 Task: Find connections with filter location Shiwan with filter topic #HRwith filter profile language English with filter current company Nexthink with filter school PSG College of Technology with filter industry Household and Institutional Furniture Manufacturing with filter service category DUI Law with filter keywords title SQL Developer
Action: Mouse moved to (218, 254)
Screenshot: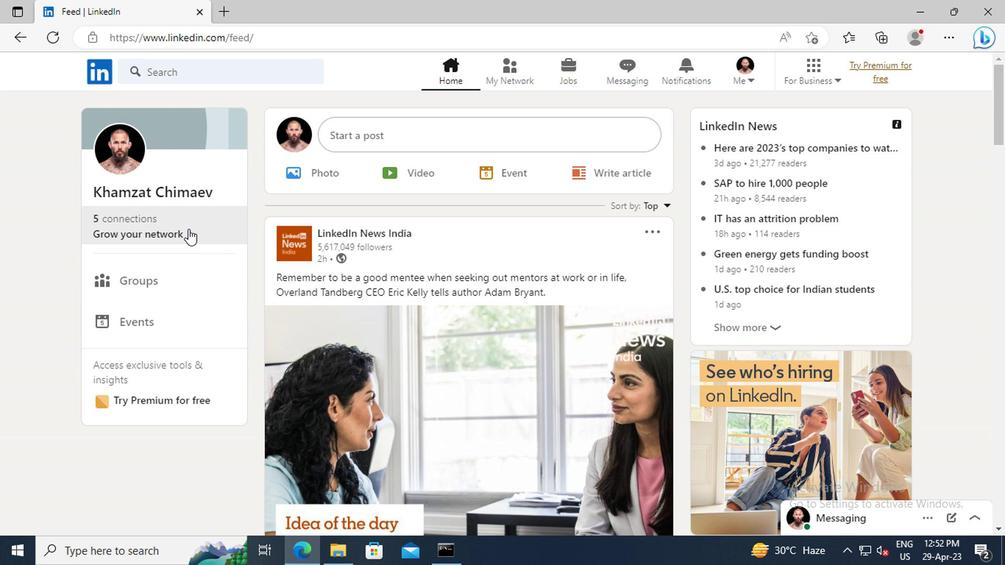 
Action: Mouse pressed left at (218, 254)
Screenshot: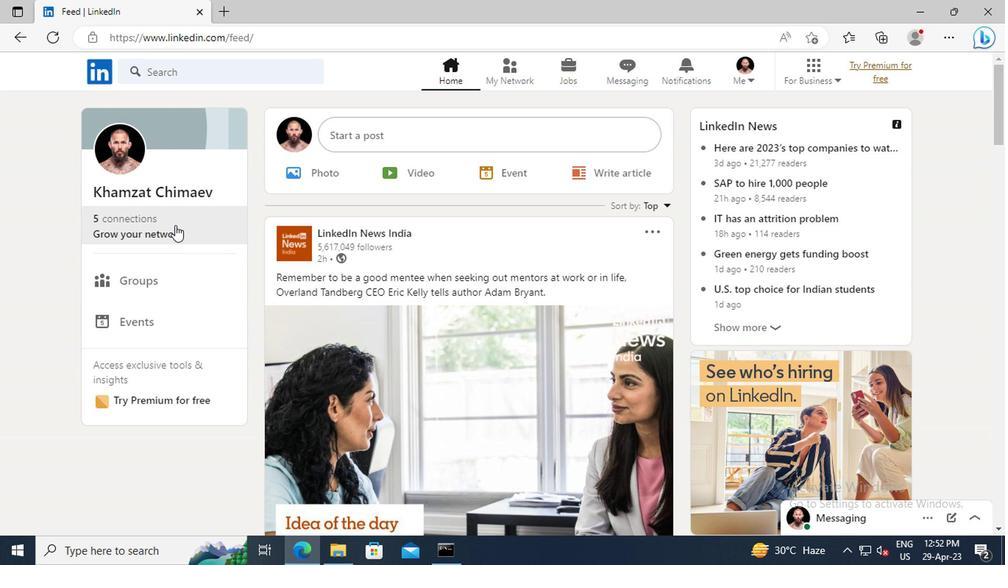 
Action: Mouse moved to (212, 205)
Screenshot: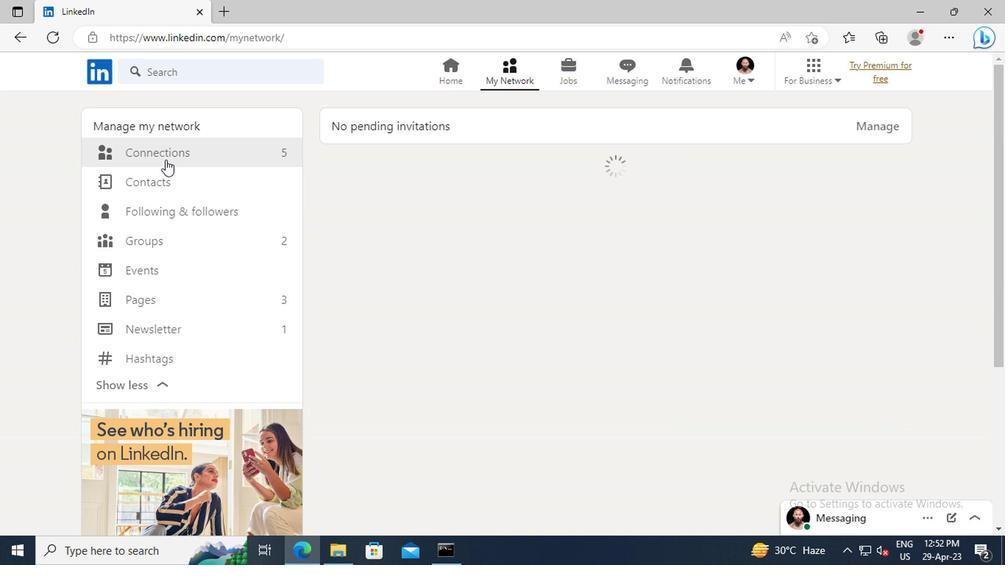 
Action: Mouse pressed left at (212, 205)
Screenshot: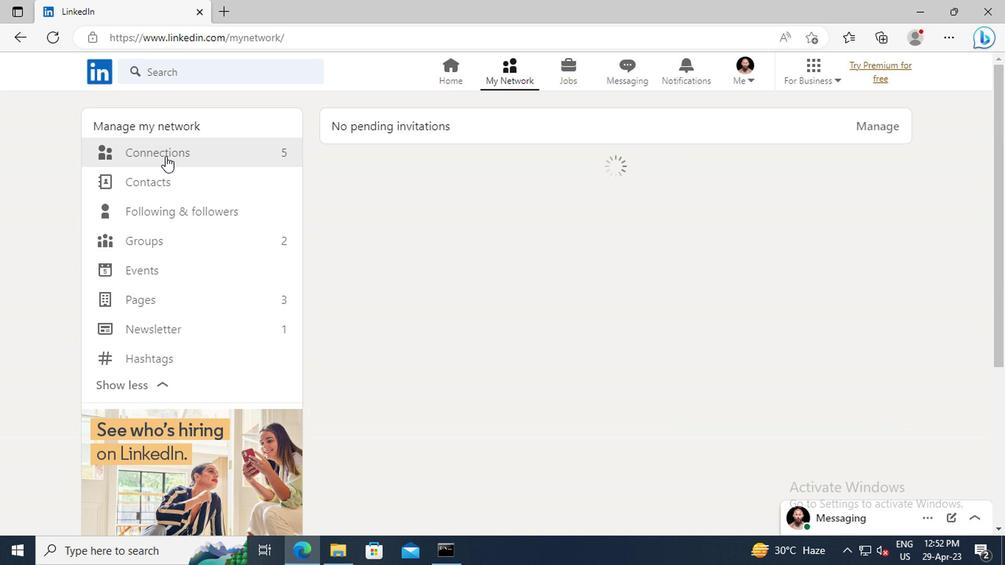 
Action: Mouse moved to (511, 207)
Screenshot: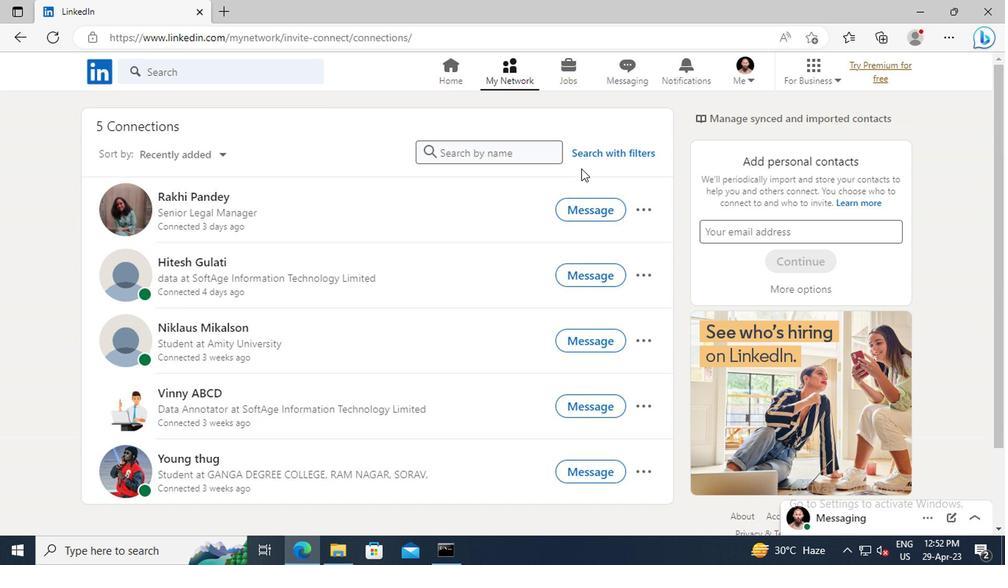 
Action: Mouse pressed left at (511, 207)
Screenshot: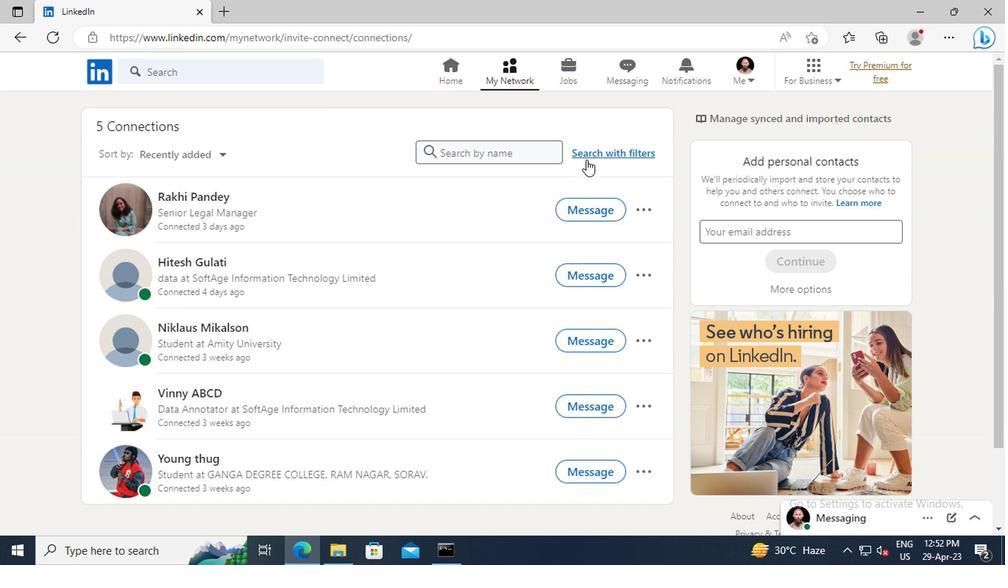 
Action: Mouse moved to (495, 177)
Screenshot: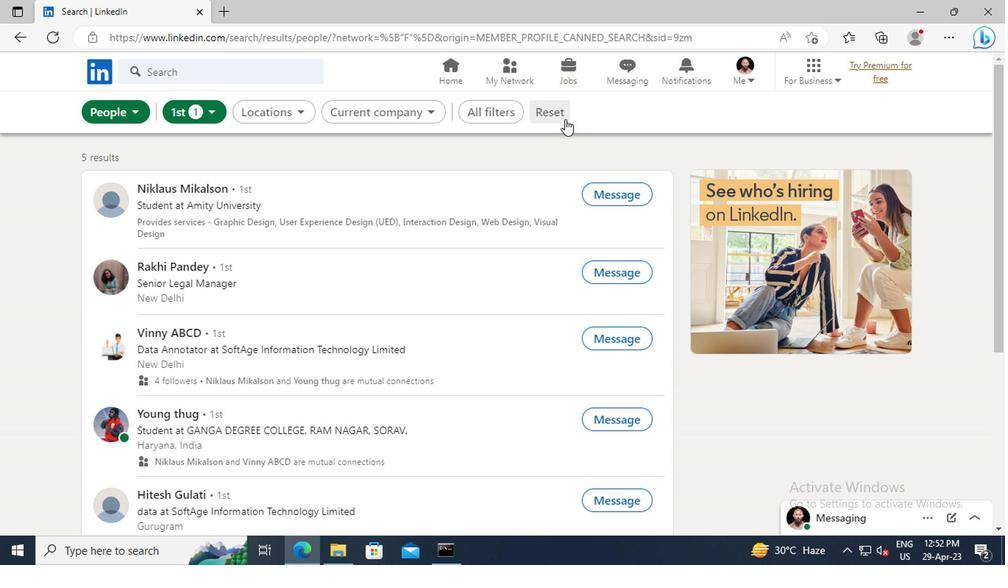 
Action: Mouse pressed left at (495, 177)
Screenshot: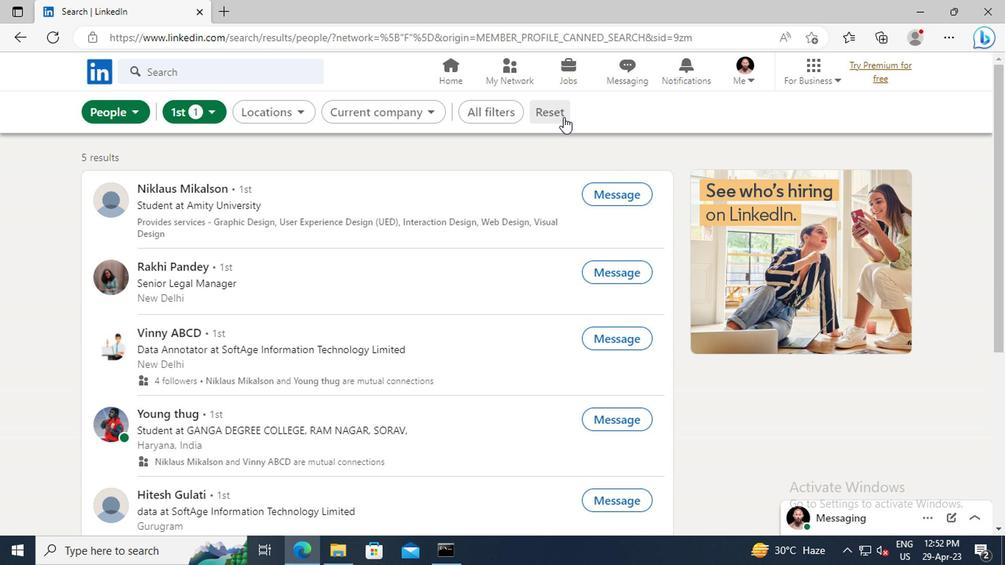 
Action: Mouse moved to (477, 173)
Screenshot: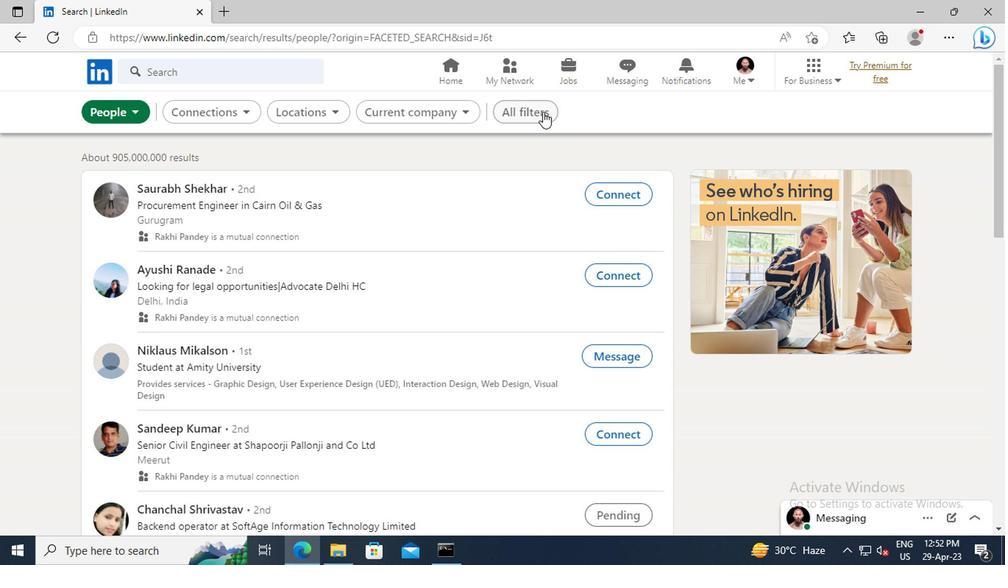 
Action: Mouse pressed left at (477, 173)
Screenshot: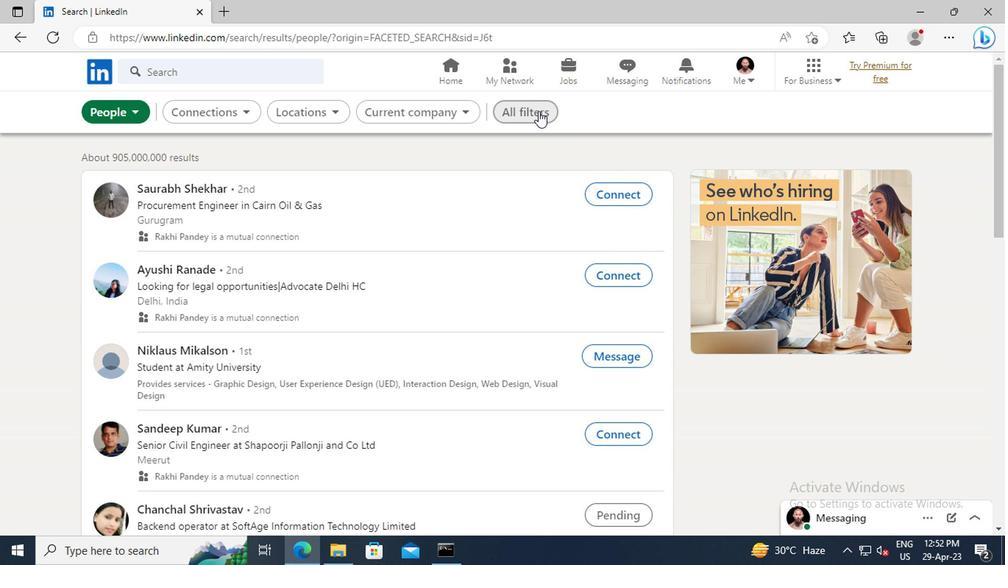 
Action: Mouse moved to (674, 266)
Screenshot: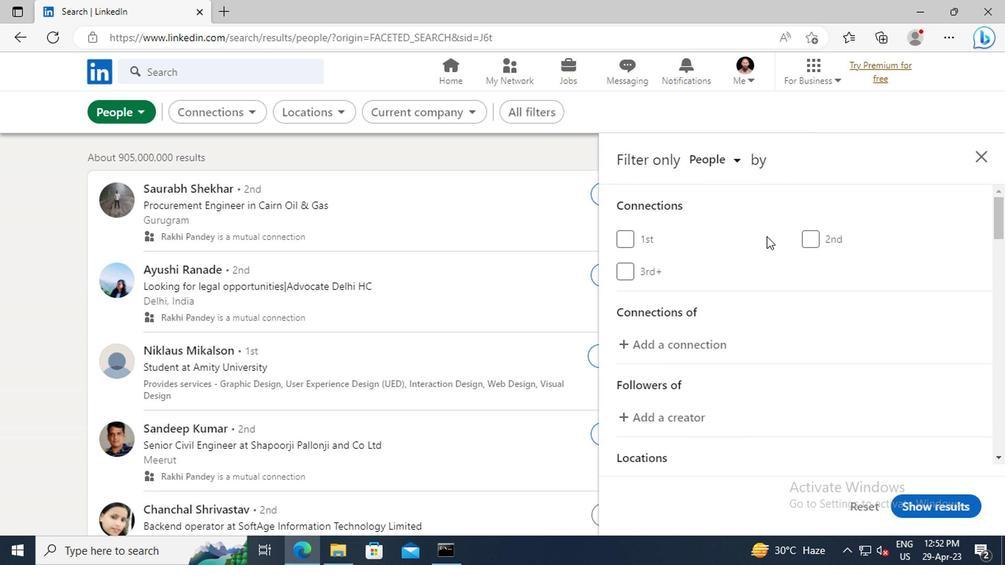 
Action: Mouse scrolled (674, 265) with delta (0, 0)
Screenshot: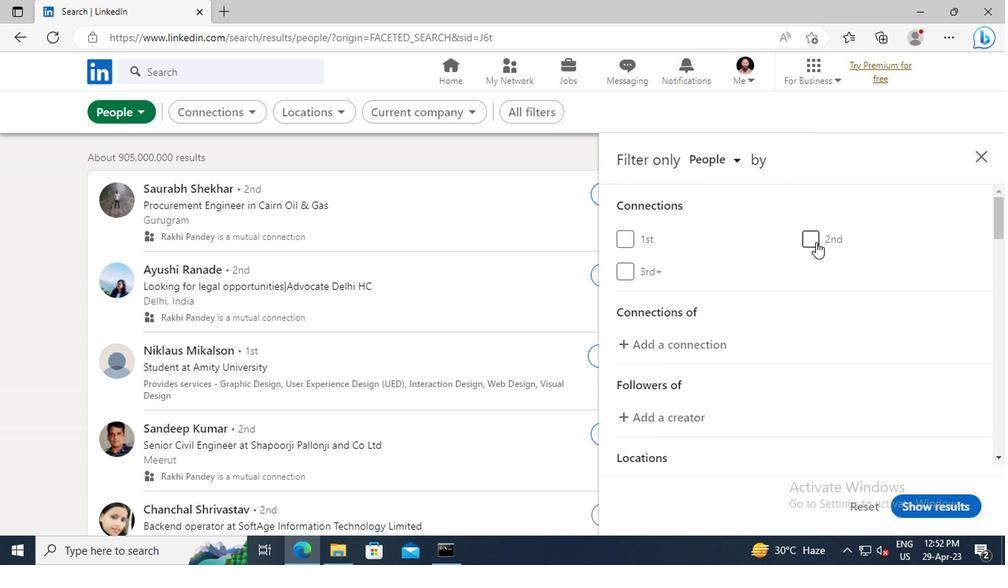 
Action: Mouse scrolled (674, 265) with delta (0, 0)
Screenshot: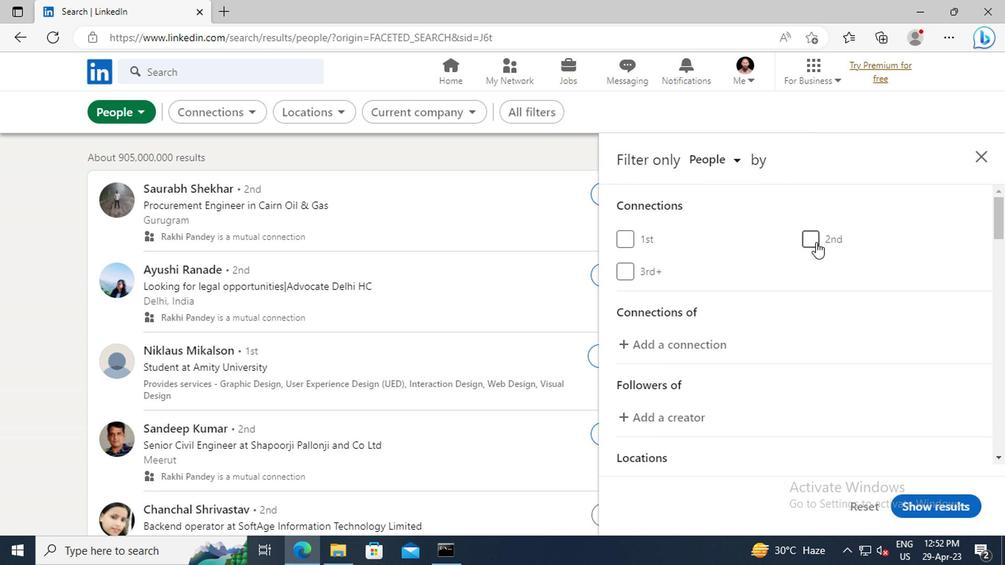 
Action: Mouse scrolled (674, 265) with delta (0, 0)
Screenshot: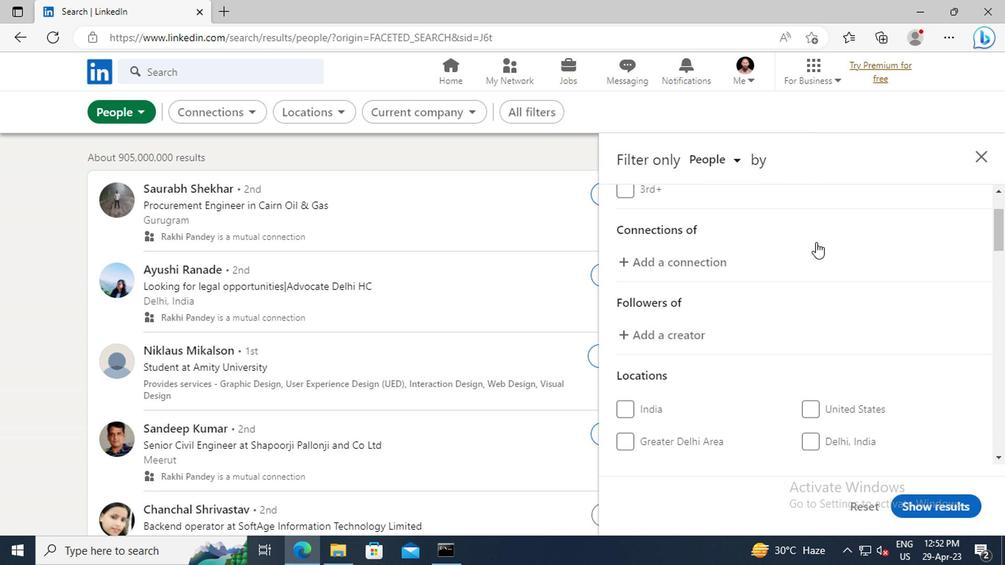 
Action: Mouse scrolled (674, 265) with delta (0, 0)
Screenshot: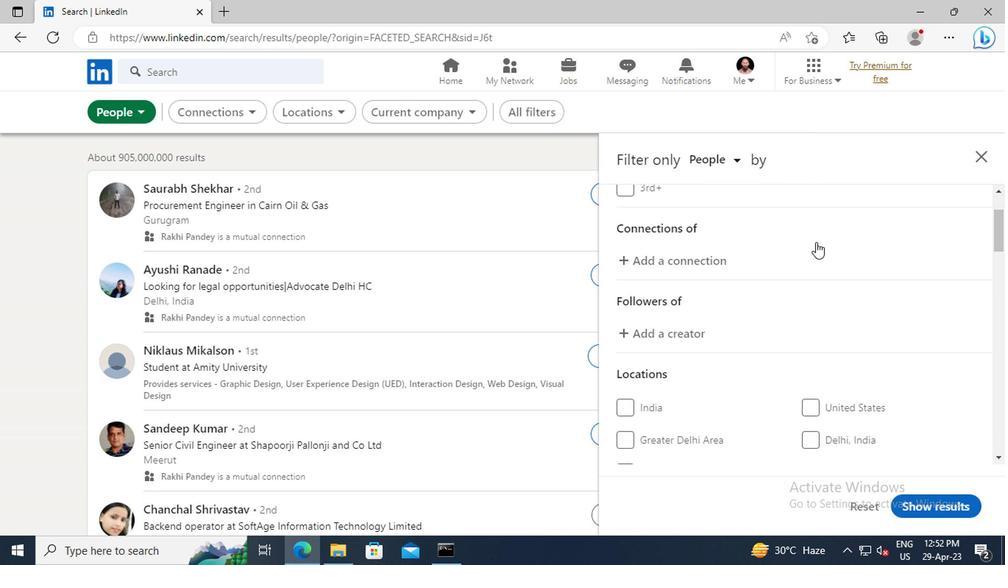 
Action: Mouse scrolled (674, 265) with delta (0, 0)
Screenshot: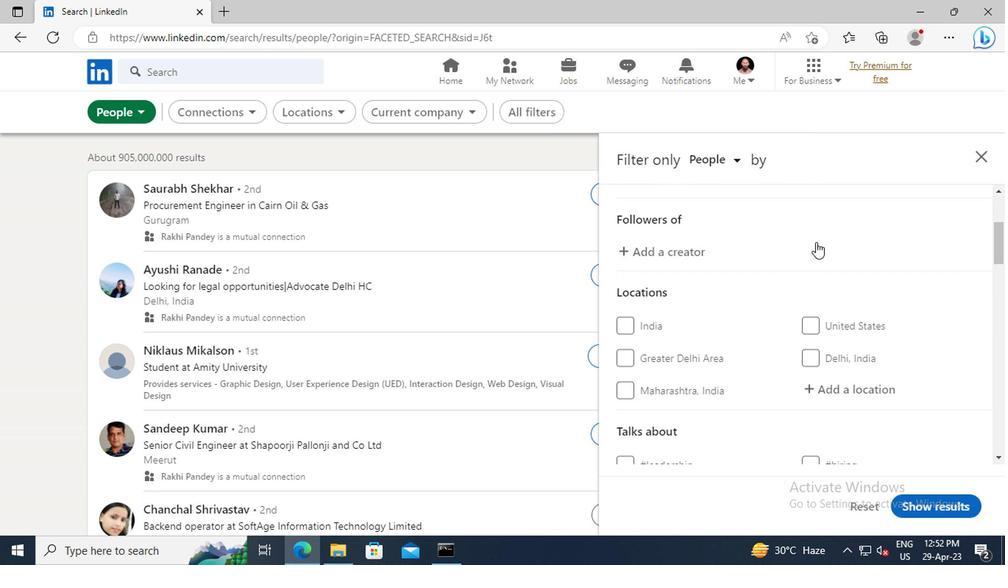 
Action: Mouse moved to (678, 338)
Screenshot: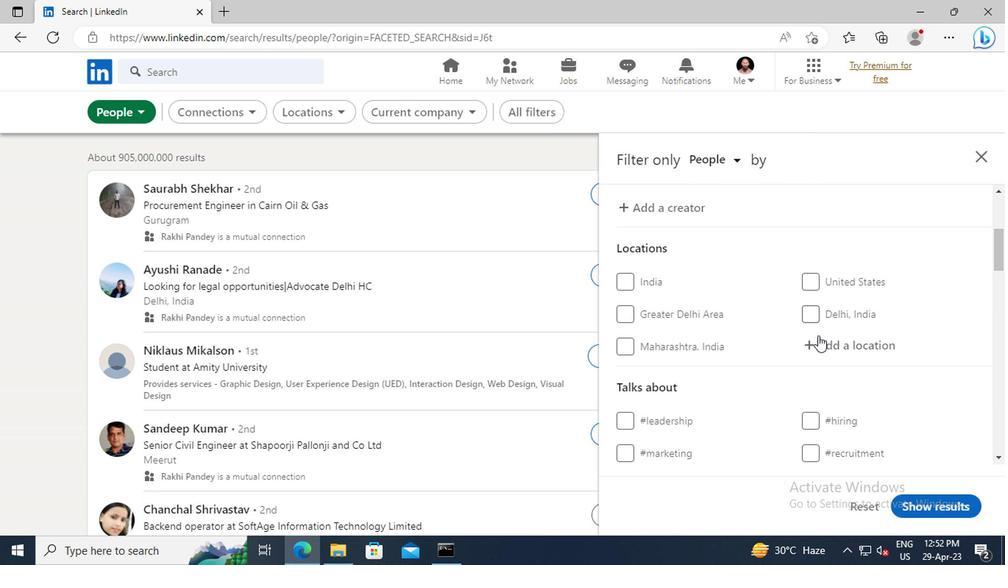 
Action: Mouse pressed left at (678, 338)
Screenshot: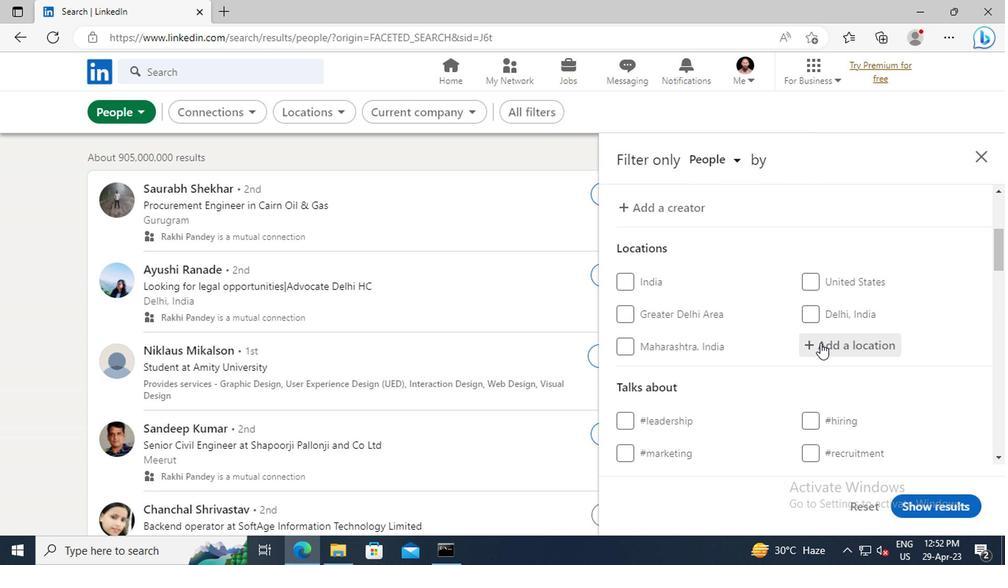 
Action: Key pressed <Key.shift>SHIWAN<Key.enter>
Screenshot: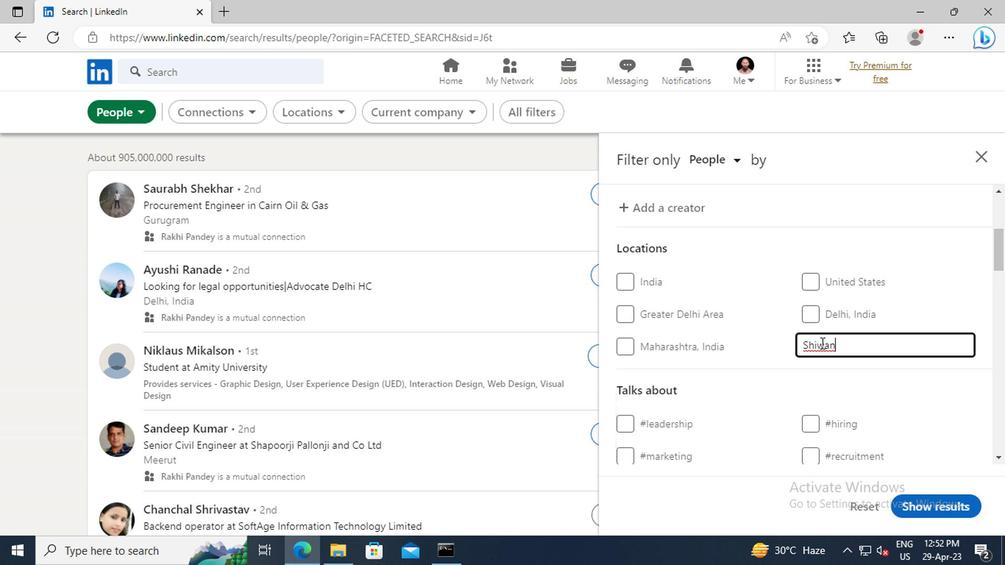 
Action: Mouse scrolled (678, 337) with delta (0, 0)
Screenshot: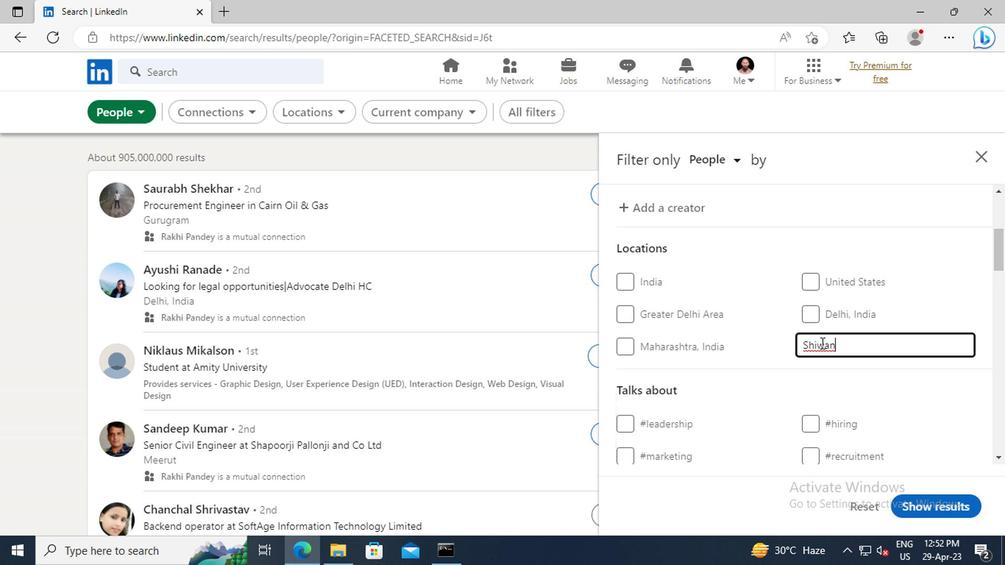 
Action: Mouse scrolled (678, 337) with delta (0, 0)
Screenshot: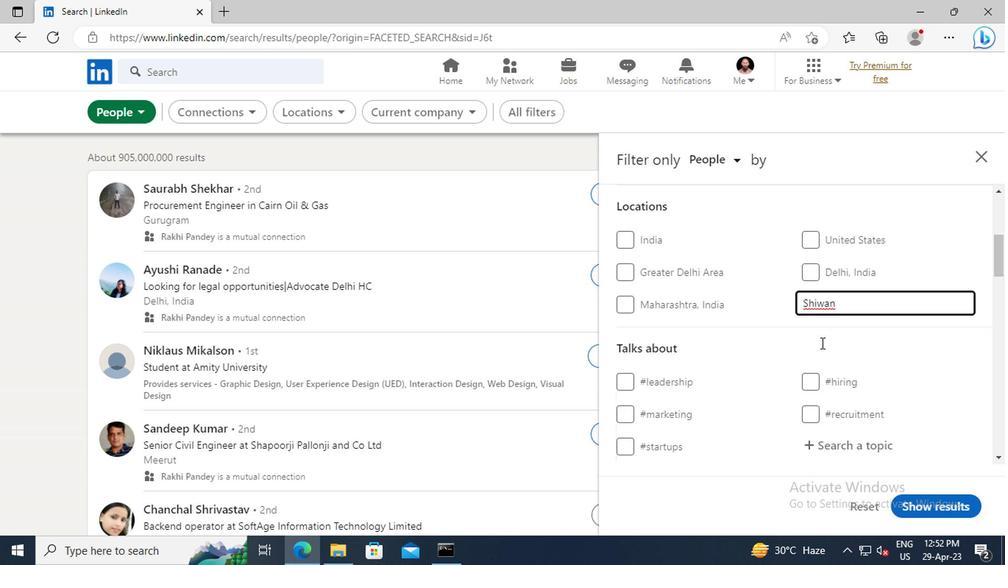 
Action: Mouse scrolled (678, 337) with delta (0, 0)
Screenshot: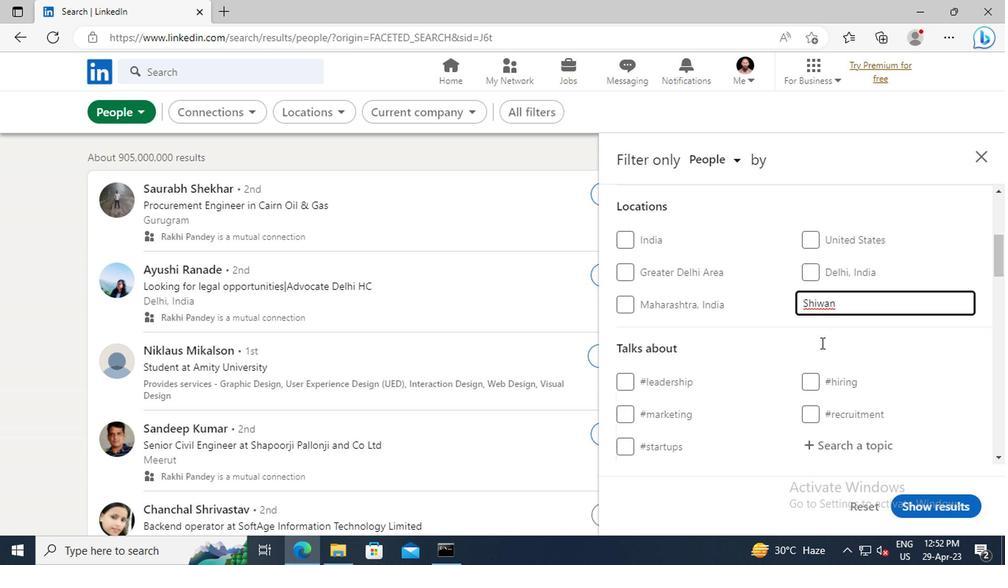 
Action: Mouse moved to (680, 351)
Screenshot: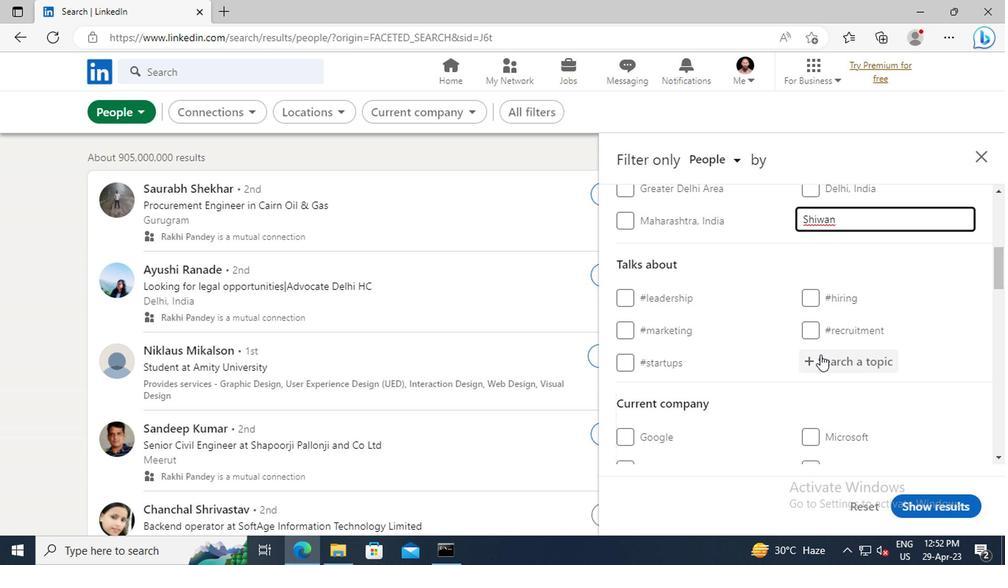 
Action: Mouse pressed left at (680, 351)
Screenshot: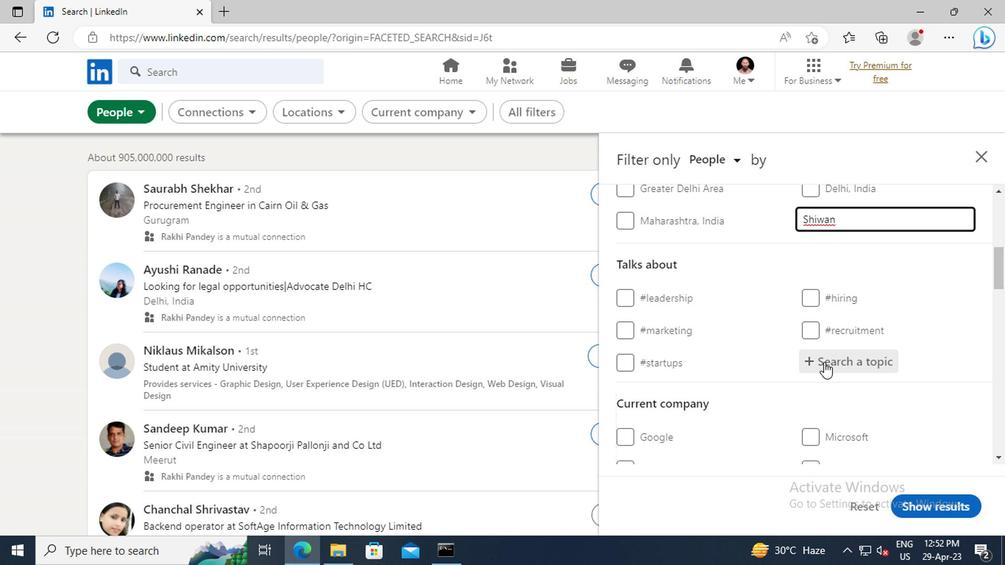 
Action: Key pressed <Key.shift>HR
Screenshot: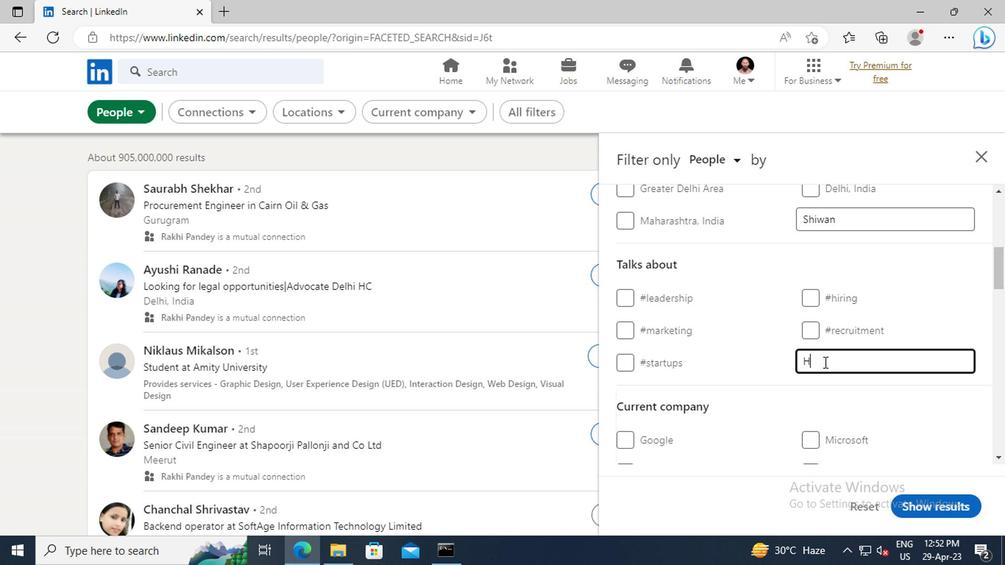 
Action: Mouse moved to (680, 364)
Screenshot: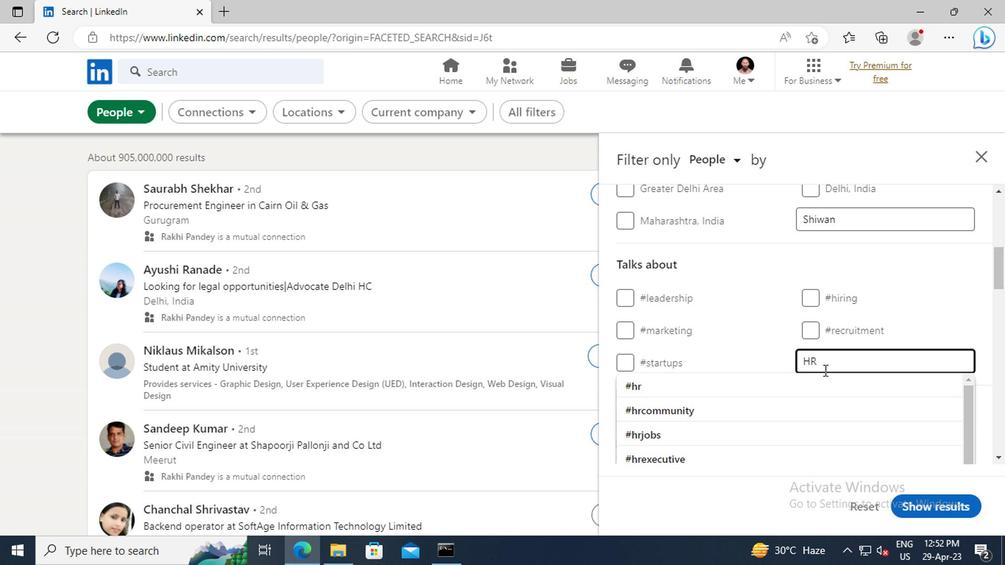 
Action: Mouse pressed left at (680, 364)
Screenshot: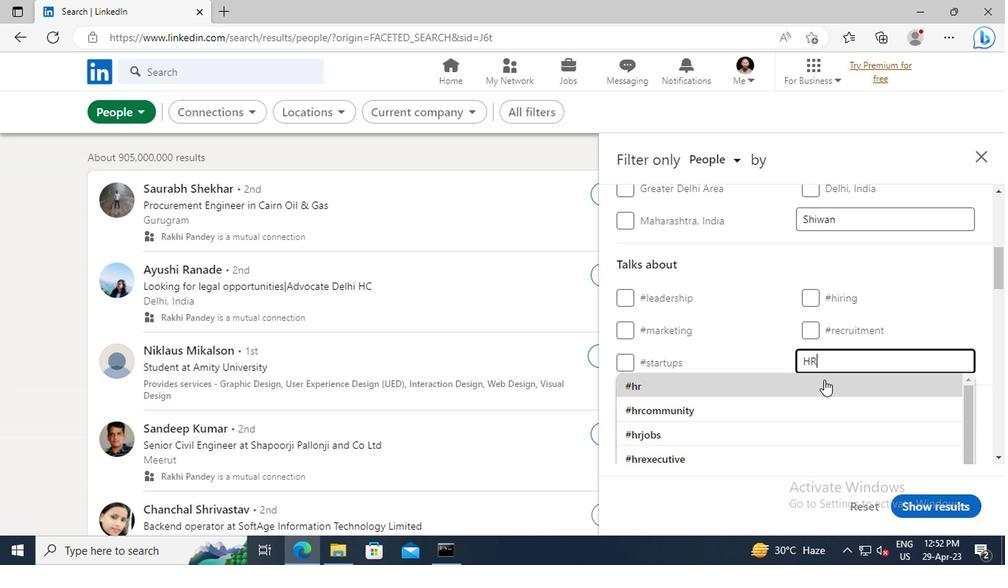 
Action: Mouse scrolled (680, 363) with delta (0, 0)
Screenshot: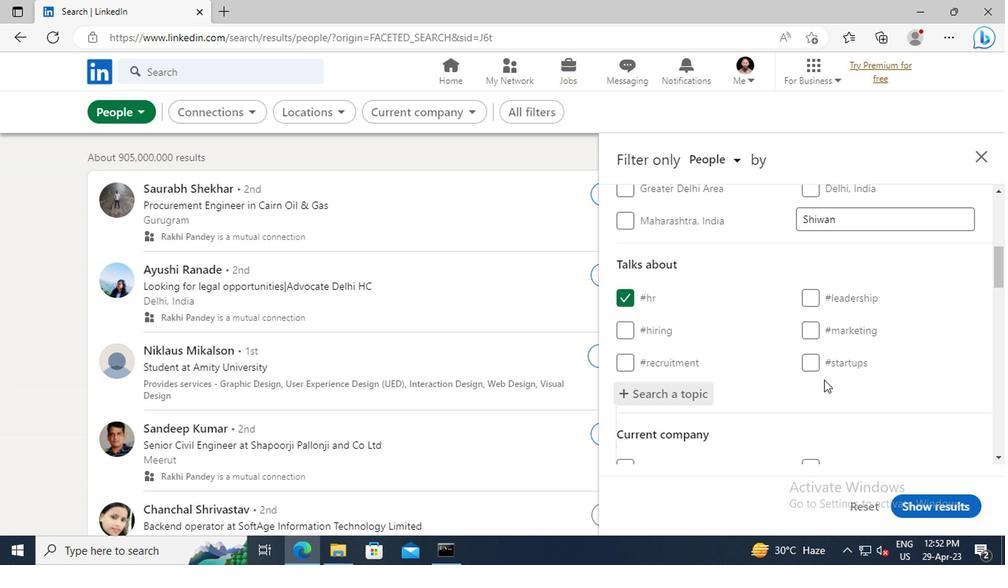 
Action: Mouse scrolled (680, 363) with delta (0, 0)
Screenshot: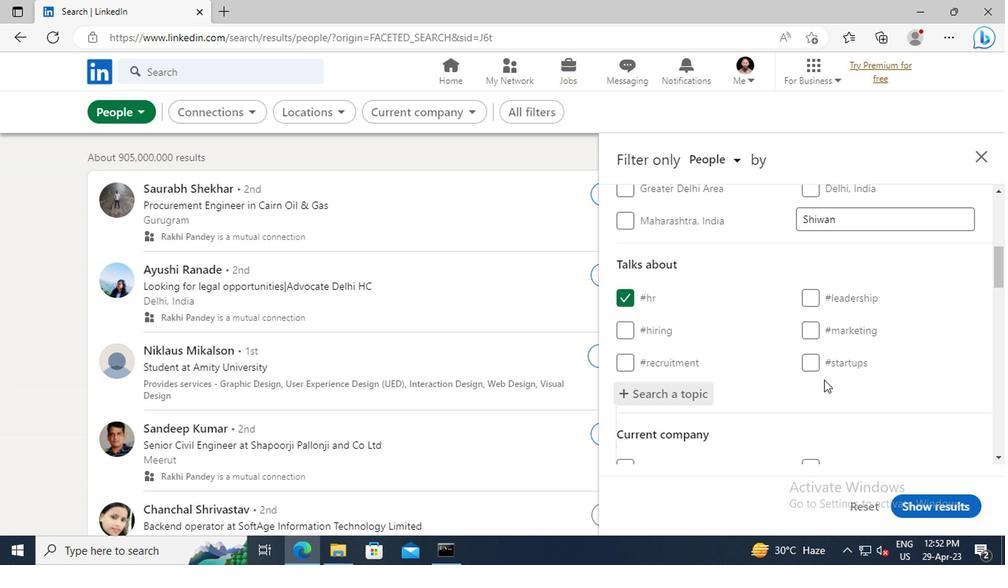 
Action: Mouse scrolled (680, 363) with delta (0, 0)
Screenshot: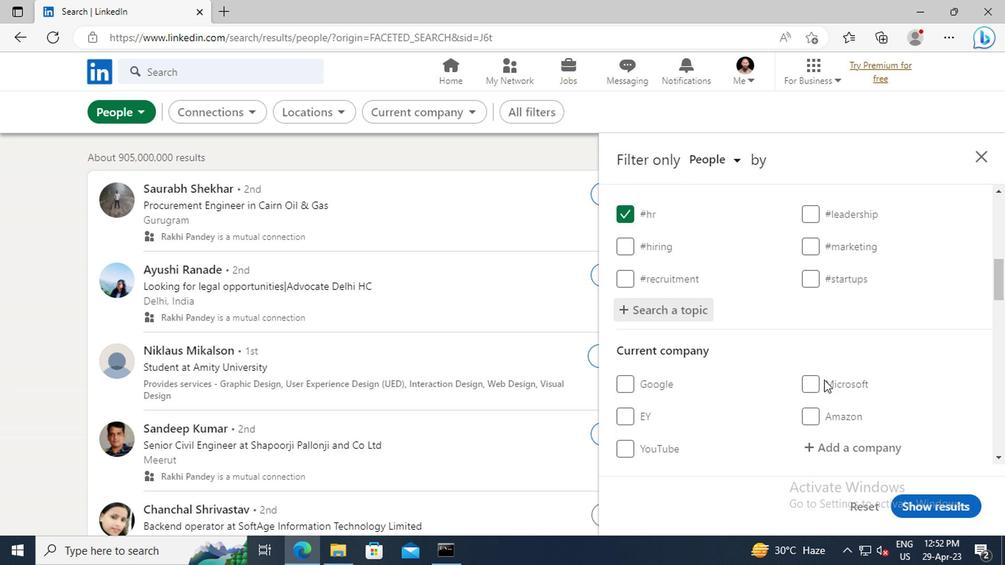 
Action: Mouse scrolled (680, 363) with delta (0, 0)
Screenshot: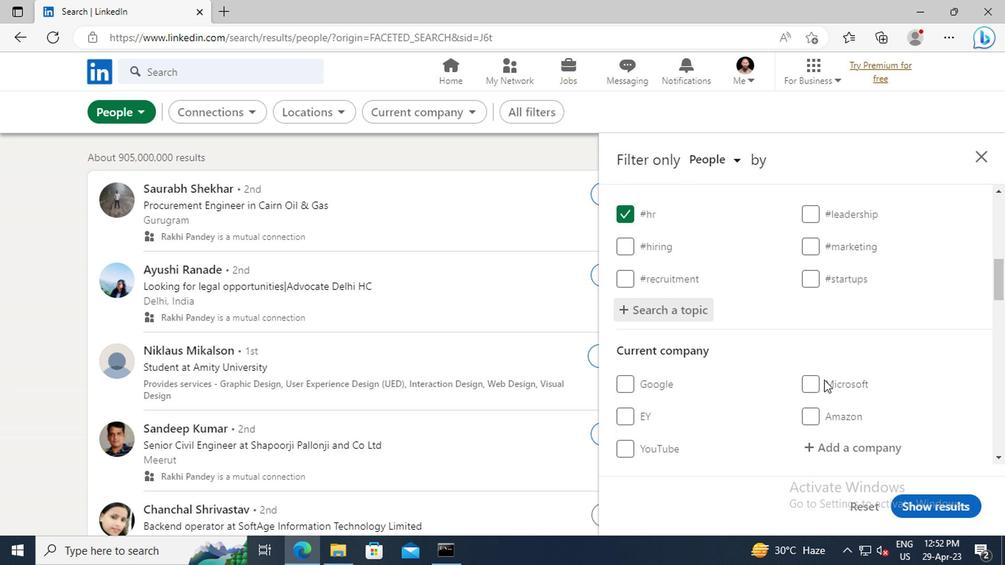 
Action: Mouse scrolled (680, 363) with delta (0, 0)
Screenshot: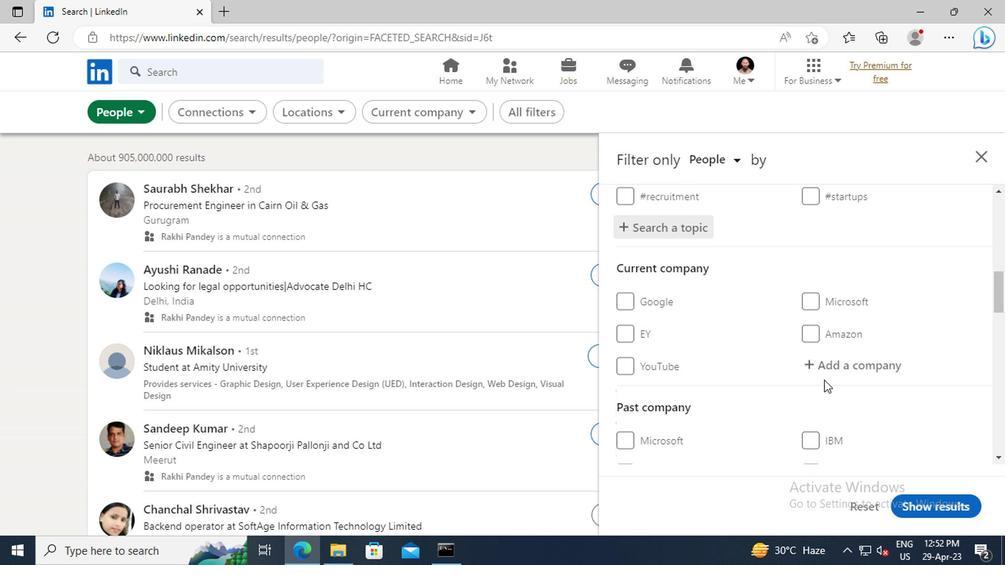 
Action: Mouse scrolled (680, 363) with delta (0, 0)
Screenshot: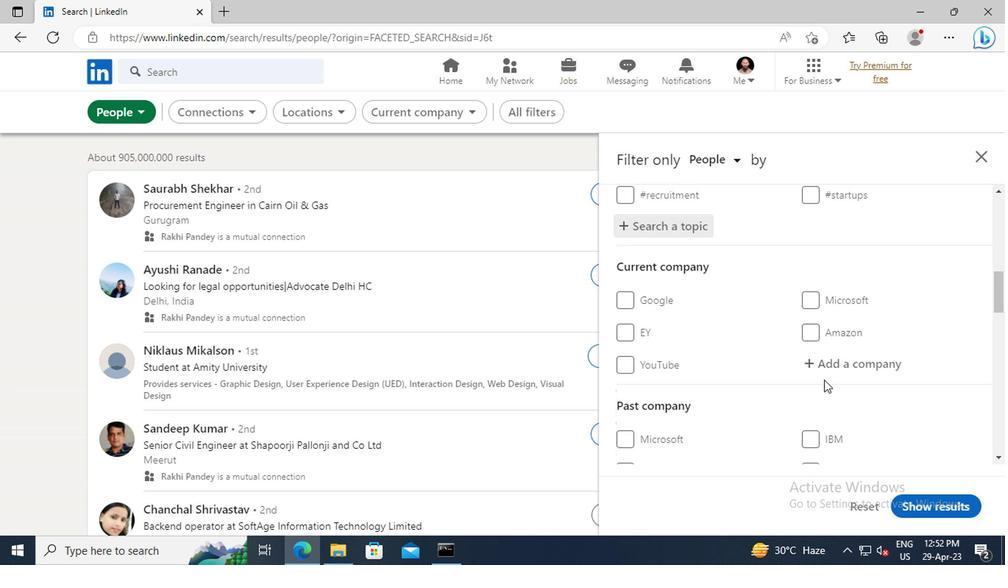 
Action: Mouse scrolled (680, 363) with delta (0, 0)
Screenshot: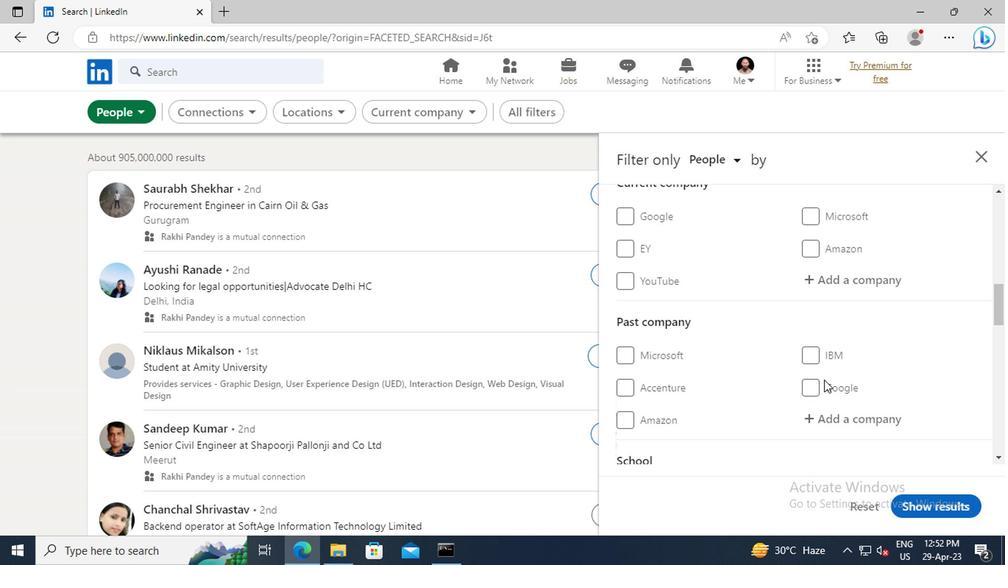
Action: Mouse scrolled (680, 363) with delta (0, 0)
Screenshot: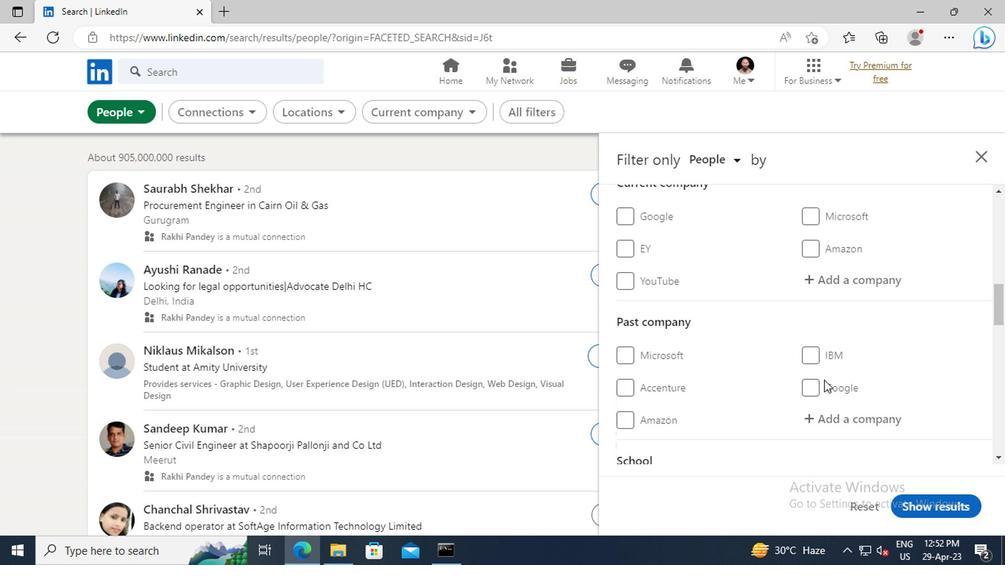 
Action: Mouse scrolled (680, 363) with delta (0, 0)
Screenshot: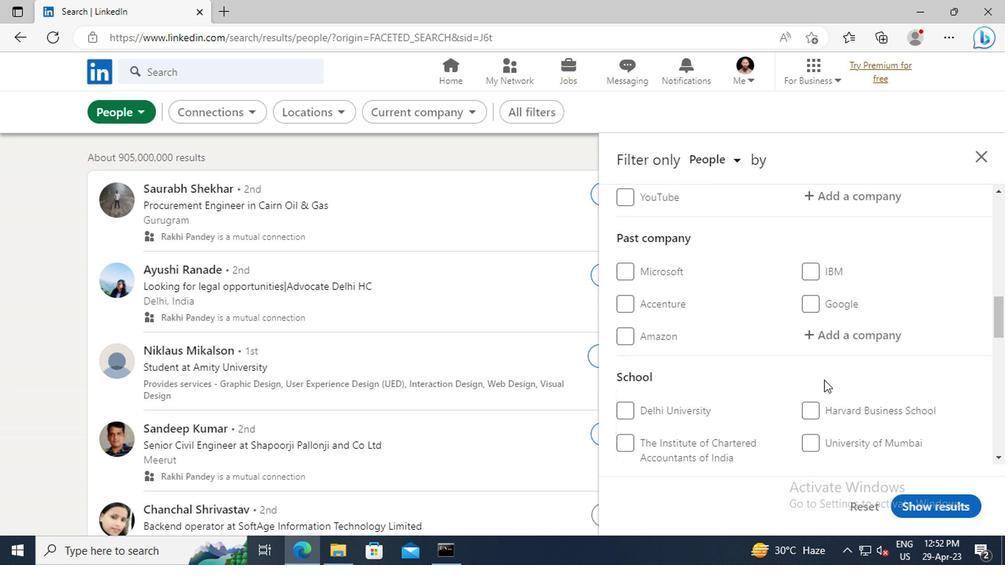 
Action: Mouse scrolled (680, 363) with delta (0, 0)
Screenshot: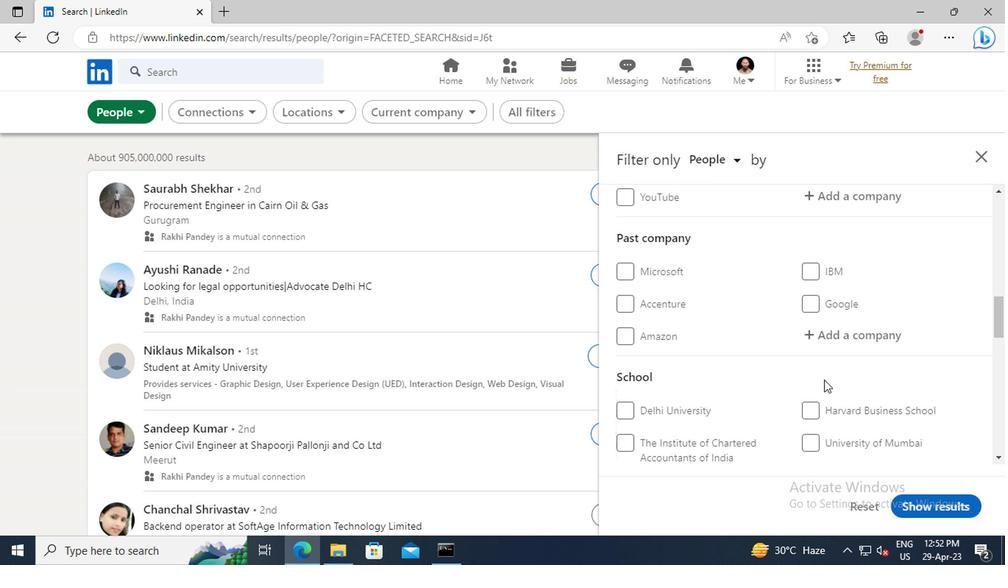 
Action: Mouse scrolled (680, 363) with delta (0, 0)
Screenshot: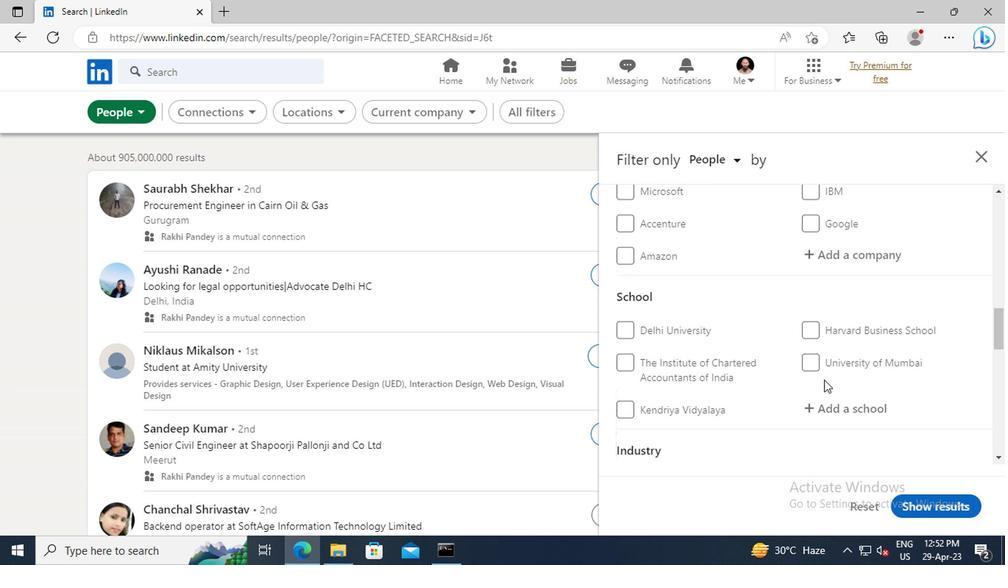 
Action: Mouse scrolled (680, 363) with delta (0, 0)
Screenshot: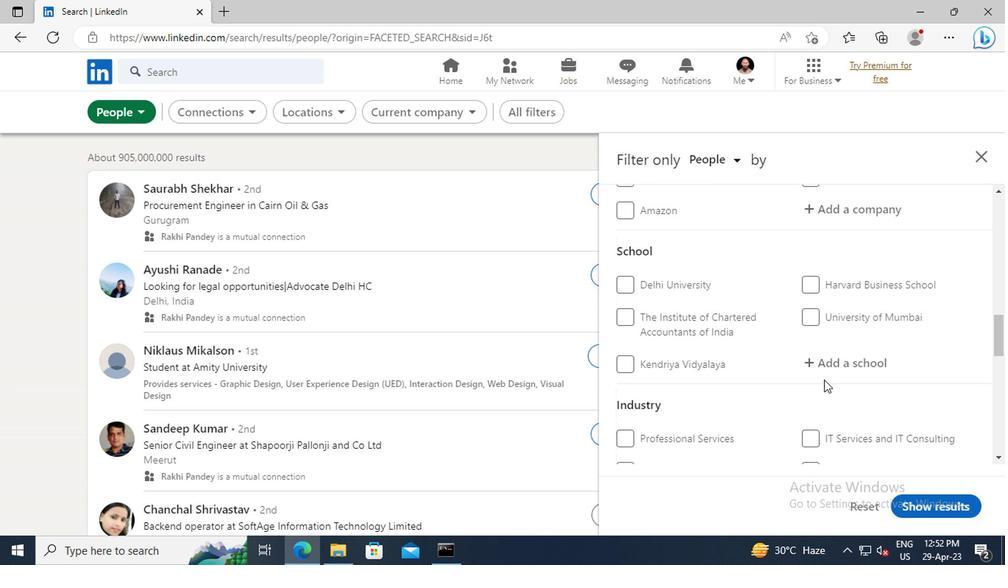 
Action: Mouse scrolled (680, 363) with delta (0, 0)
Screenshot: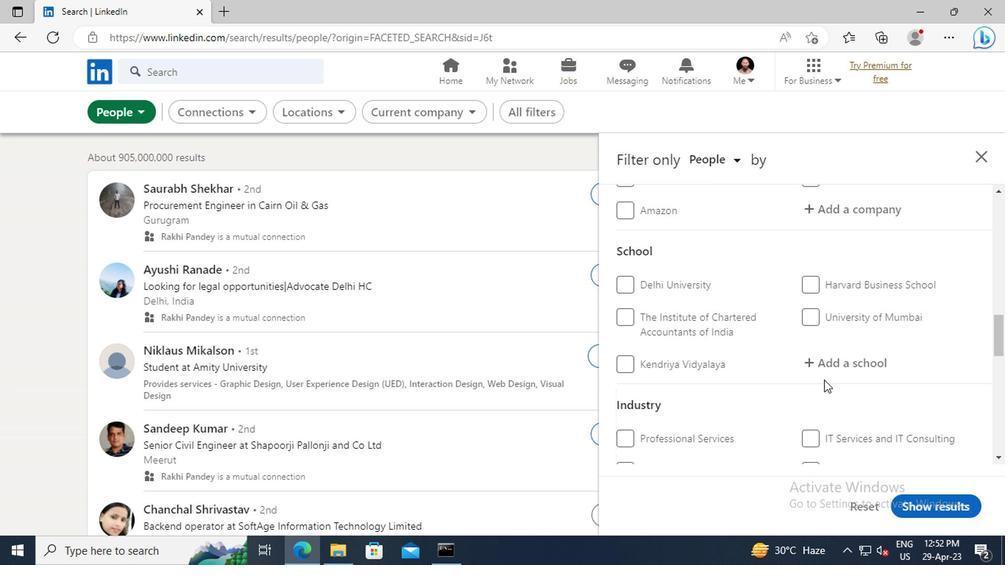 
Action: Mouse scrolled (680, 363) with delta (0, 0)
Screenshot: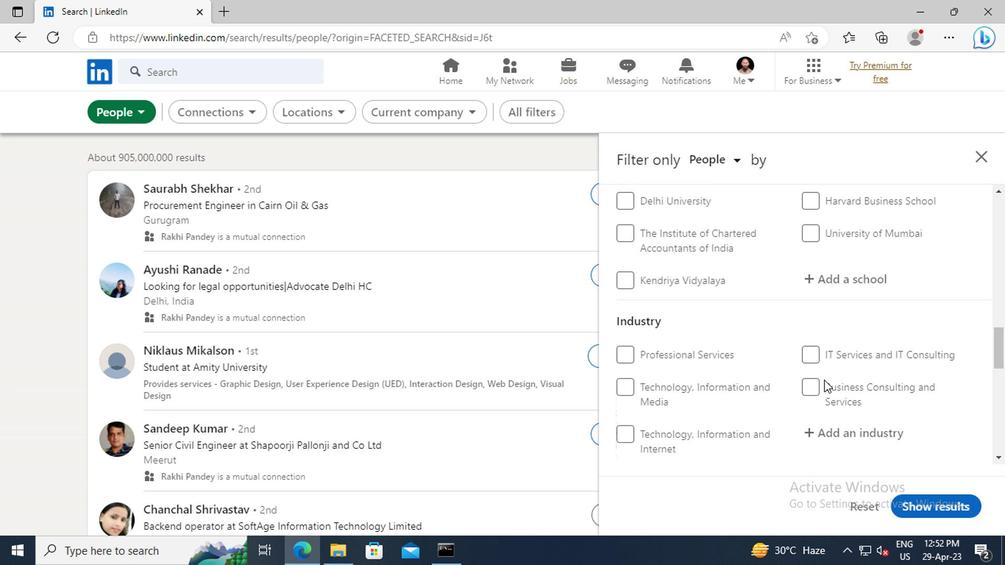 
Action: Mouse scrolled (680, 363) with delta (0, 0)
Screenshot: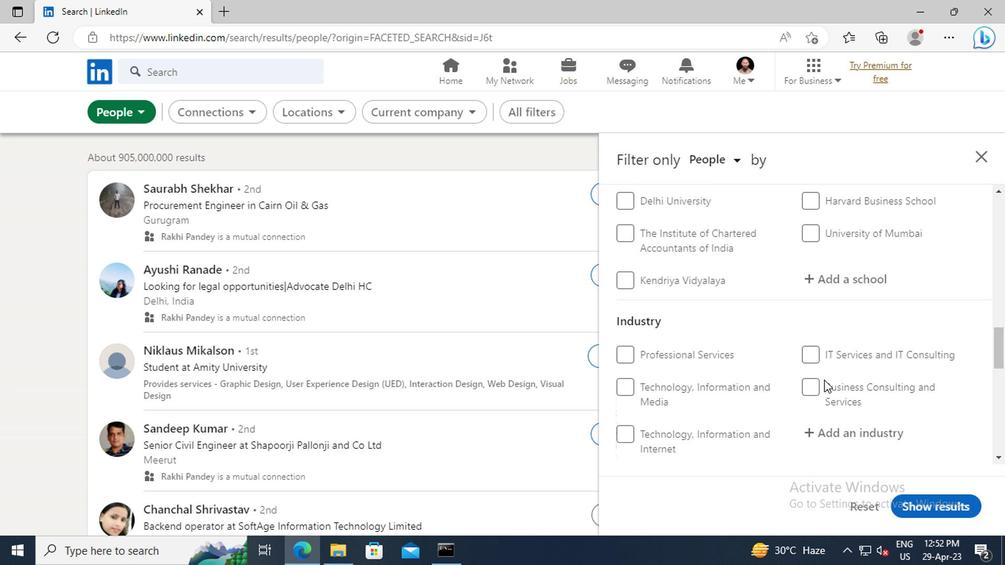
Action: Mouse scrolled (680, 363) with delta (0, 0)
Screenshot: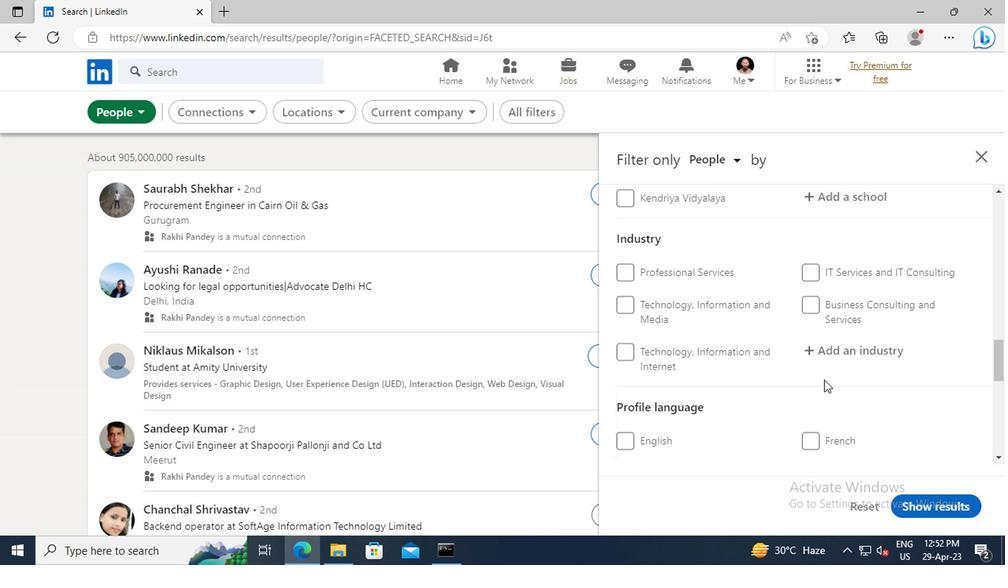 
Action: Mouse moved to (542, 377)
Screenshot: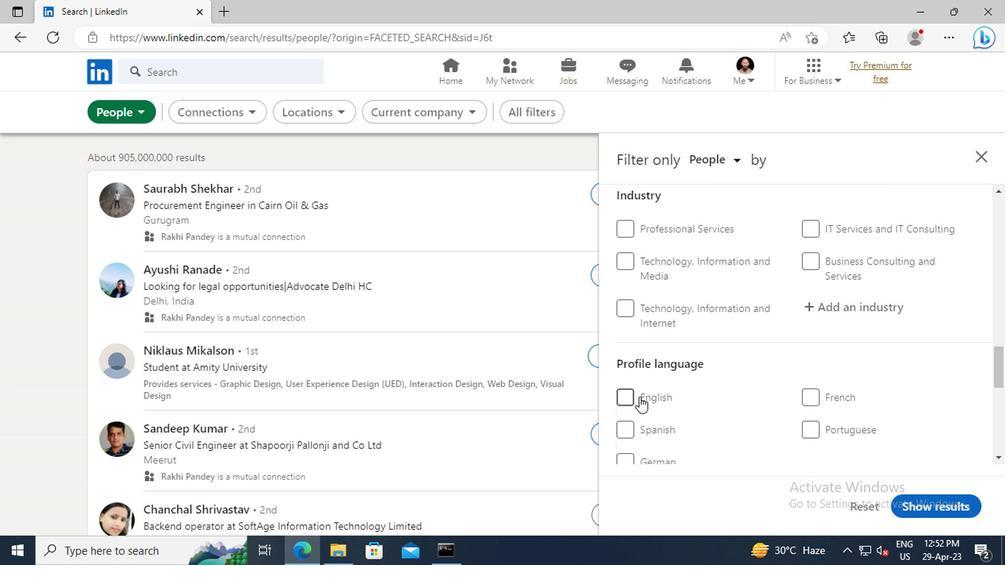 
Action: Mouse pressed left at (542, 377)
Screenshot: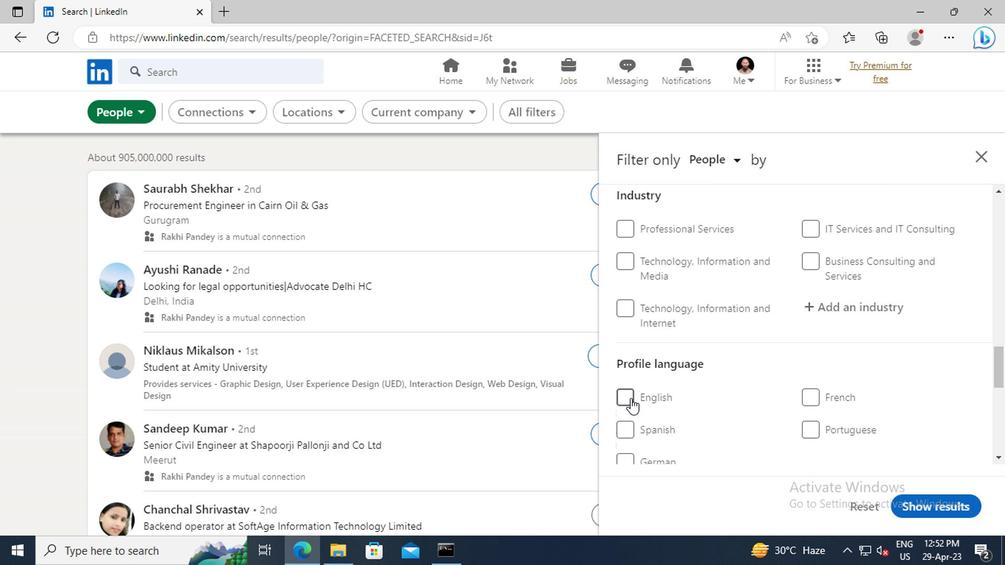 
Action: Mouse moved to (661, 353)
Screenshot: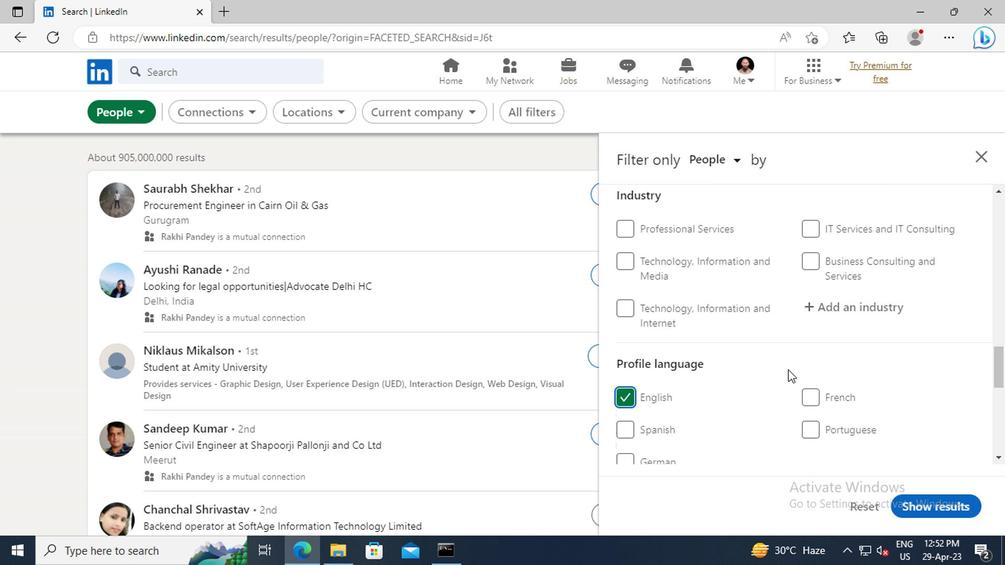 
Action: Mouse scrolled (661, 353) with delta (0, 0)
Screenshot: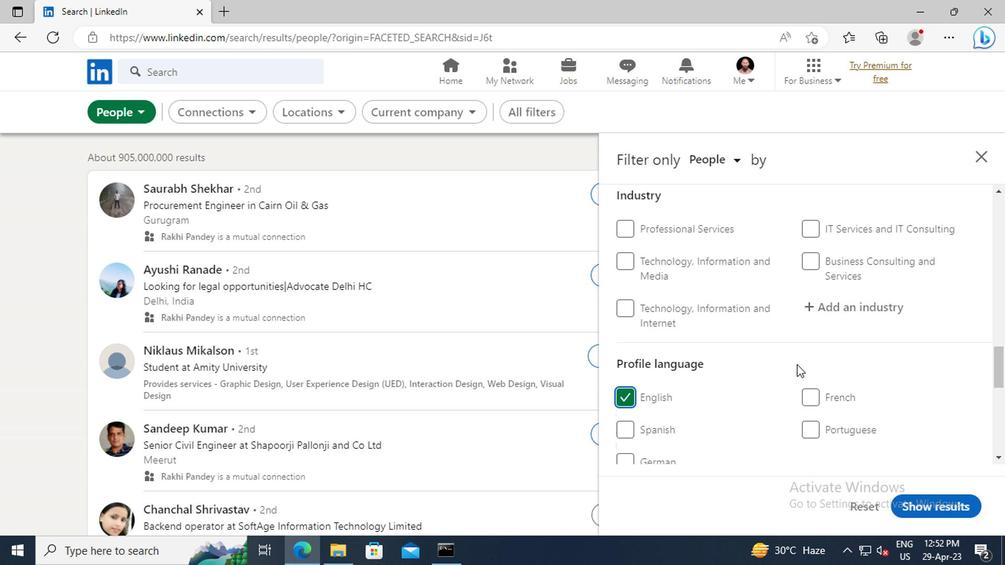 
Action: Mouse scrolled (661, 353) with delta (0, 0)
Screenshot: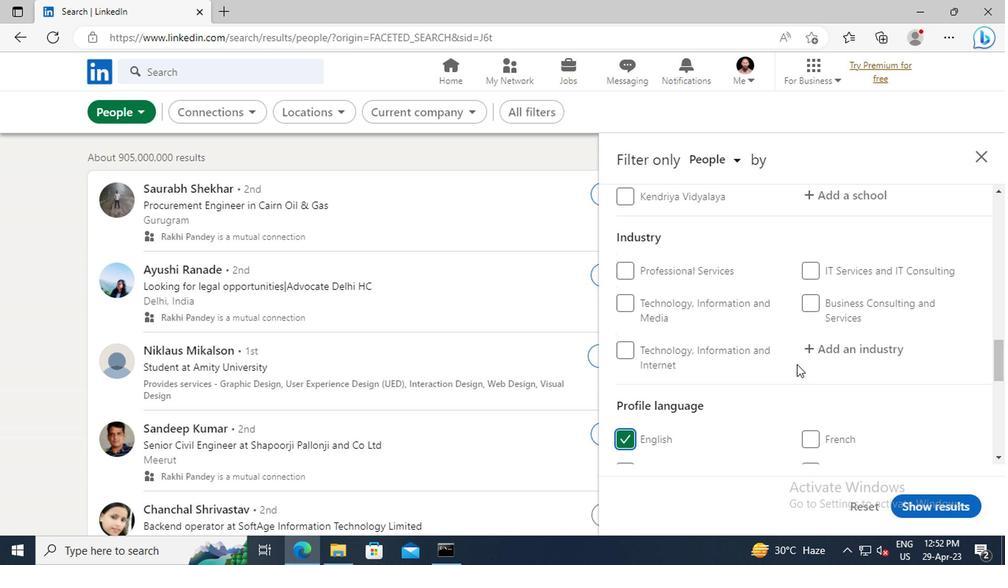 
Action: Mouse scrolled (661, 353) with delta (0, 0)
Screenshot: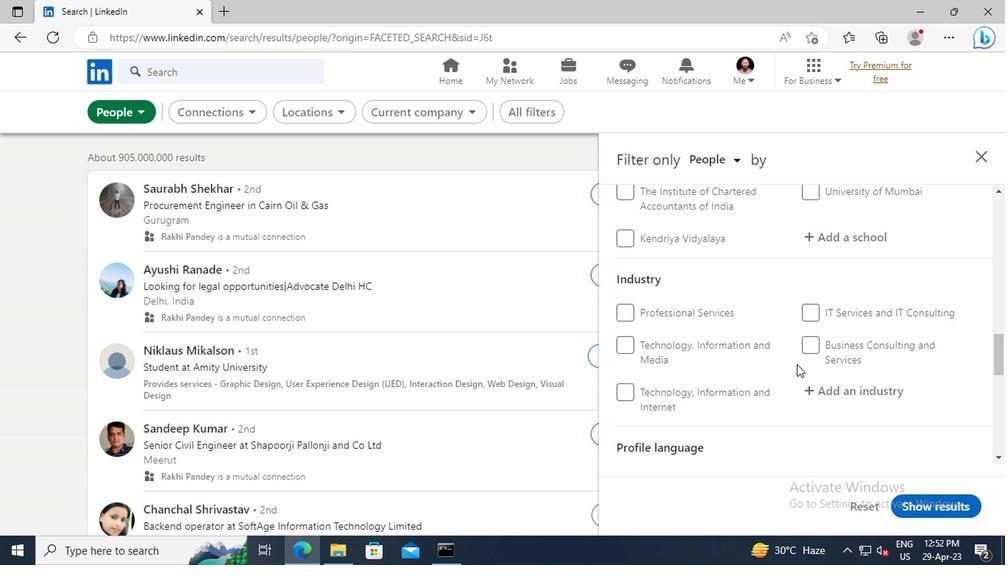 
Action: Mouse scrolled (661, 353) with delta (0, 0)
Screenshot: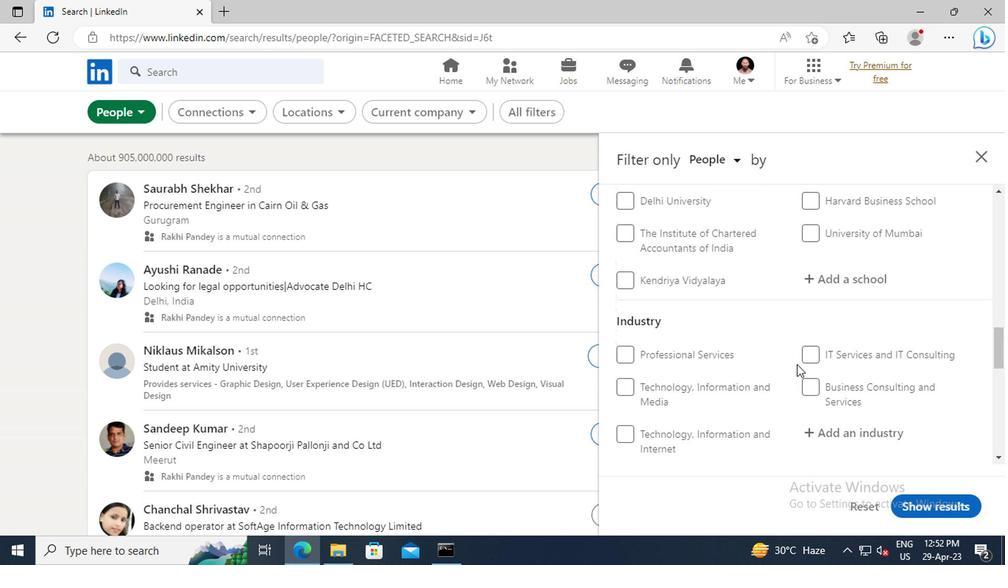 
Action: Mouse scrolled (661, 353) with delta (0, 0)
Screenshot: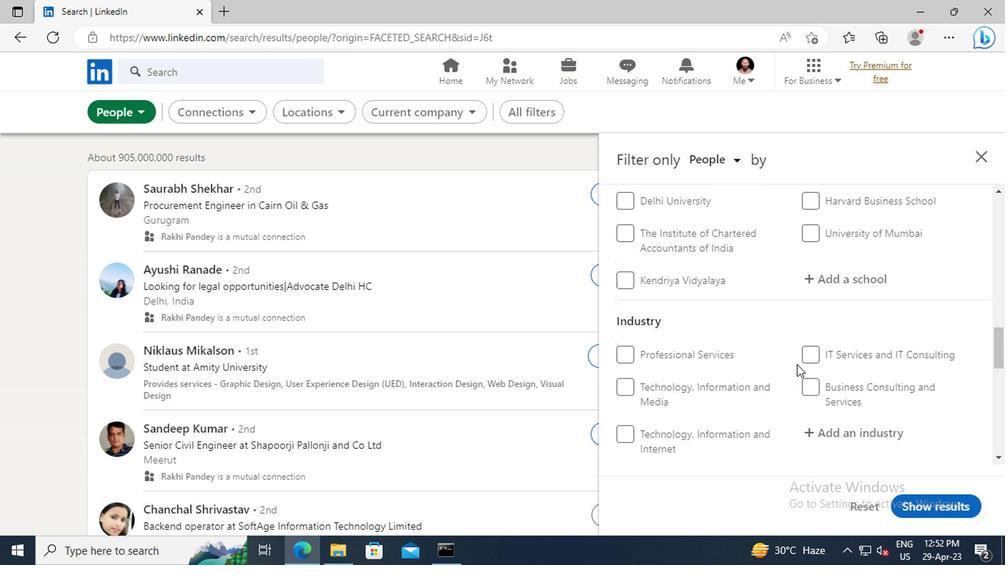 
Action: Mouse scrolled (661, 353) with delta (0, 0)
Screenshot: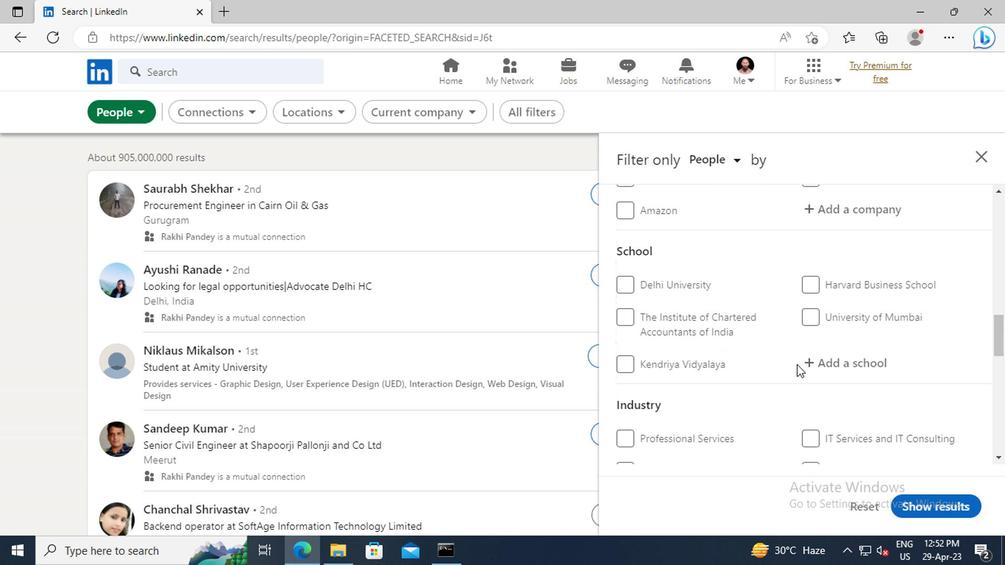 
Action: Mouse scrolled (661, 353) with delta (0, 0)
Screenshot: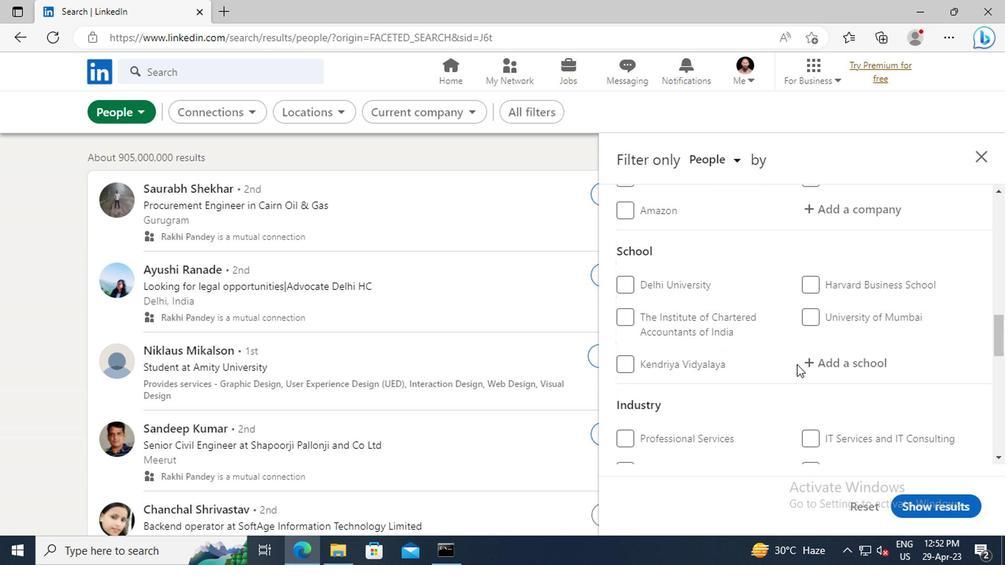 
Action: Mouse scrolled (661, 353) with delta (0, 0)
Screenshot: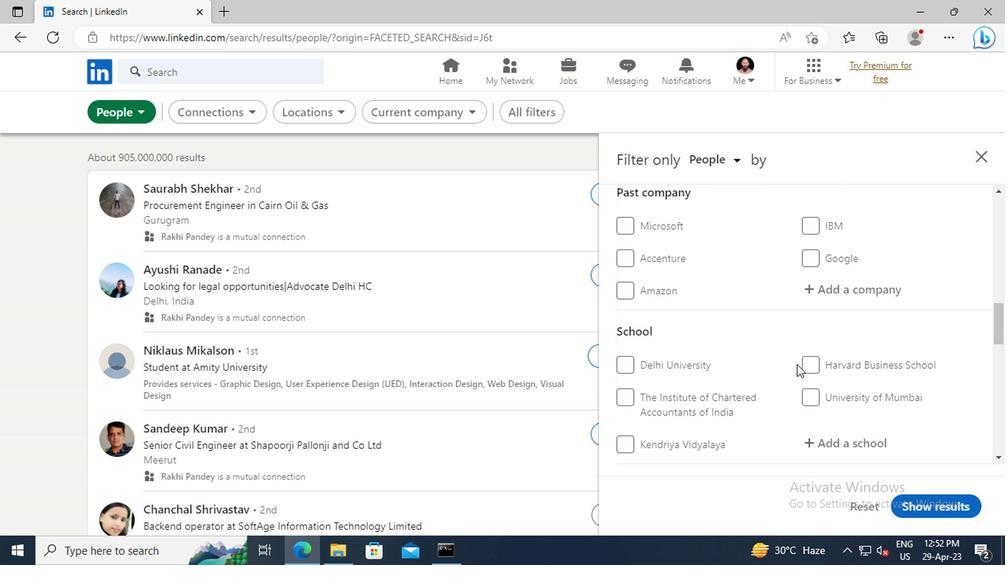 
Action: Mouse moved to (661, 353)
Screenshot: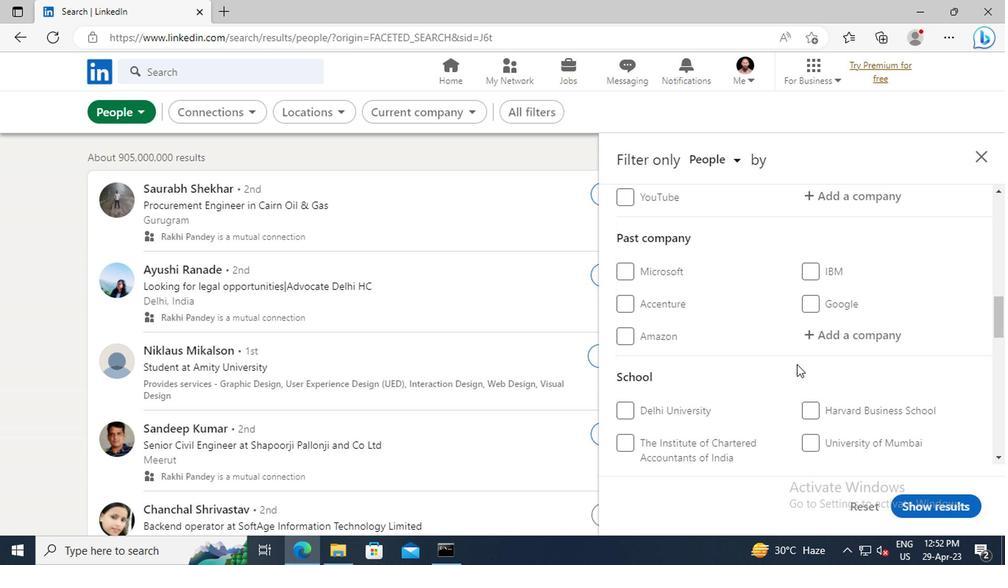
Action: Mouse scrolled (661, 353) with delta (0, 0)
Screenshot: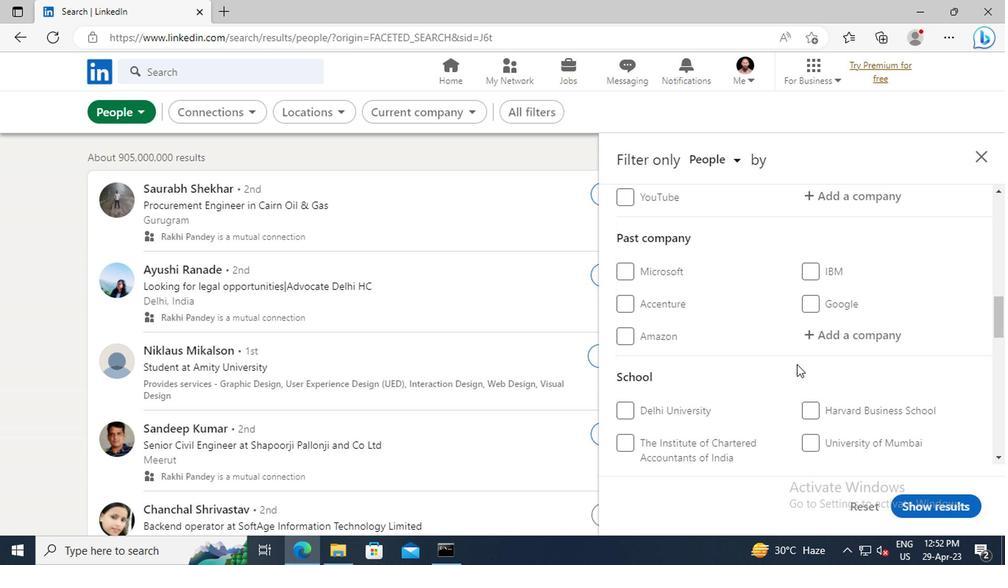 
Action: Mouse scrolled (661, 353) with delta (0, 0)
Screenshot: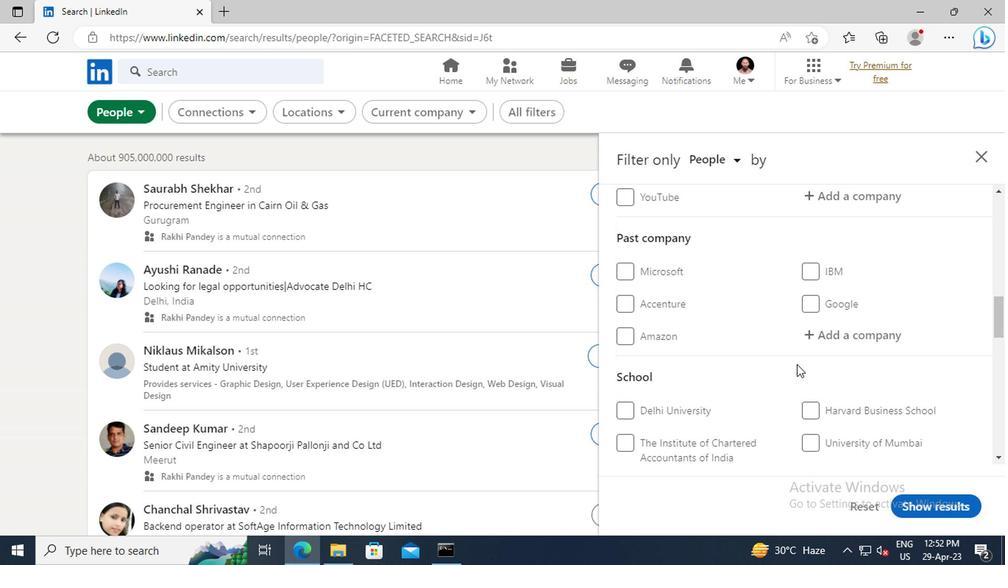 
Action: Mouse moved to (664, 342)
Screenshot: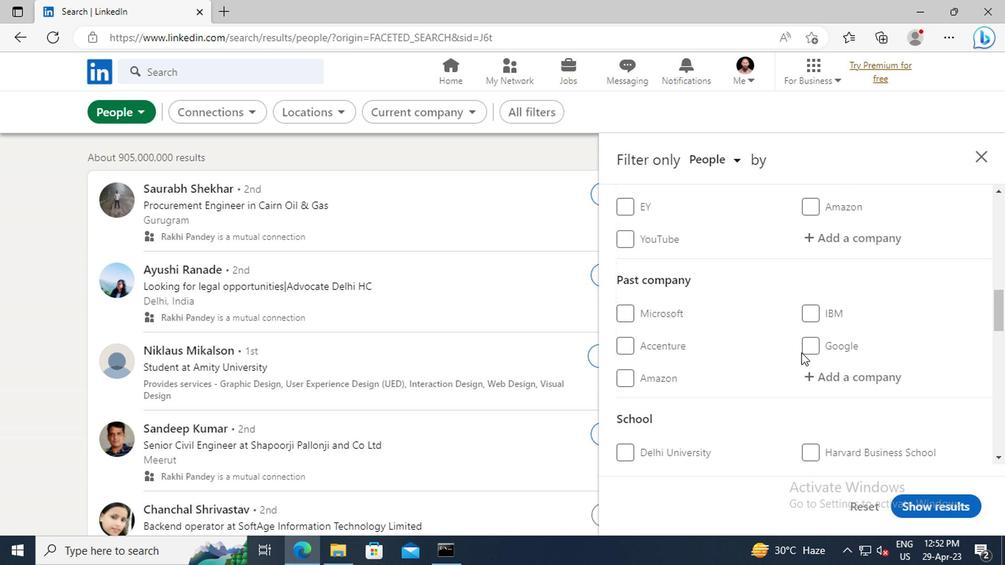 
Action: Mouse scrolled (664, 343) with delta (0, 0)
Screenshot: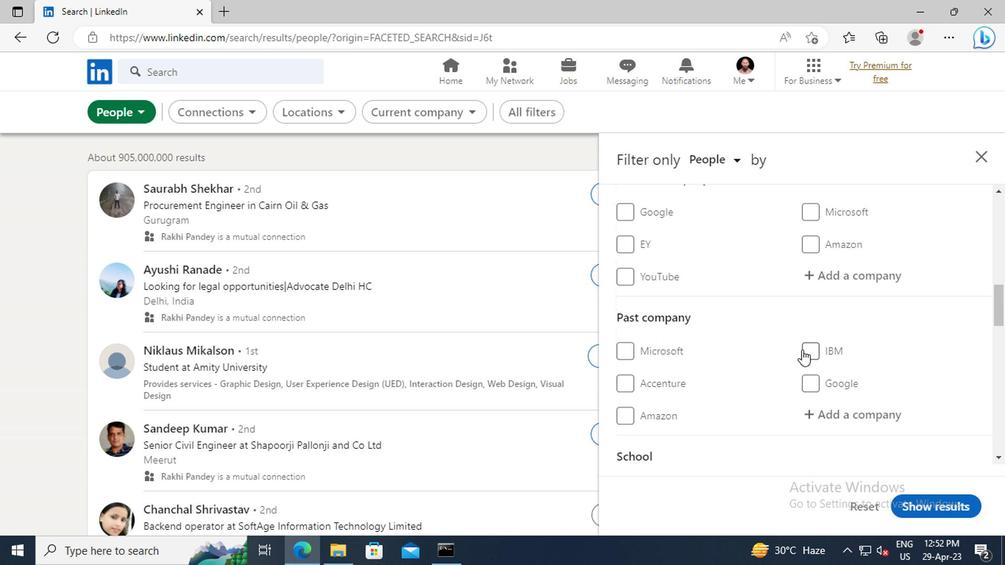 
Action: Mouse moved to (674, 323)
Screenshot: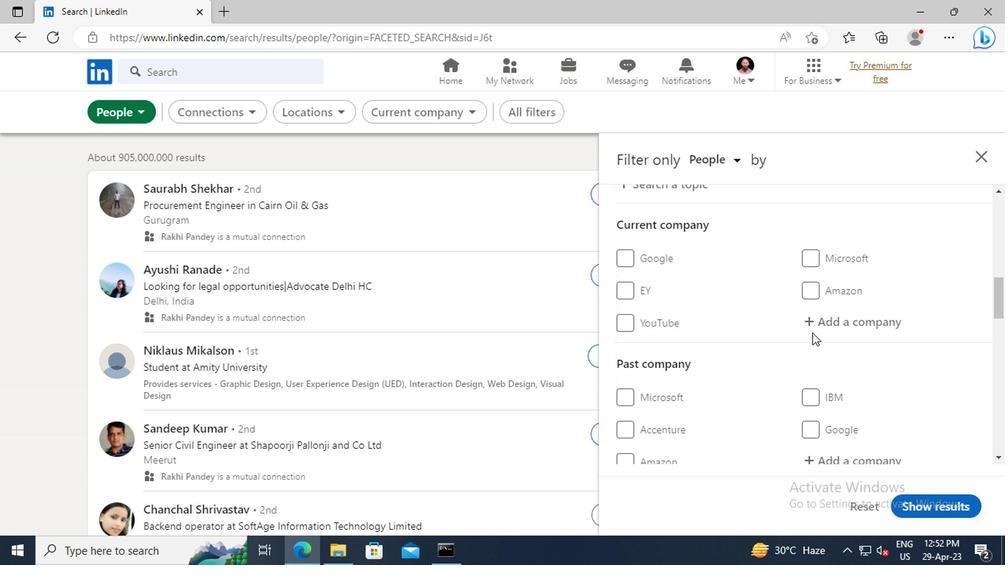 
Action: Mouse pressed left at (674, 323)
Screenshot: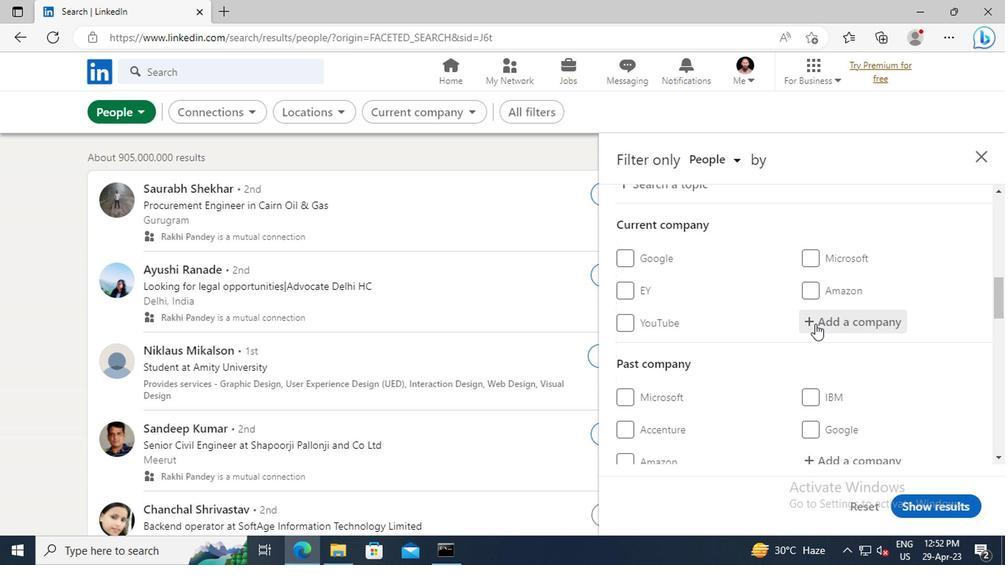 
Action: Key pressed <Key.shift>NEXTHINK
Screenshot: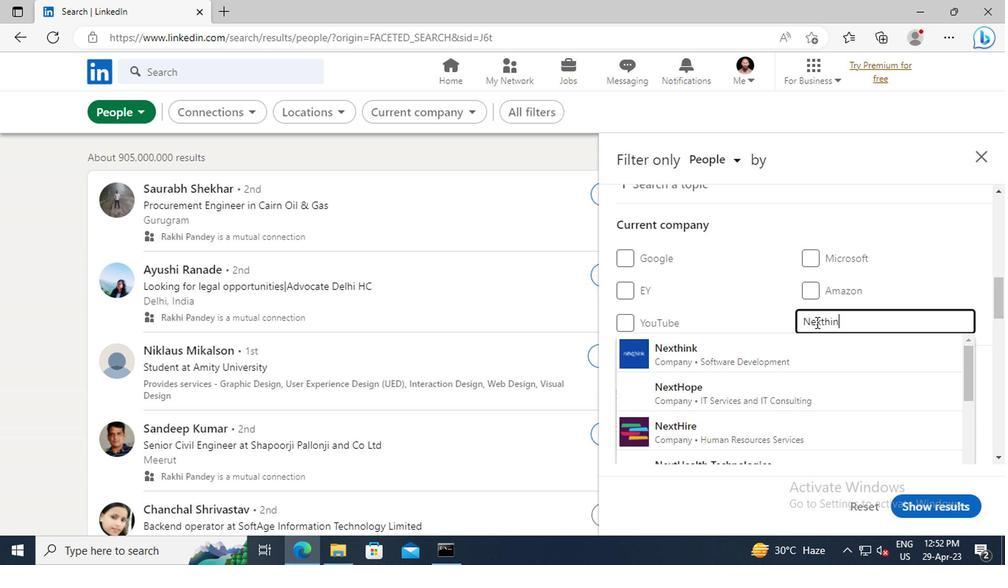 
Action: Mouse moved to (653, 339)
Screenshot: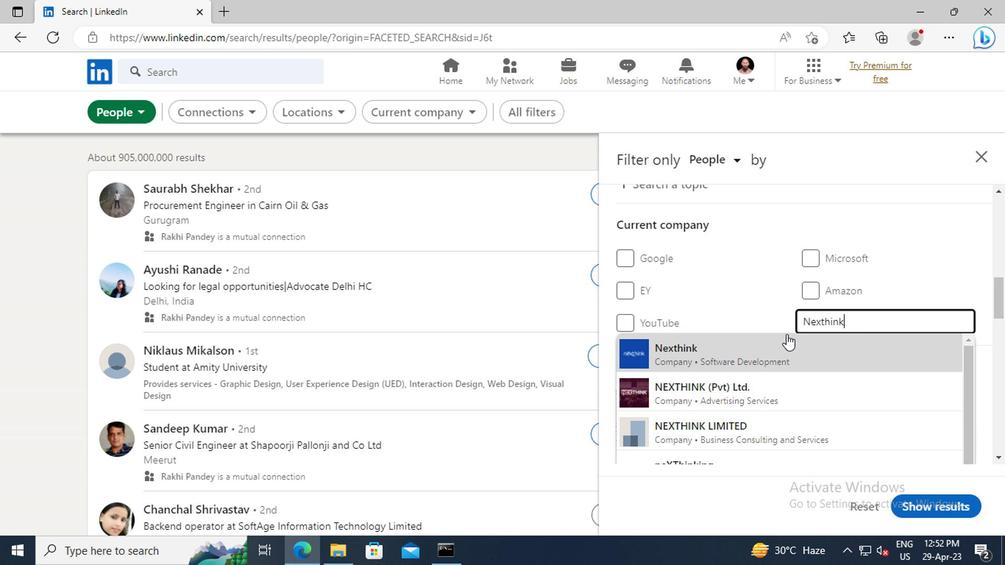 
Action: Mouse pressed left at (653, 339)
Screenshot: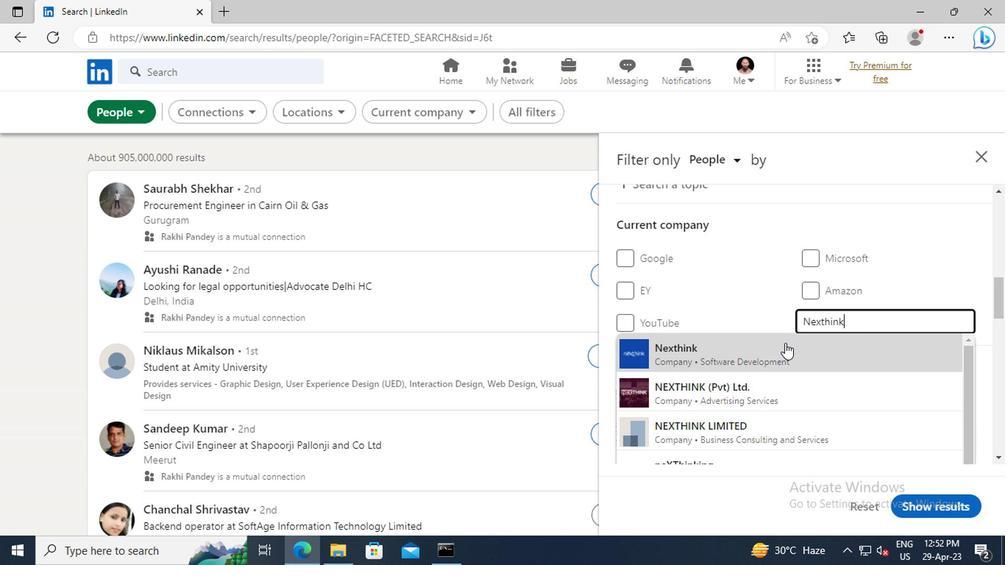 
Action: Mouse scrolled (653, 338) with delta (0, 0)
Screenshot: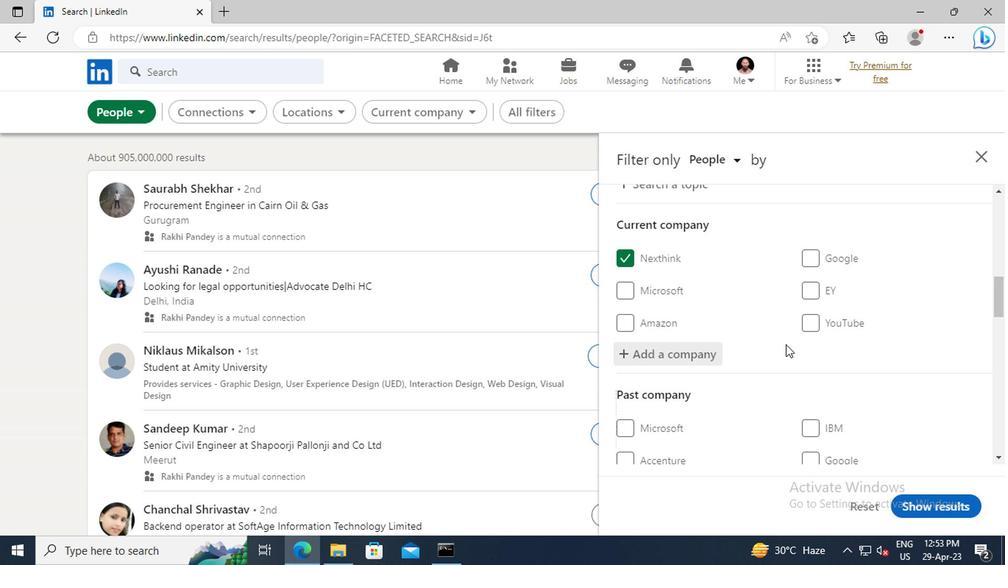 
Action: Mouse scrolled (653, 338) with delta (0, 0)
Screenshot: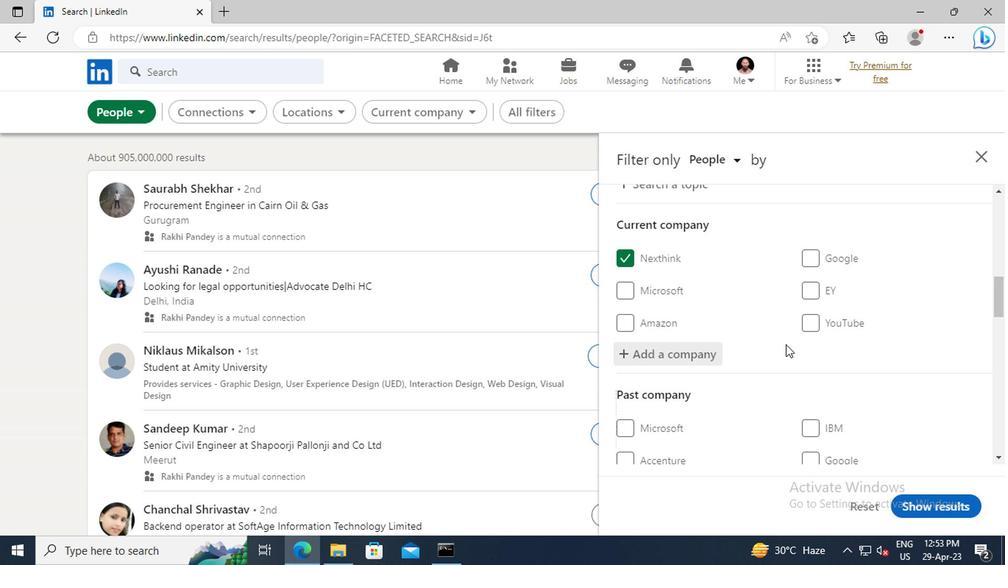 
Action: Mouse moved to (664, 319)
Screenshot: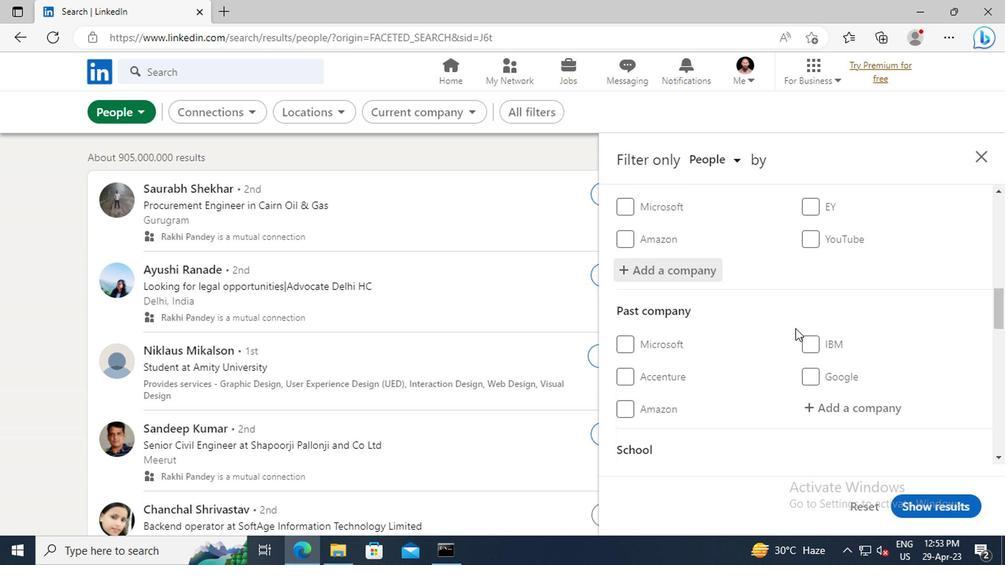 
Action: Mouse scrolled (664, 318) with delta (0, 0)
Screenshot: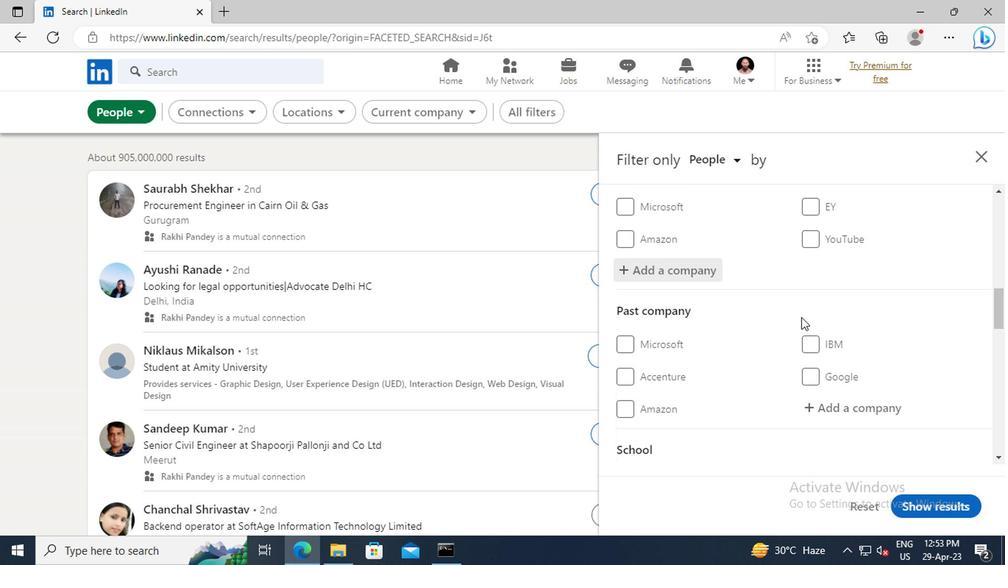 
Action: Mouse moved to (670, 307)
Screenshot: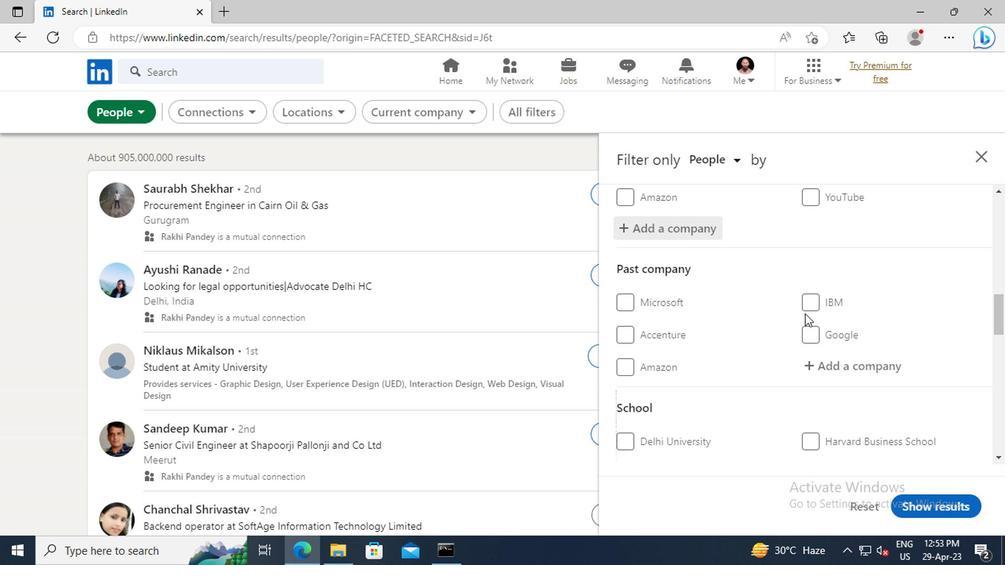 
Action: Mouse scrolled (670, 307) with delta (0, 0)
Screenshot: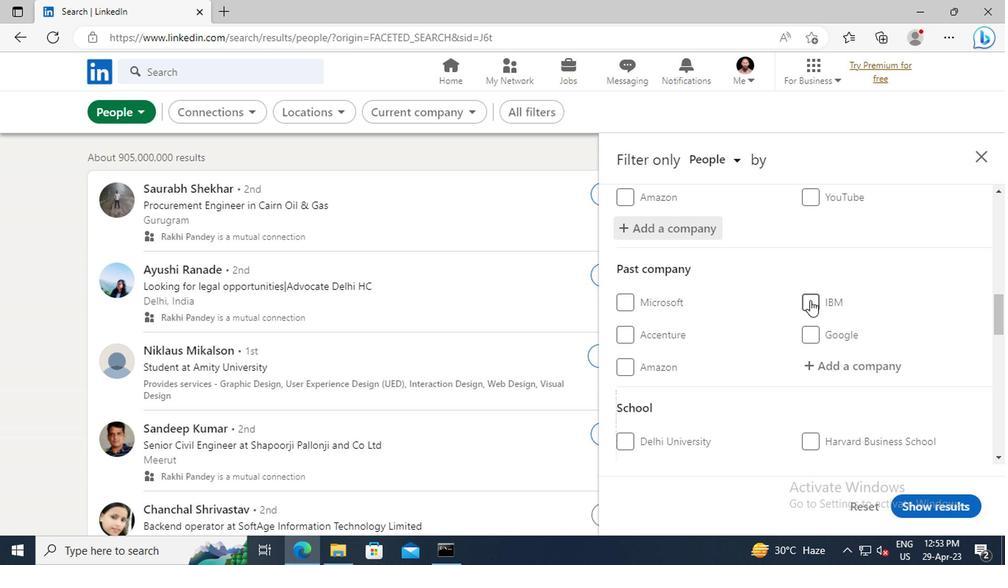 
Action: Mouse scrolled (670, 307) with delta (0, 0)
Screenshot: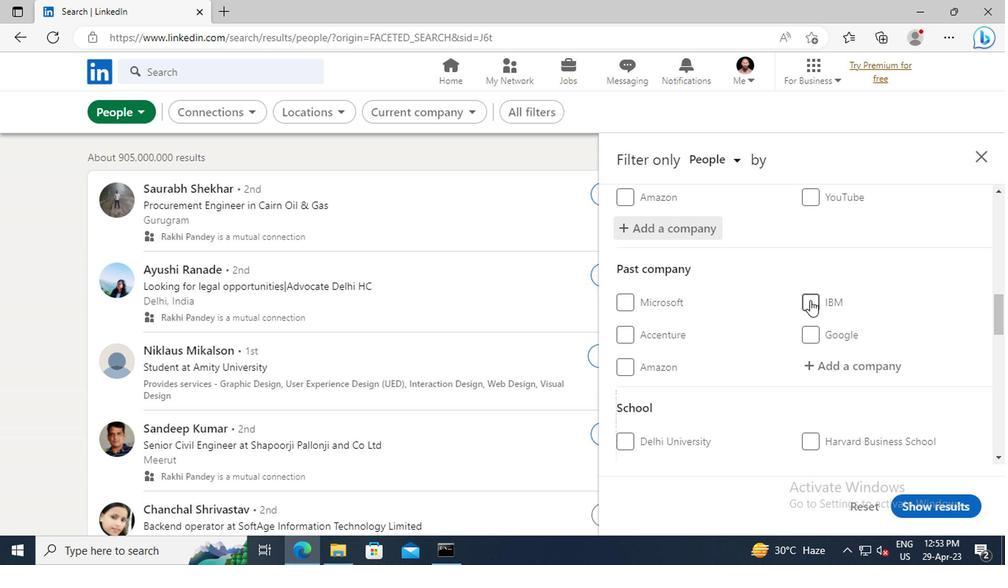 
Action: Mouse scrolled (670, 307) with delta (0, 0)
Screenshot: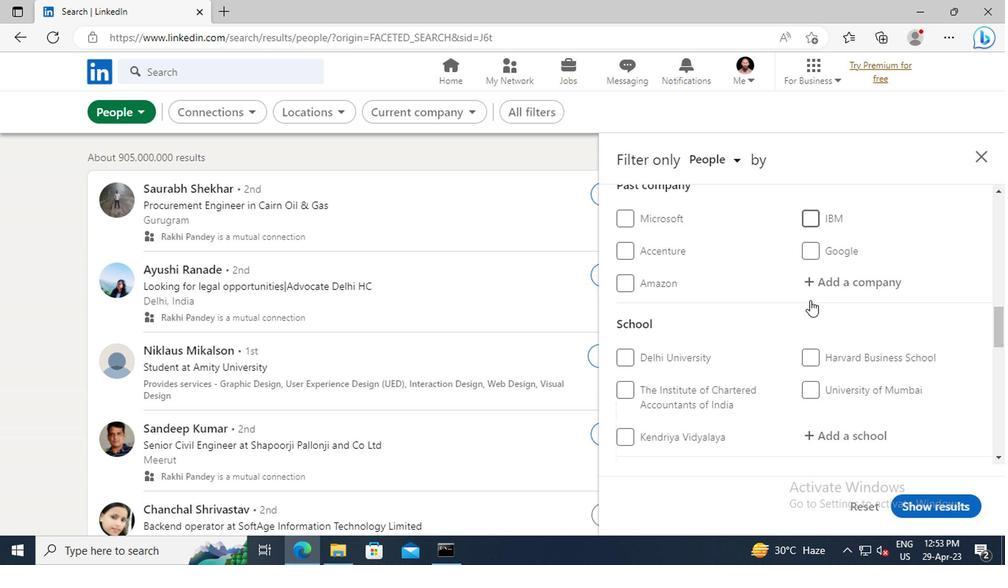 
Action: Mouse scrolled (670, 307) with delta (0, 0)
Screenshot: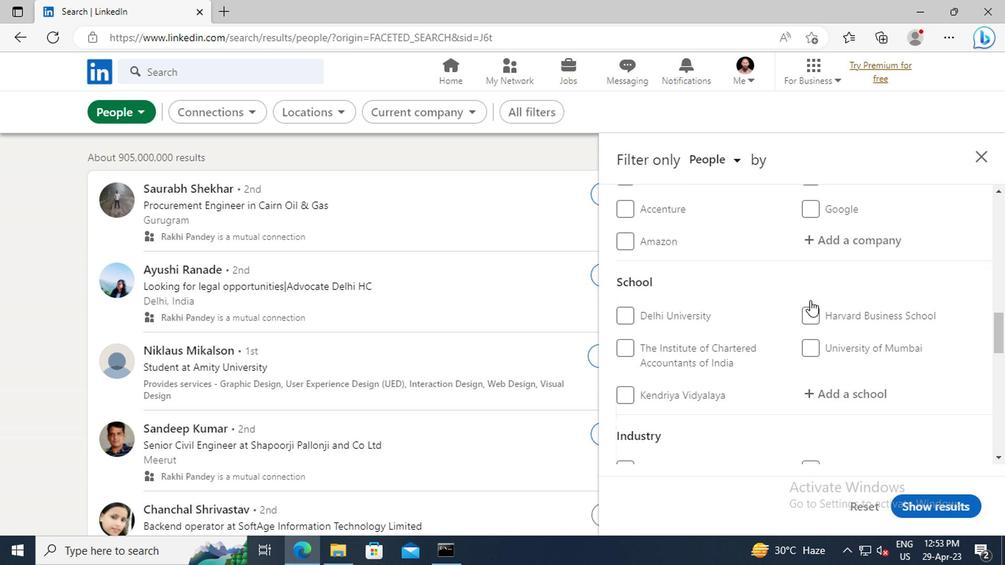 
Action: Mouse scrolled (670, 307) with delta (0, 0)
Screenshot: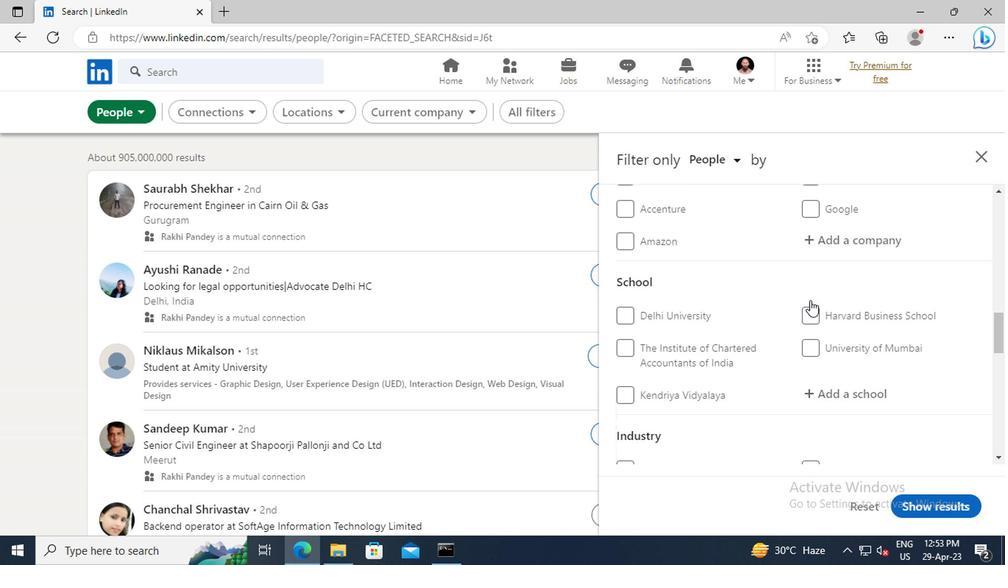 
Action: Mouse moved to (678, 313)
Screenshot: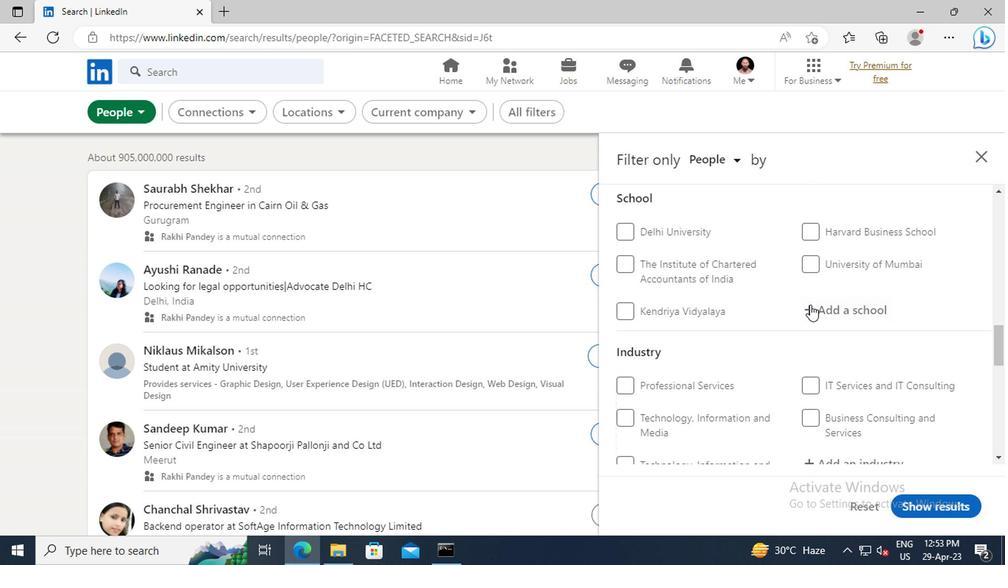 
Action: Mouse pressed left at (678, 313)
Screenshot: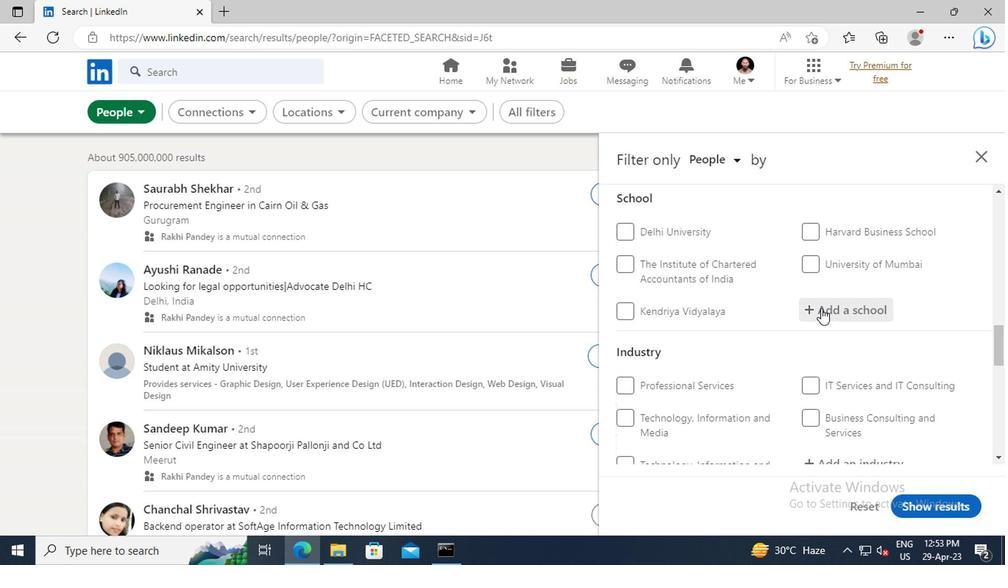 
Action: Key pressed <Key.shift>PSG<Key.space><Key.shift><Key.shift>COLLEGE
Screenshot: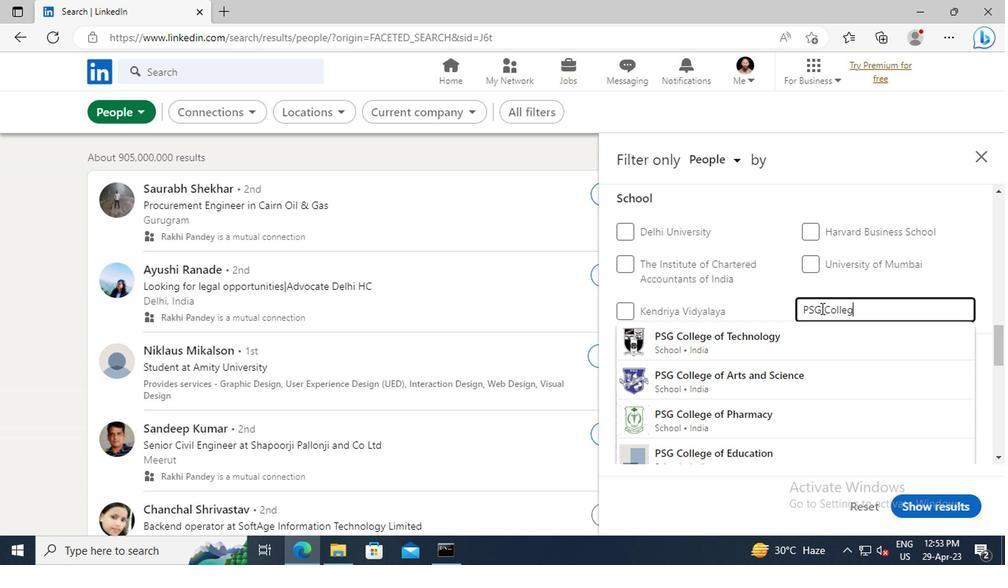
Action: Mouse moved to (663, 334)
Screenshot: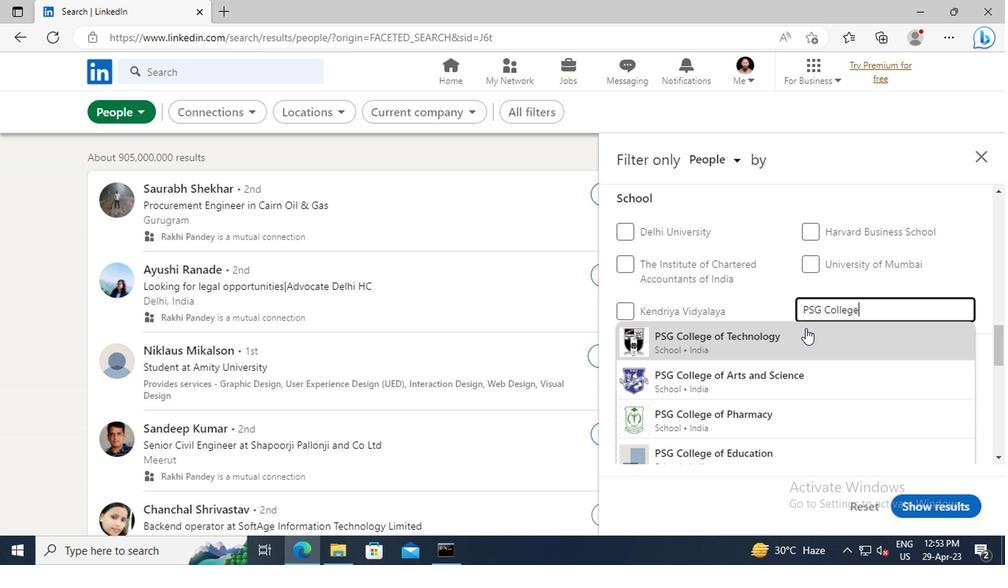 
Action: Mouse pressed left at (663, 334)
Screenshot: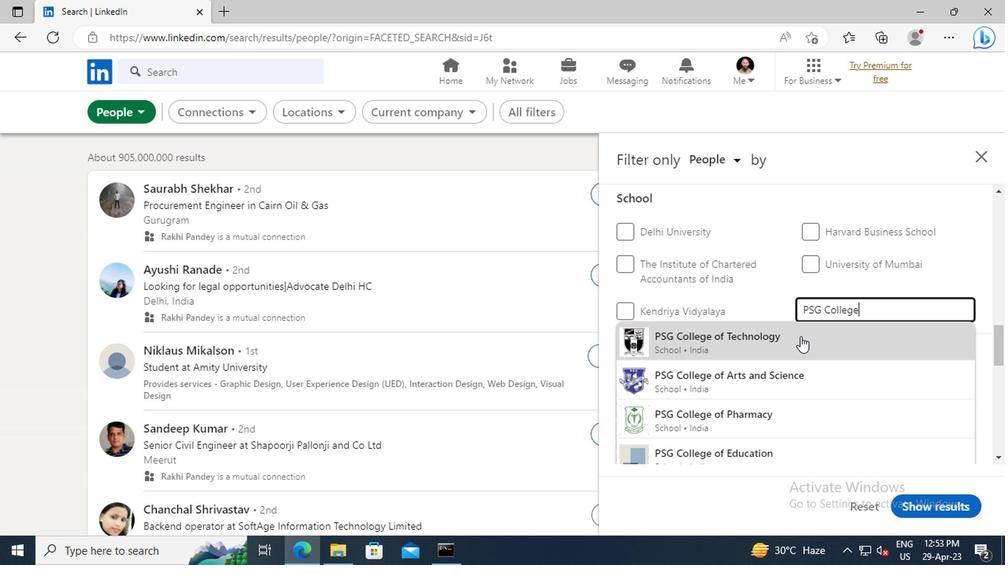 
Action: Mouse scrolled (663, 333) with delta (0, 0)
Screenshot: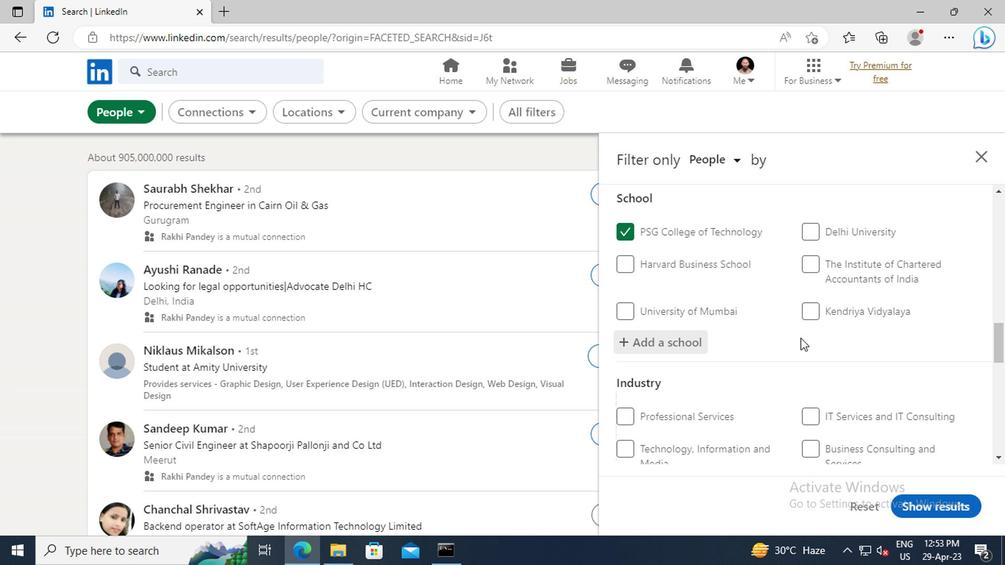 
Action: Mouse moved to (662, 310)
Screenshot: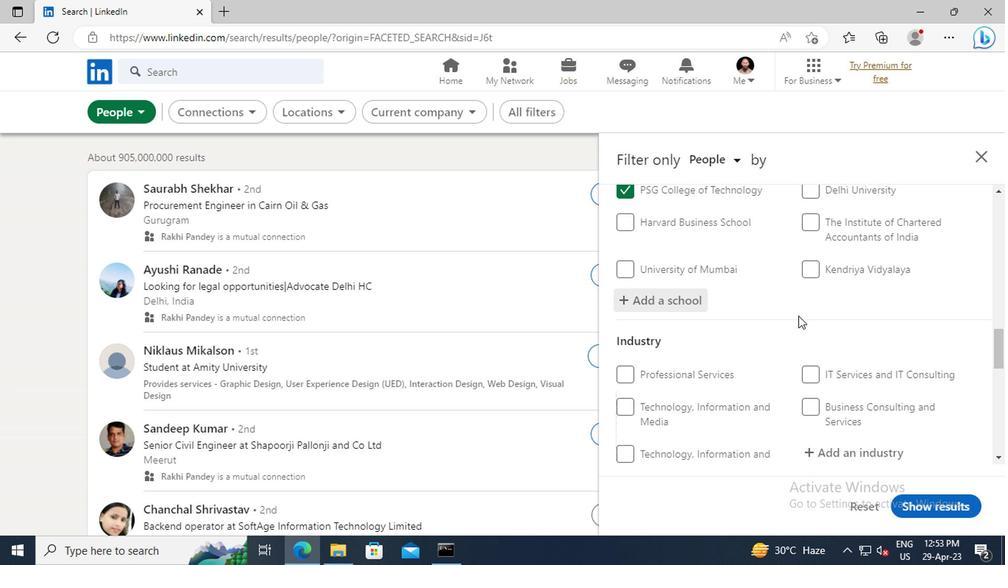 
Action: Mouse scrolled (662, 309) with delta (0, 0)
Screenshot: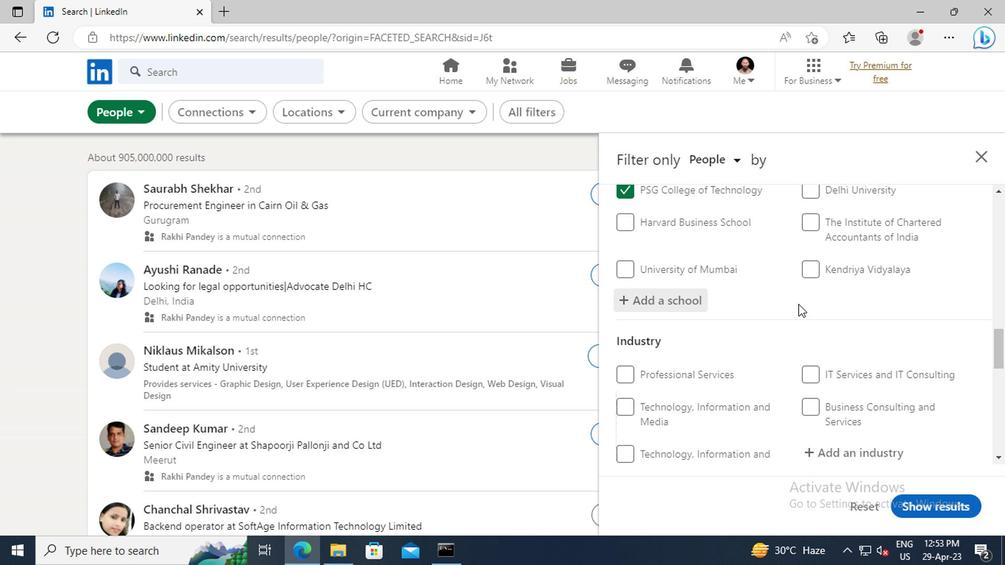 
Action: Mouse scrolled (662, 309) with delta (0, 0)
Screenshot: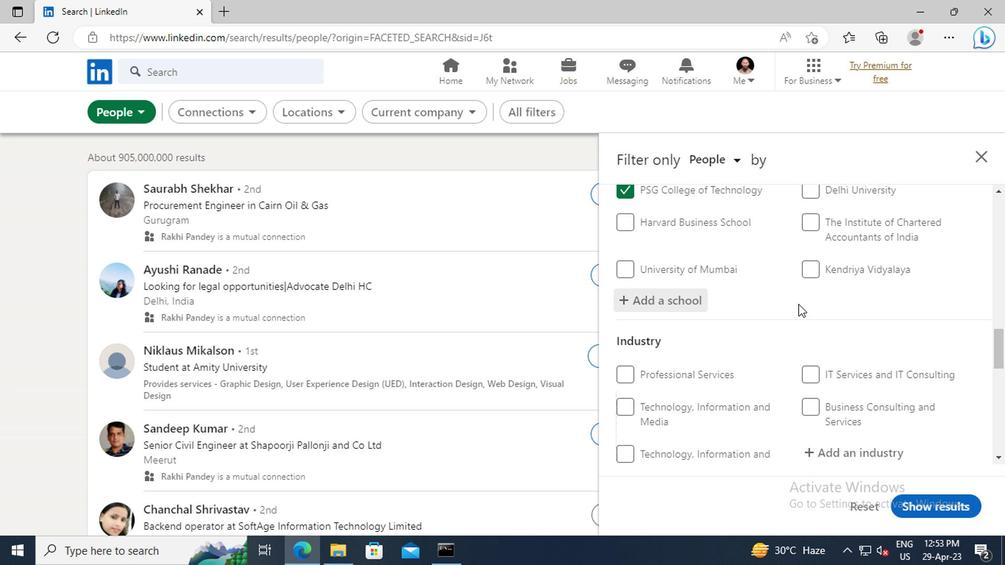 
Action: Mouse moved to (661, 302)
Screenshot: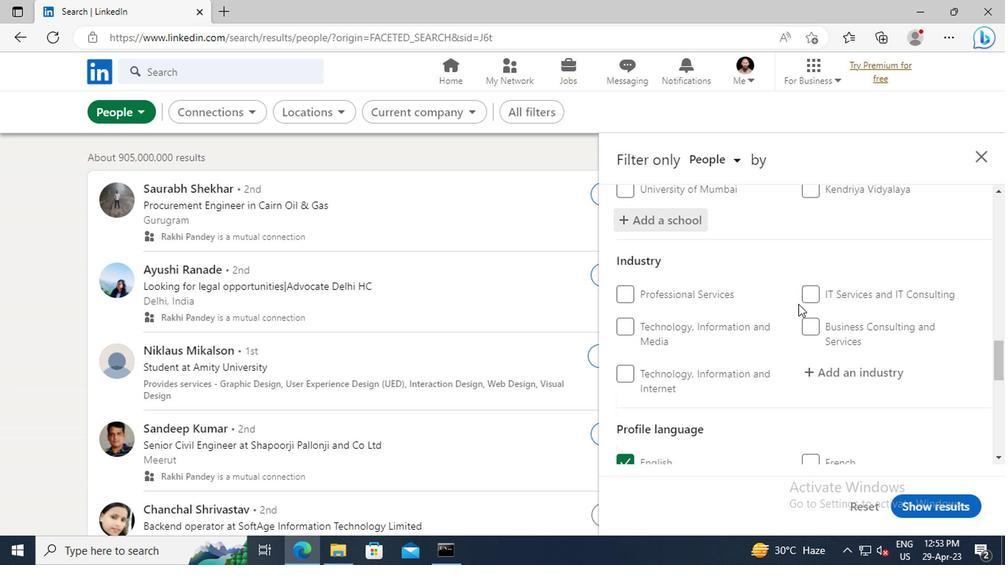 
Action: Mouse scrolled (661, 301) with delta (0, 0)
Screenshot: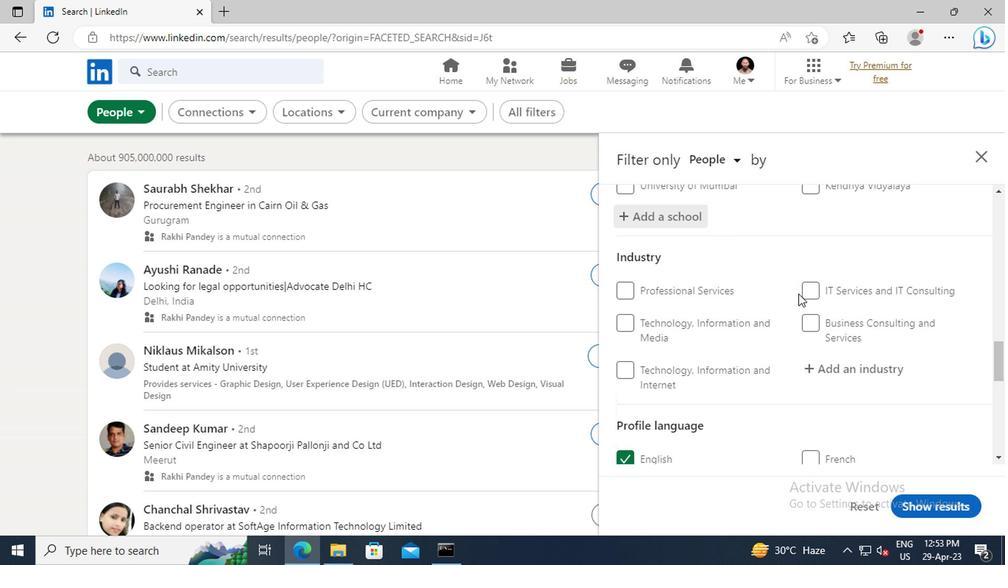 
Action: Mouse moved to (680, 327)
Screenshot: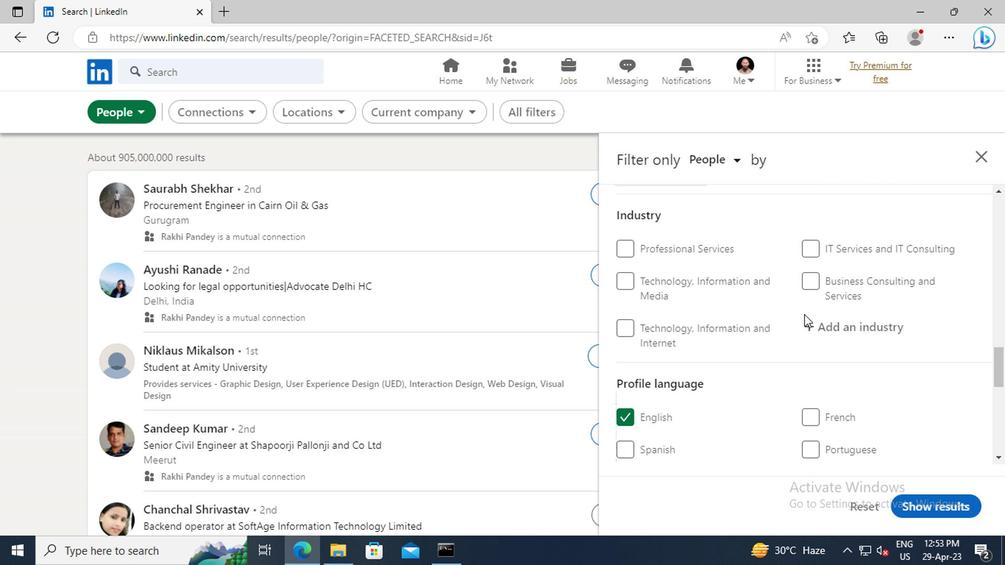 
Action: Mouse pressed left at (680, 327)
Screenshot: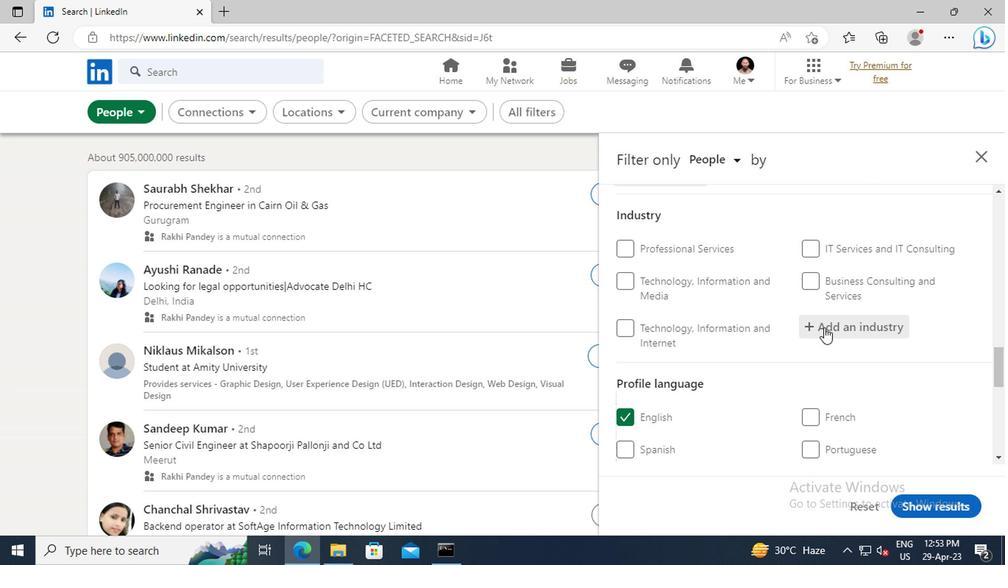 
Action: Key pressed <Key.shift>HOUSEHOLD<Key.space>AND<Key.space><Key.shift>IN
Screenshot: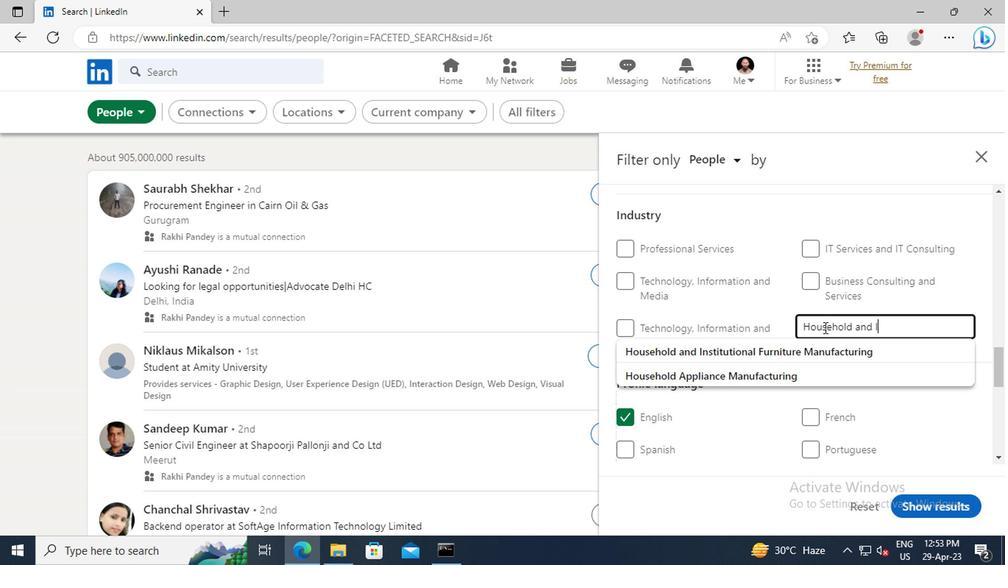 
Action: Mouse moved to (667, 339)
Screenshot: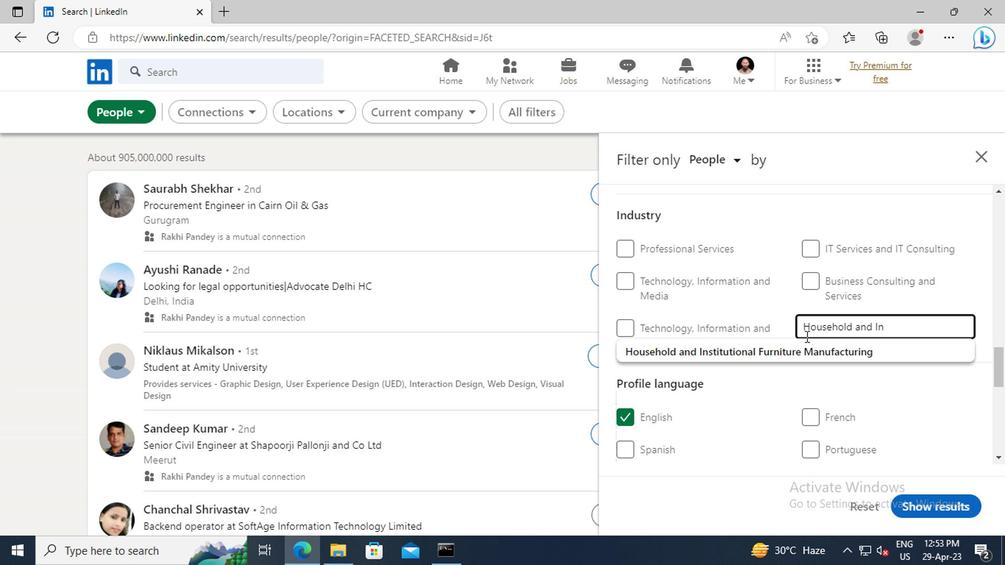 
Action: Mouse pressed left at (667, 339)
Screenshot: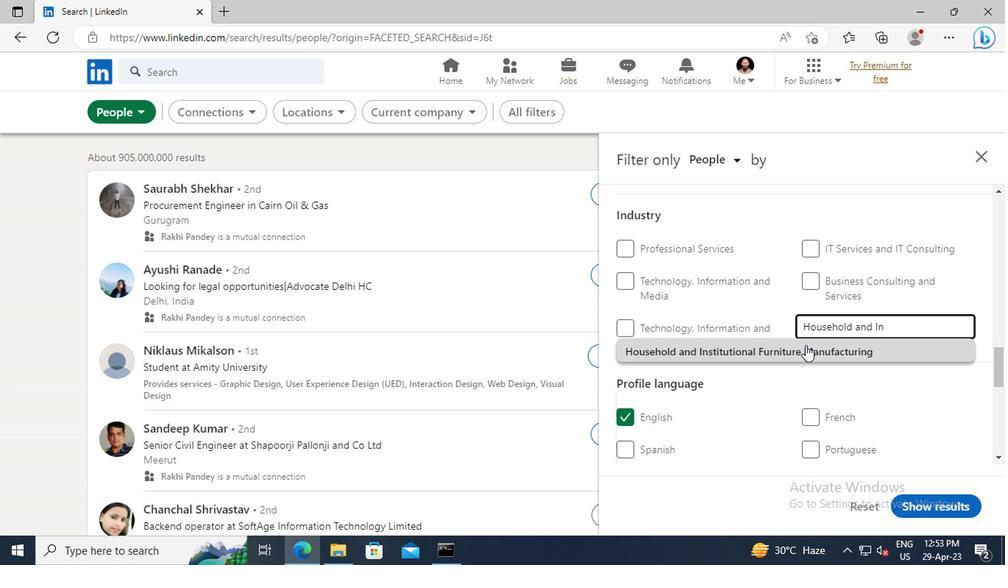 
Action: Mouse scrolled (667, 339) with delta (0, 0)
Screenshot: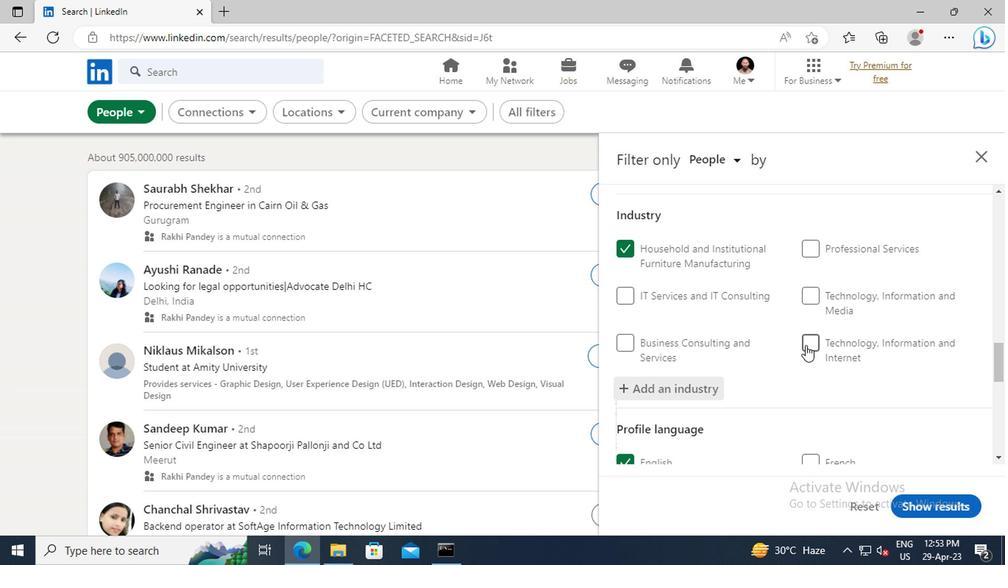 
Action: Mouse moved to (666, 326)
Screenshot: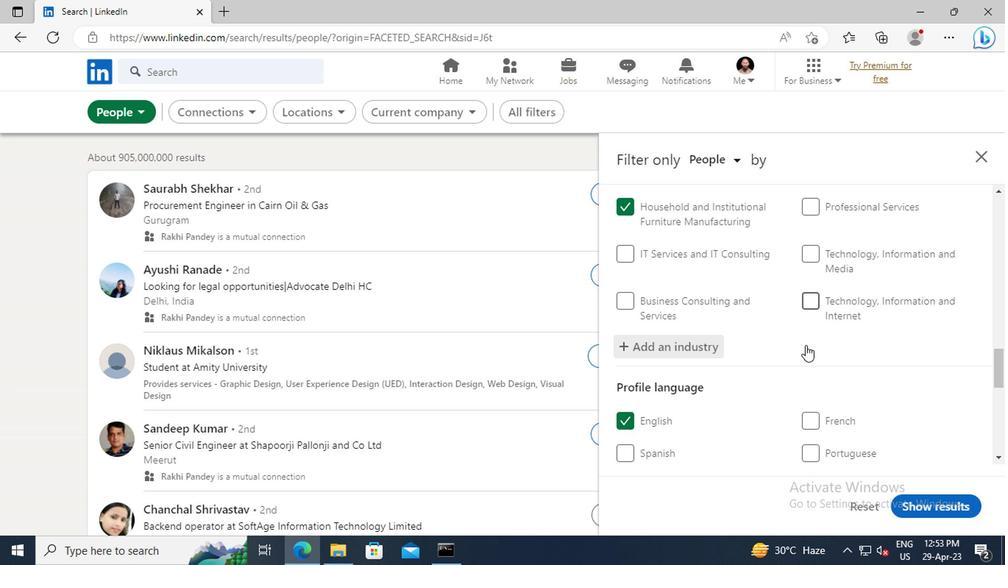 
Action: Mouse scrolled (666, 326) with delta (0, 0)
Screenshot: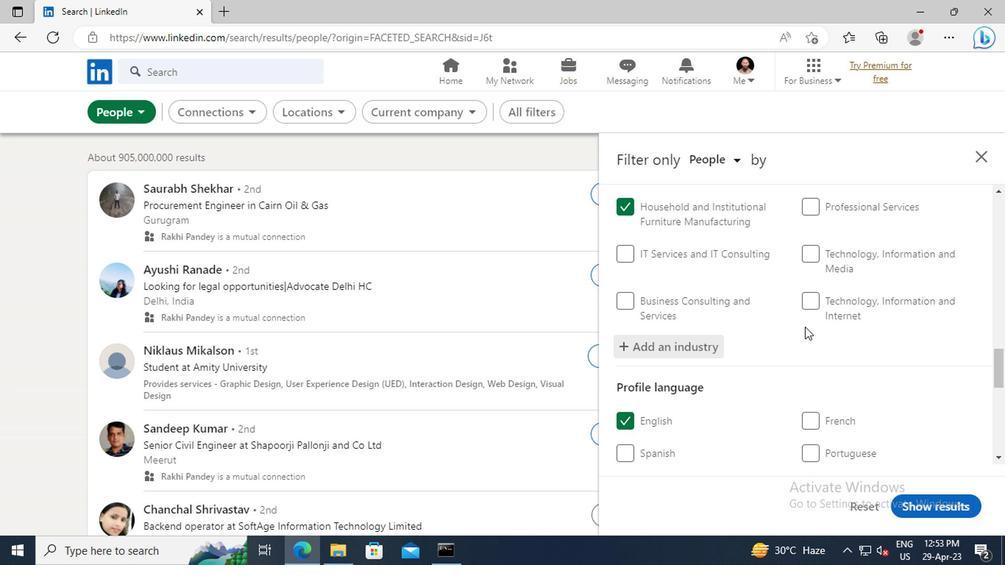 
Action: Mouse scrolled (666, 326) with delta (0, 0)
Screenshot: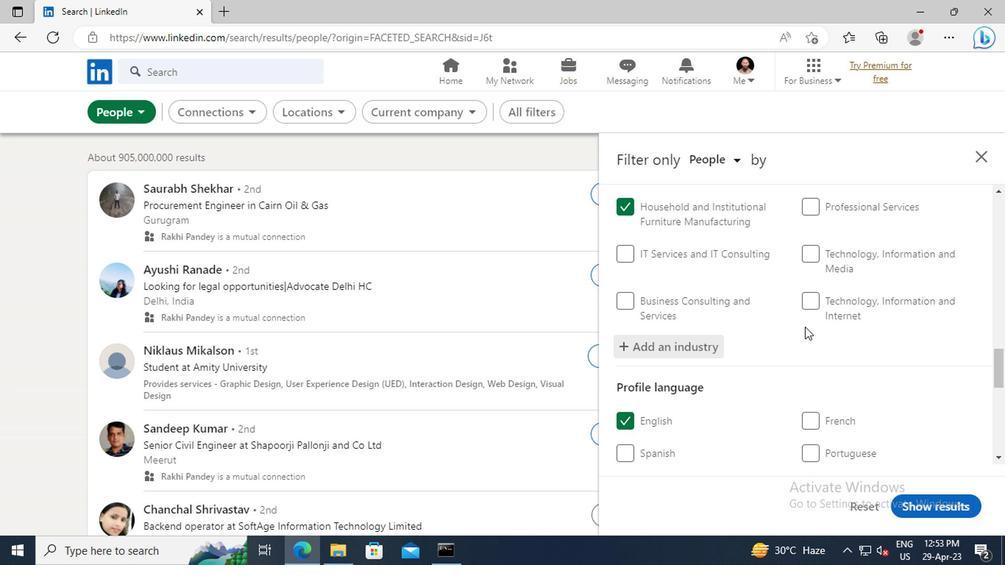 
Action: Mouse scrolled (666, 326) with delta (0, 0)
Screenshot: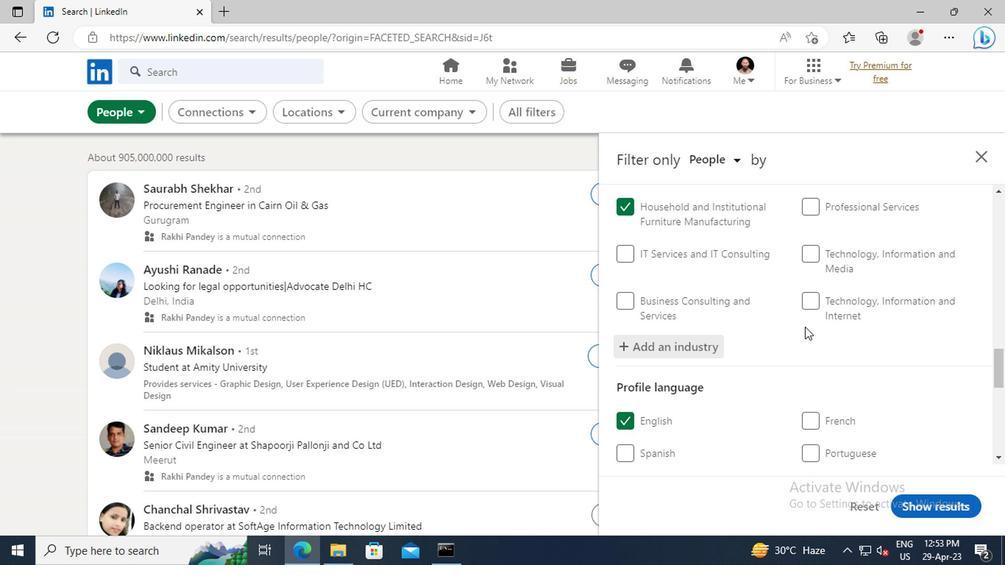 
Action: Mouse moved to (669, 302)
Screenshot: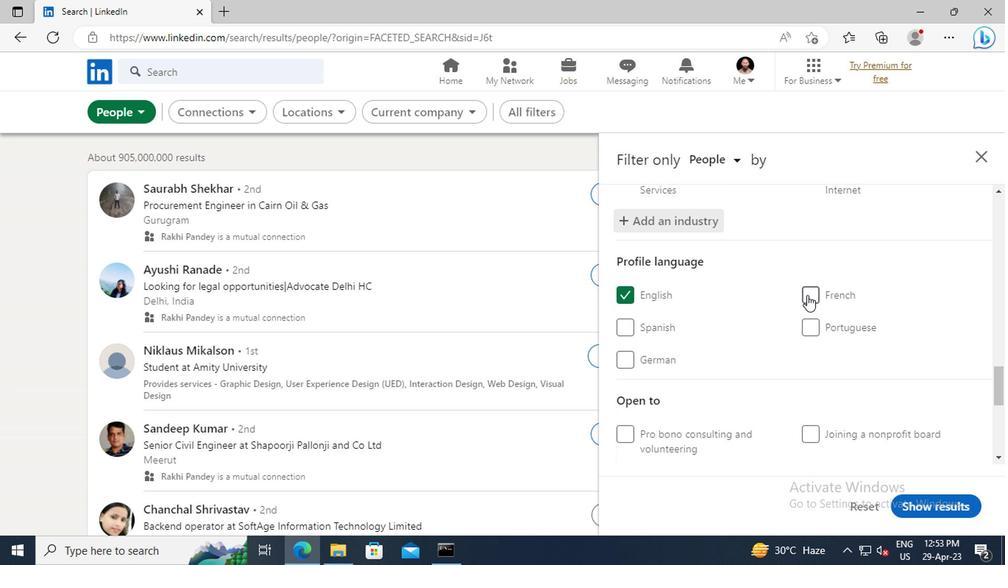 
Action: Mouse scrolled (669, 301) with delta (0, 0)
Screenshot: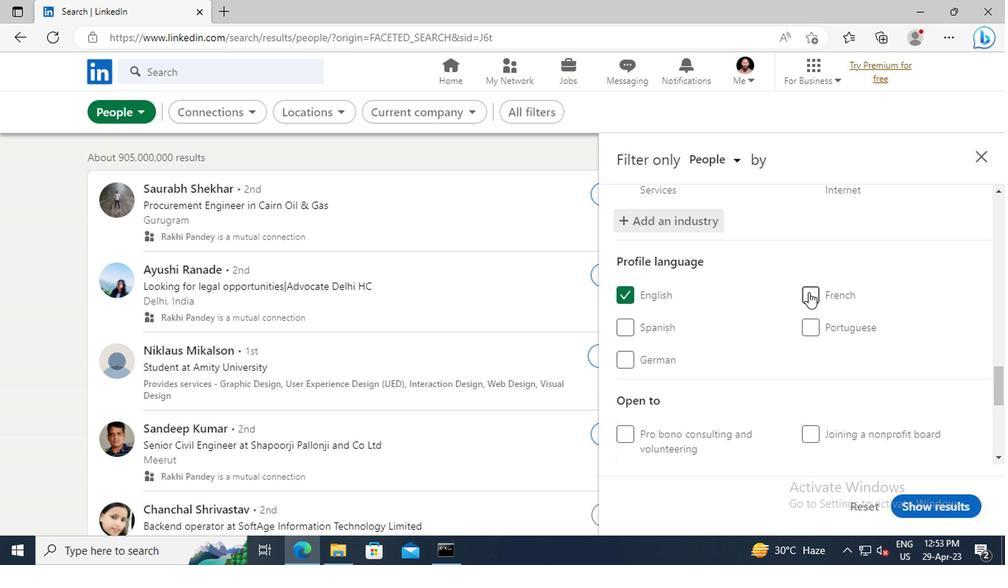 
Action: Mouse moved to (670, 297)
Screenshot: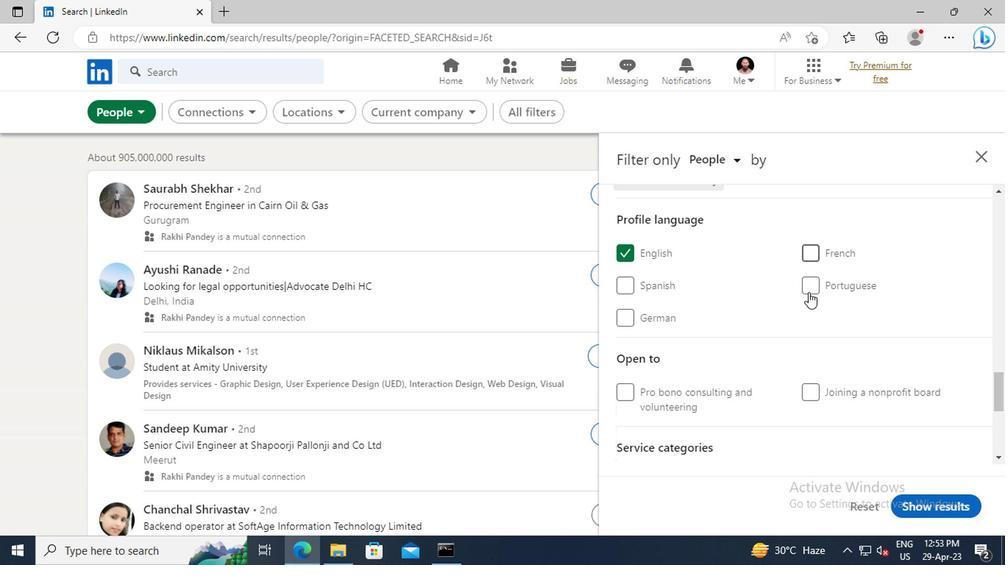 
Action: Mouse scrolled (670, 297) with delta (0, 0)
Screenshot: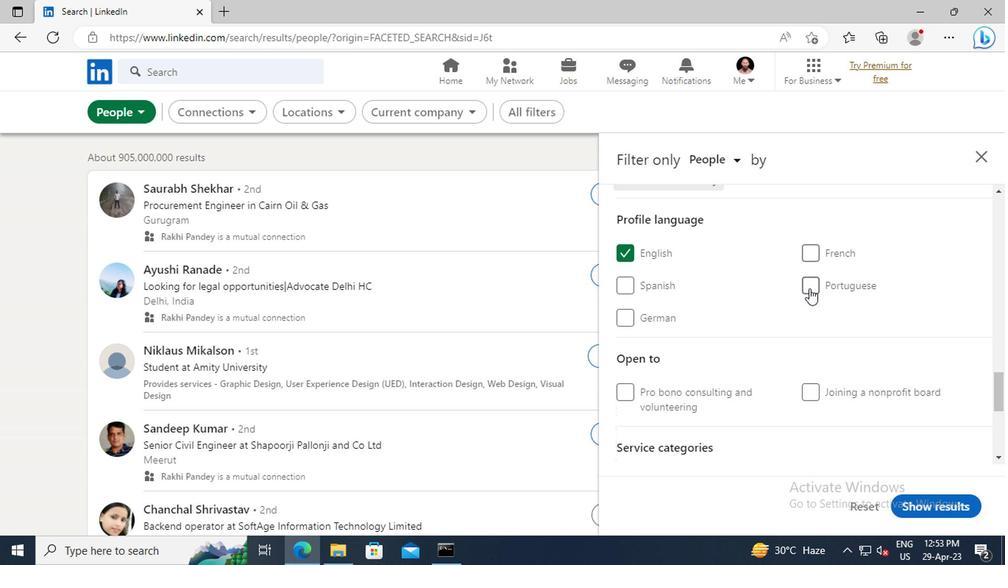 
Action: Mouse scrolled (670, 297) with delta (0, 0)
Screenshot: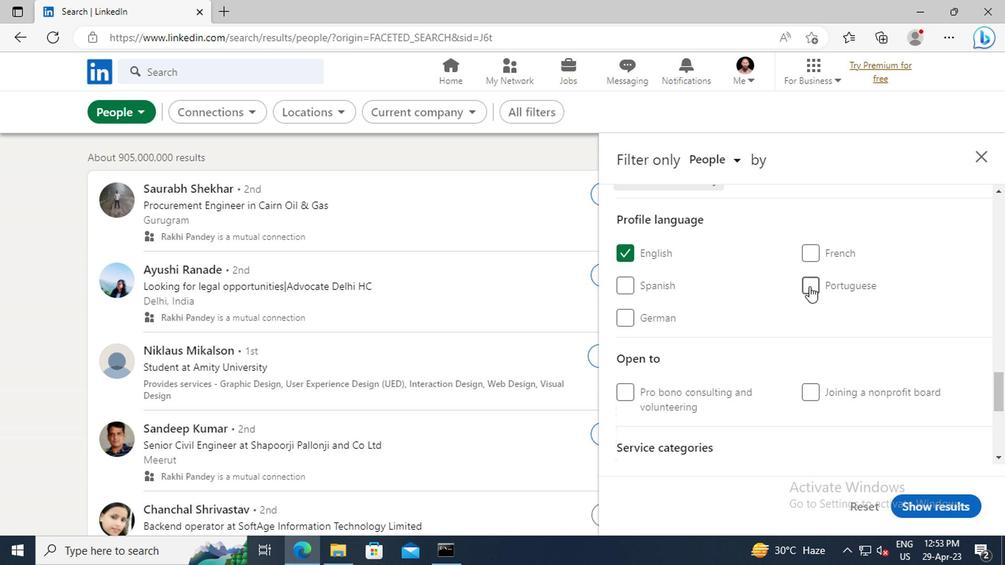 
Action: Mouse scrolled (670, 297) with delta (0, 0)
Screenshot: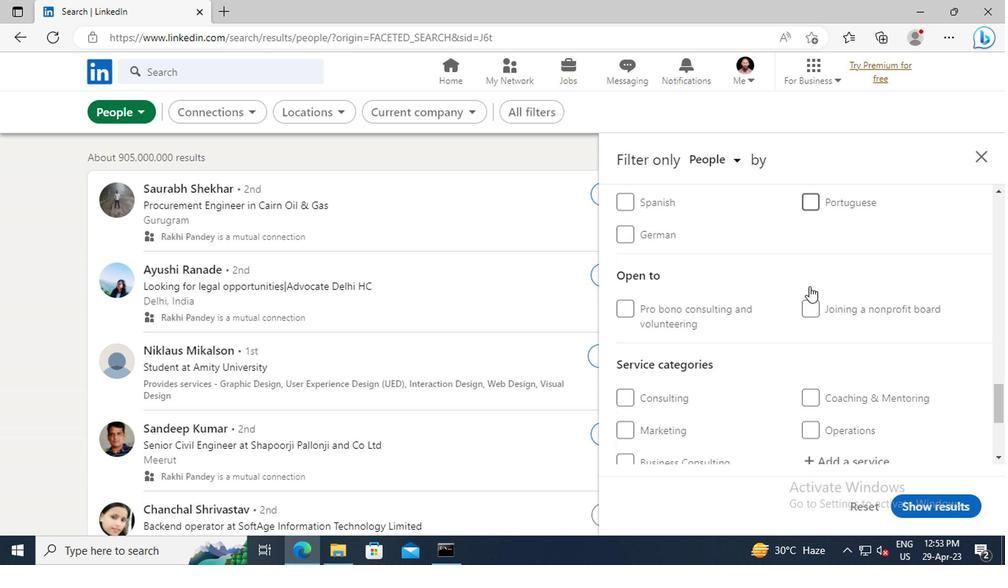 
Action: Mouse scrolled (670, 297) with delta (0, 0)
Screenshot: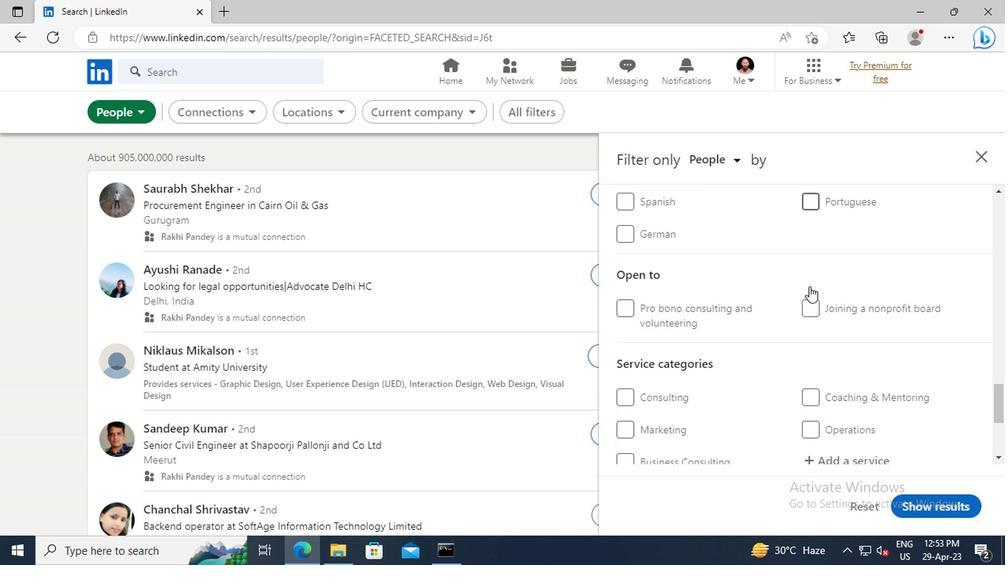
Action: Mouse scrolled (670, 297) with delta (0, 0)
Screenshot: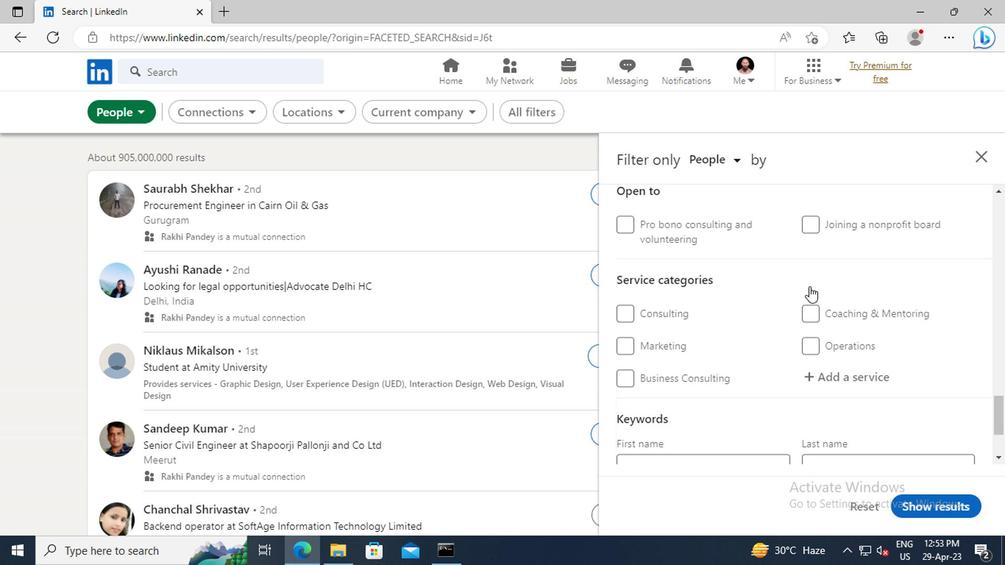 
Action: Mouse scrolled (670, 297) with delta (0, 0)
Screenshot: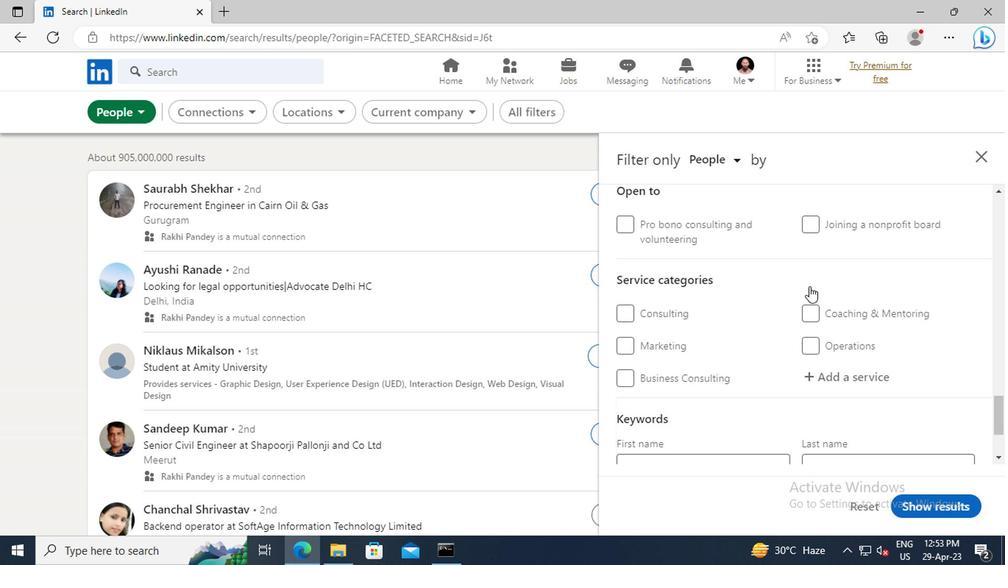 
Action: Mouse moved to (672, 301)
Screenshot: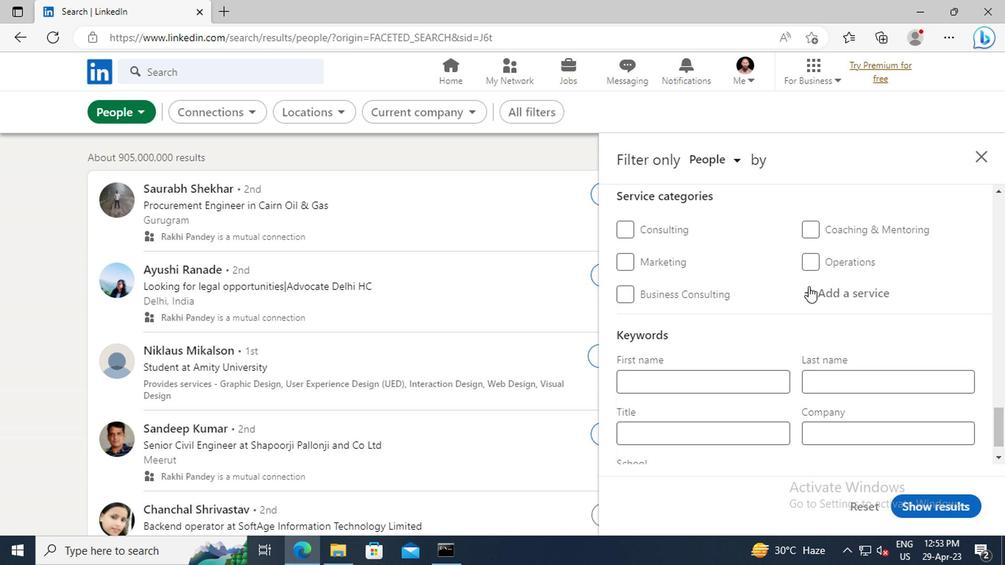 
Action: Mouse pressed left at (672, 301)
Screenshot: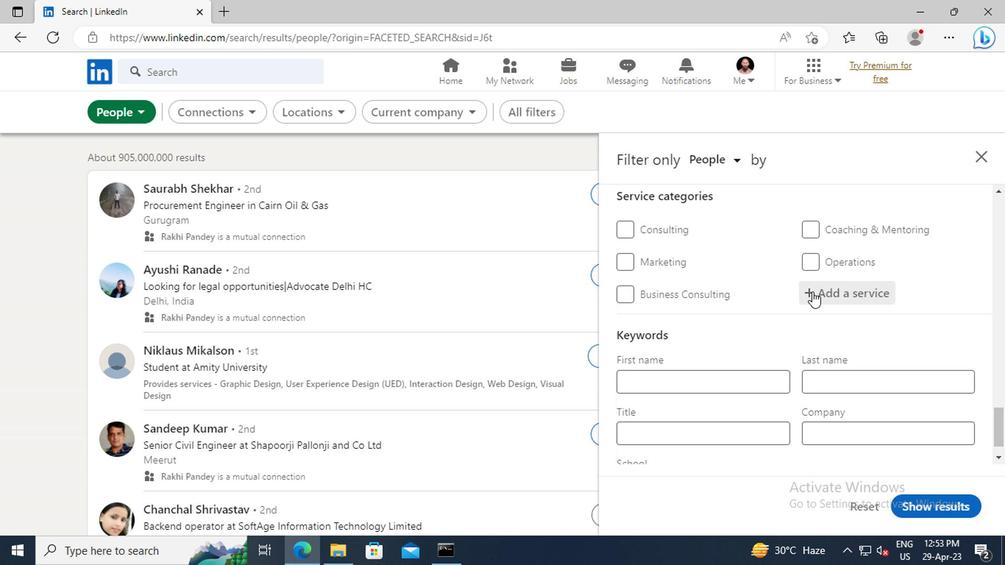 
Action: Key pressed <Key.shift>DUI<Key.space><Key.shift>LAW
Screenshot: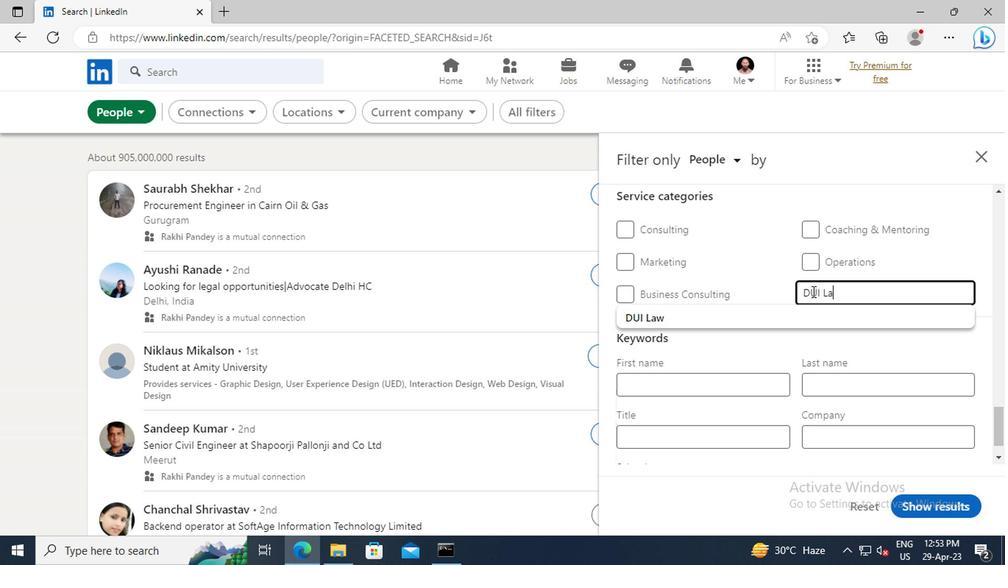 
Action: Mouse moved to (657, 318)
Screenshot: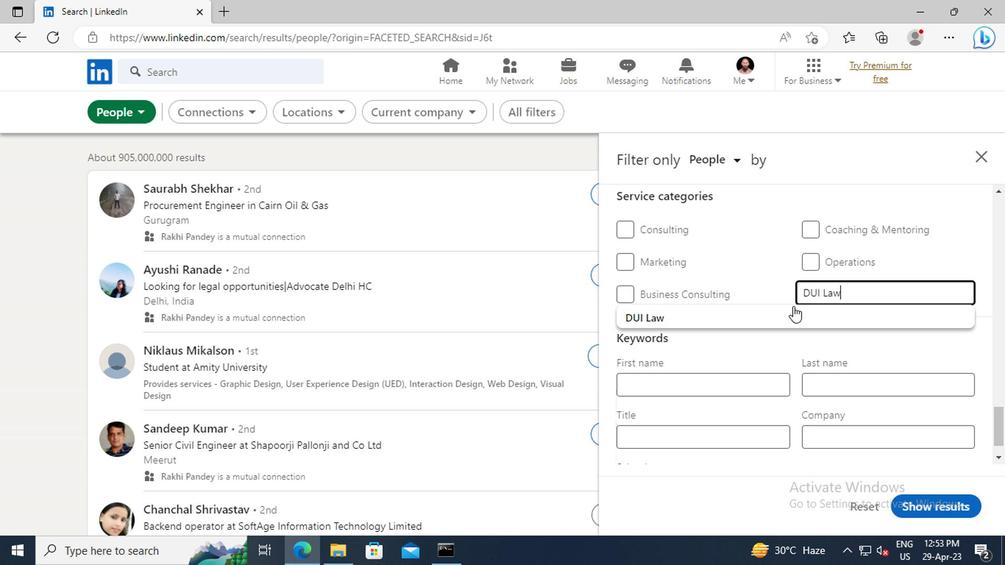 
Action: Mouse pressed left at (657, 318)
Screenshot: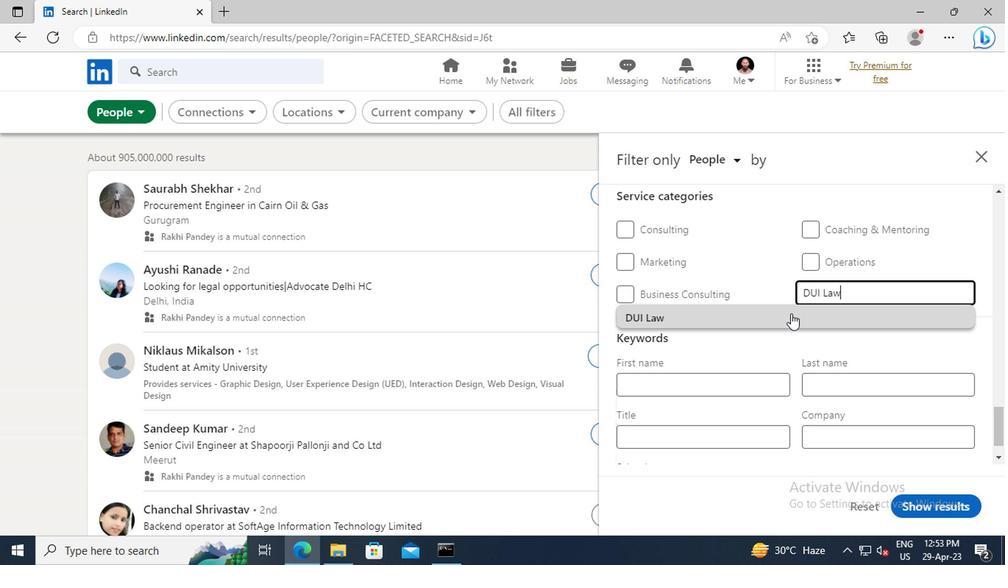 
Action: Mouse scrolled (657, 318) with delta (0, 0)
Screenshot: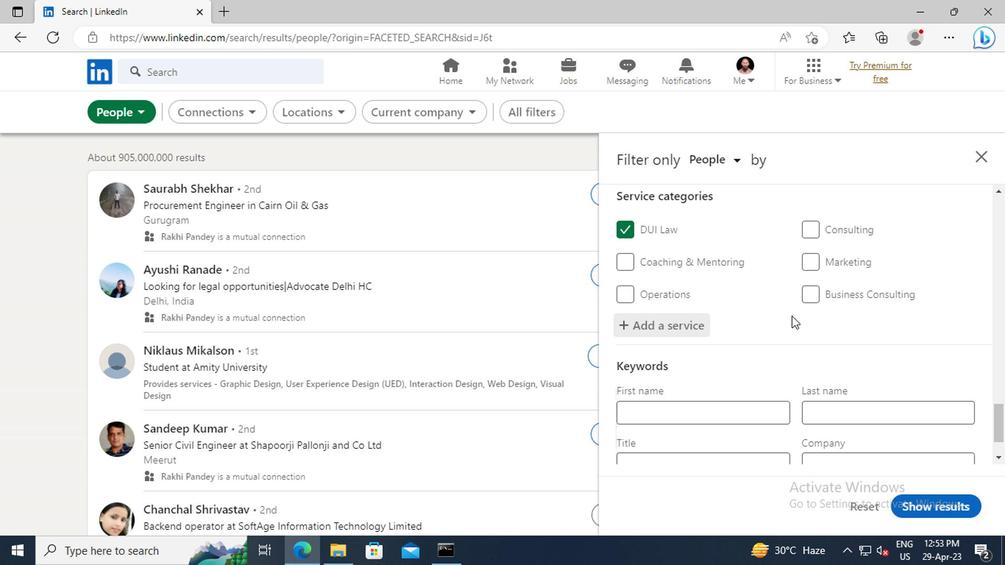
Action: Mouse scrolled (657, 318) with delta (0, 0)
Screenshot: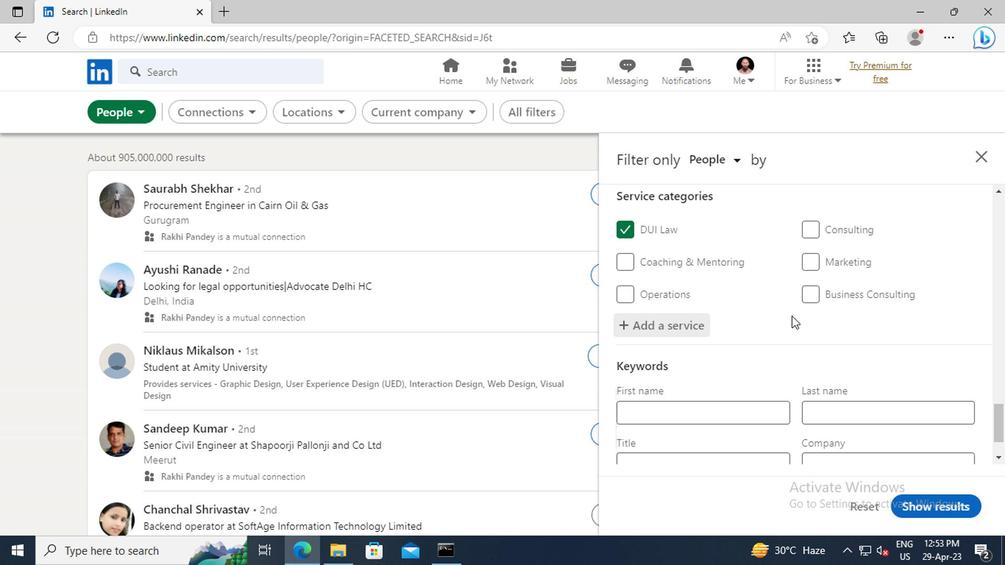 
Action: Mouse scrolled (657, 318) with delta (0, 0)
Screenshot: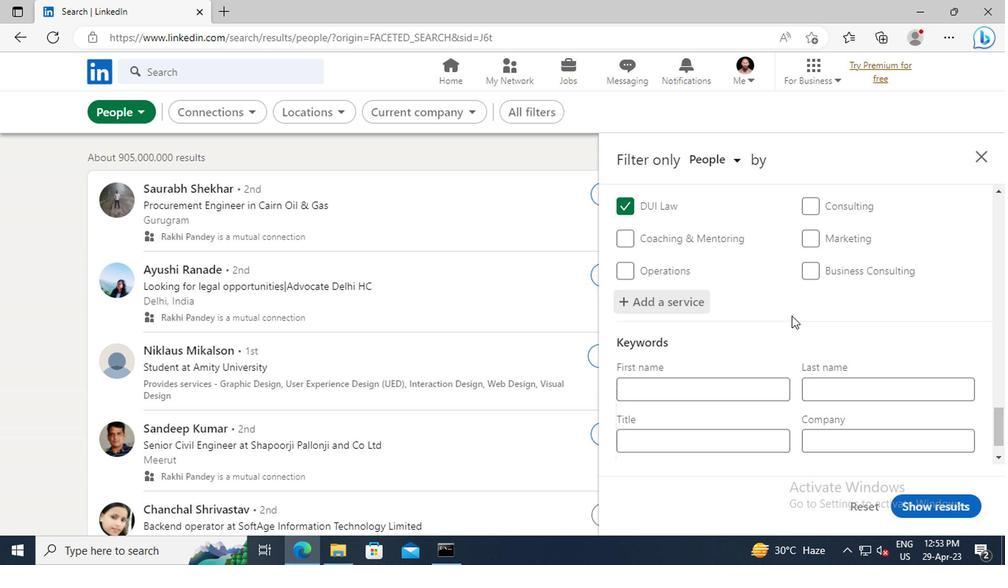 
Action: Mouse scrolled (657, 318) with delta (0, 0)
Screenshot: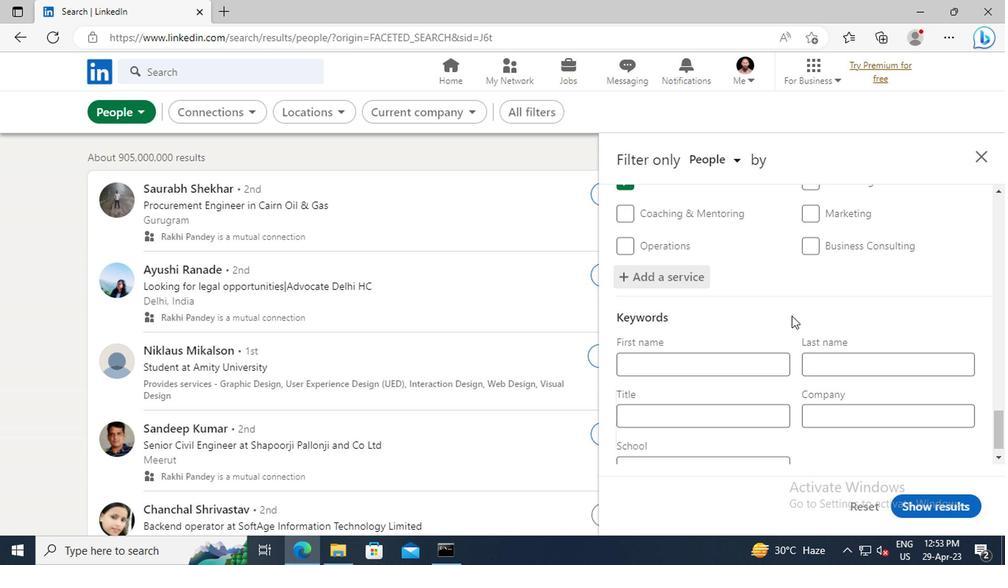 
Action: Mouse moved to (554, 374)
Screenshot: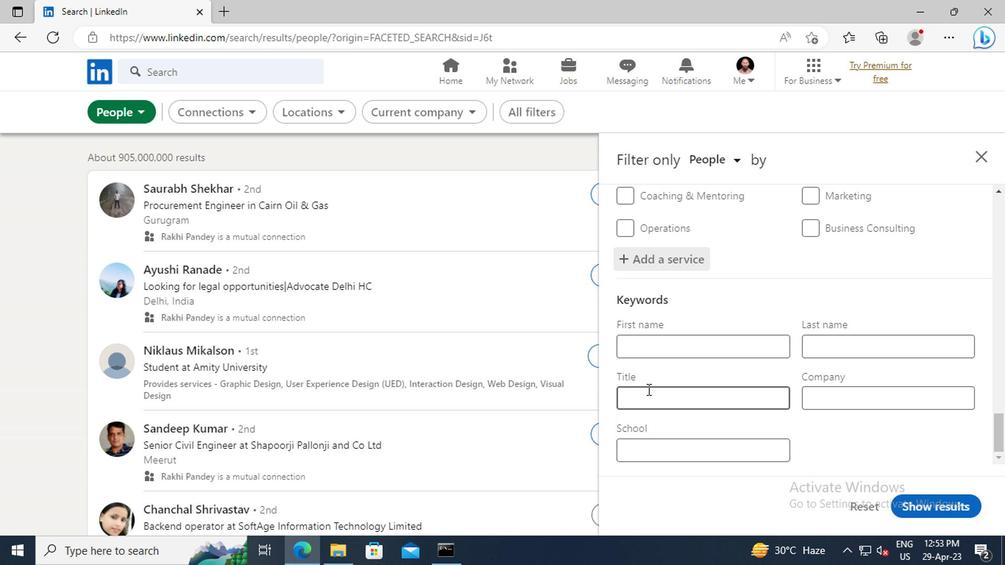 
Action: Mouse pressed left at (554, 374)
Screenshot: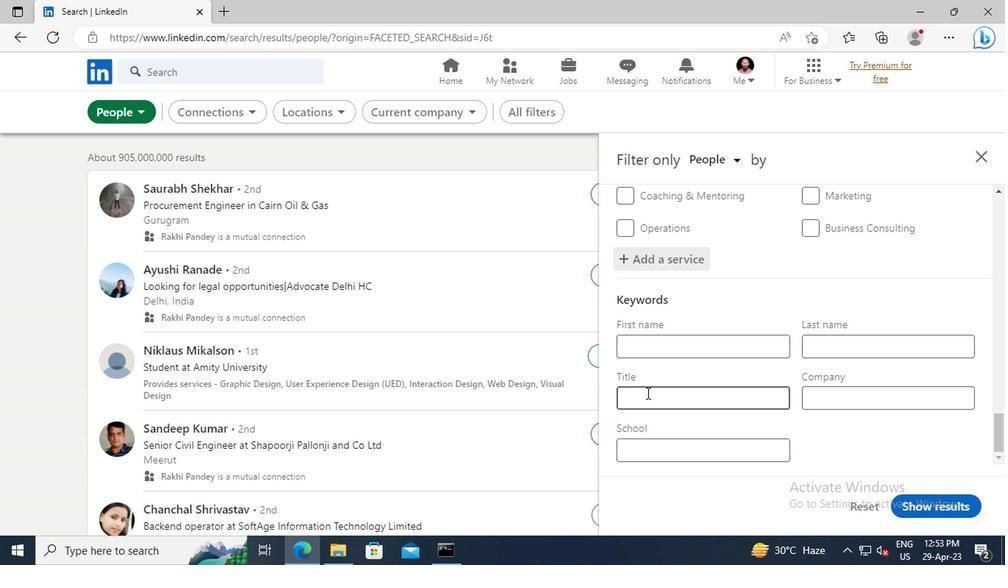 
Action: Key pressed <Key.shift>SQL<Key.space><Key.shift>DEVELOPER<Key.enter>
Screenshot: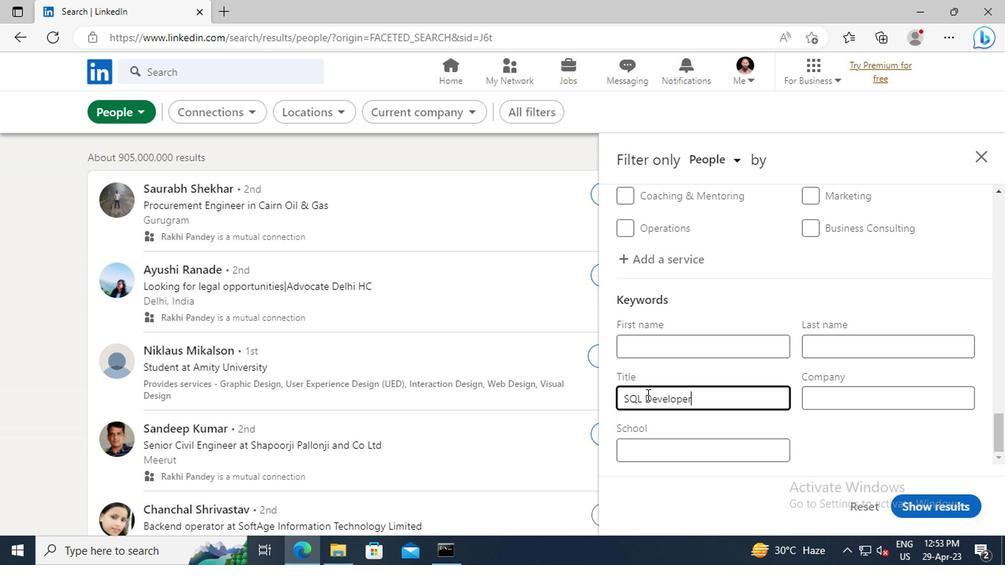 
Action: Mouse moved to (743, 454)
Screenshot: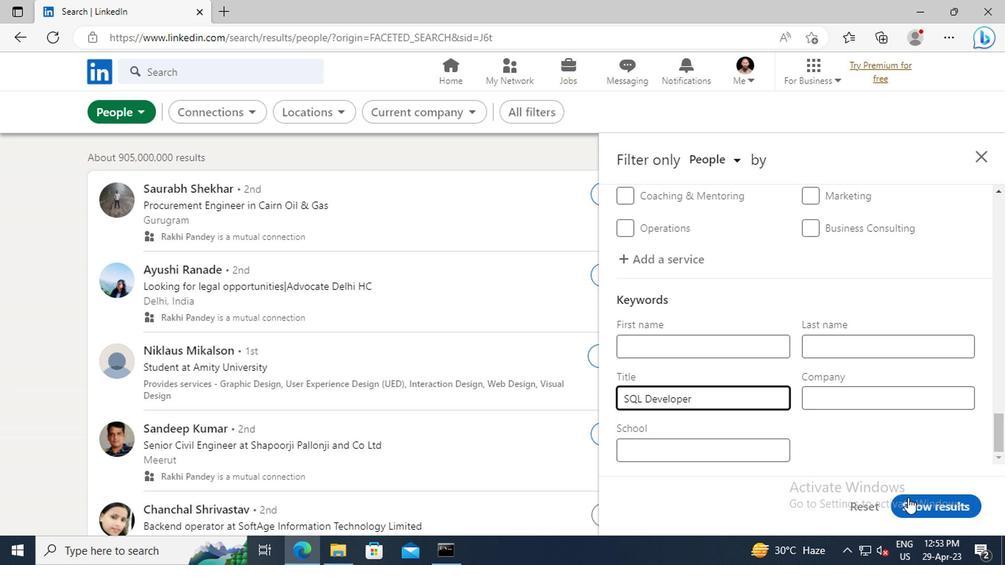 
Action: Mouse pressed left at (743, 454)
Screenshot: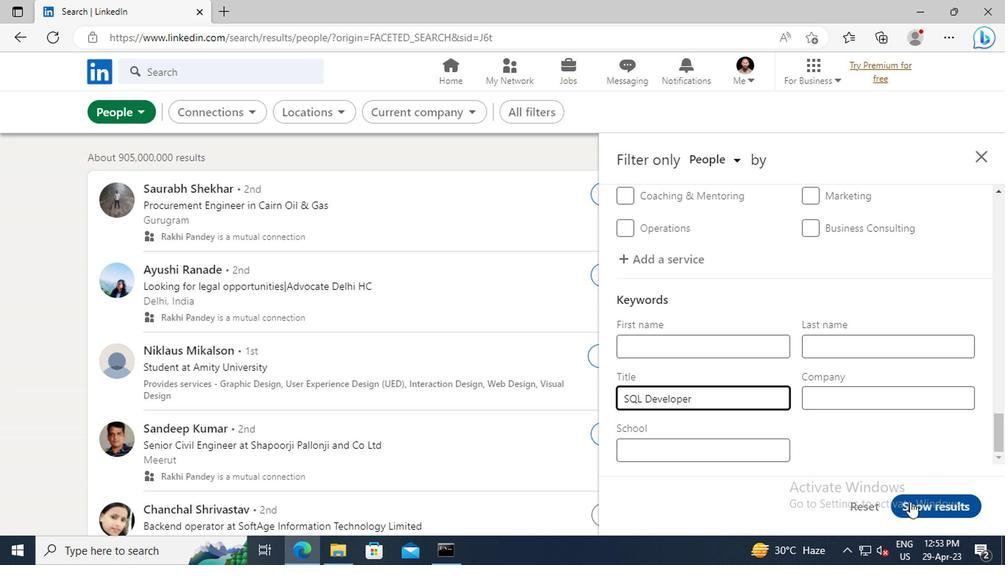 
